 Task: Change the fast scroll sensitivity option to 10 in the integrated.
Action: Mouse moved to (12, 645)
Screenshot: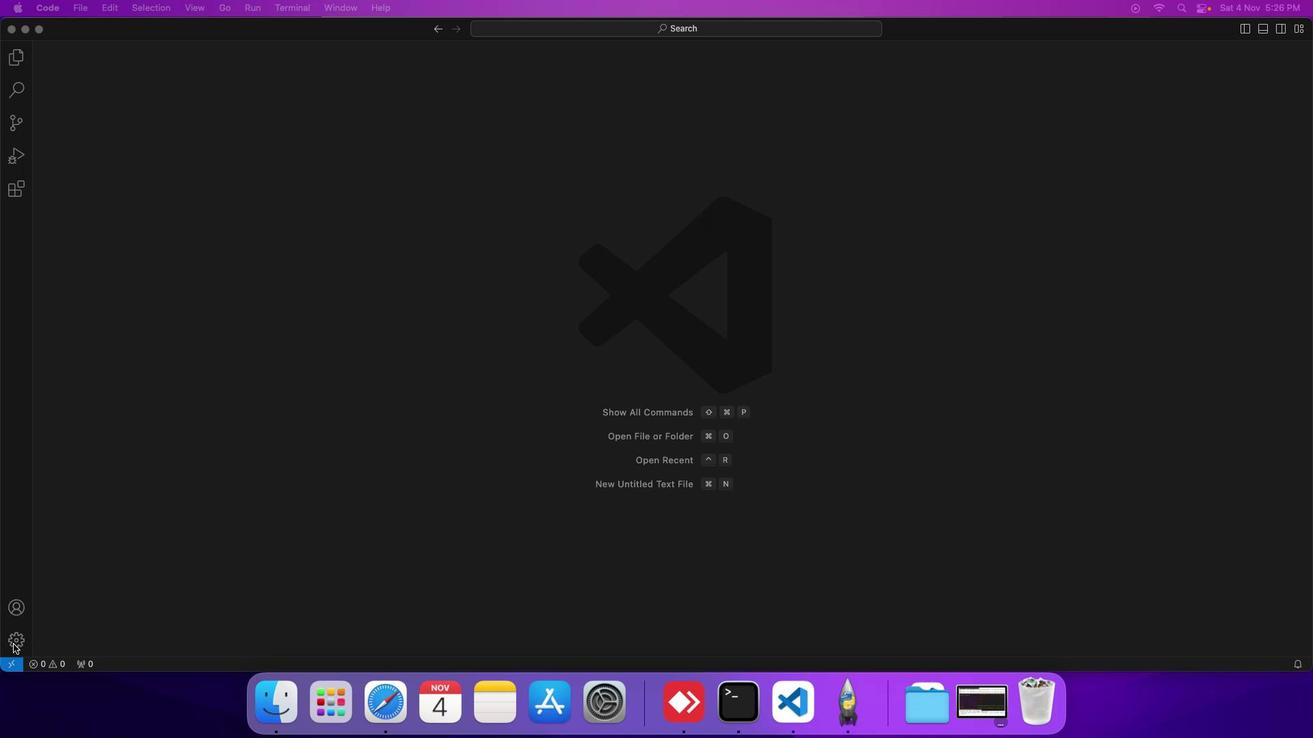 
Action: Mouse pressed left at (12, 645)
Screenshot: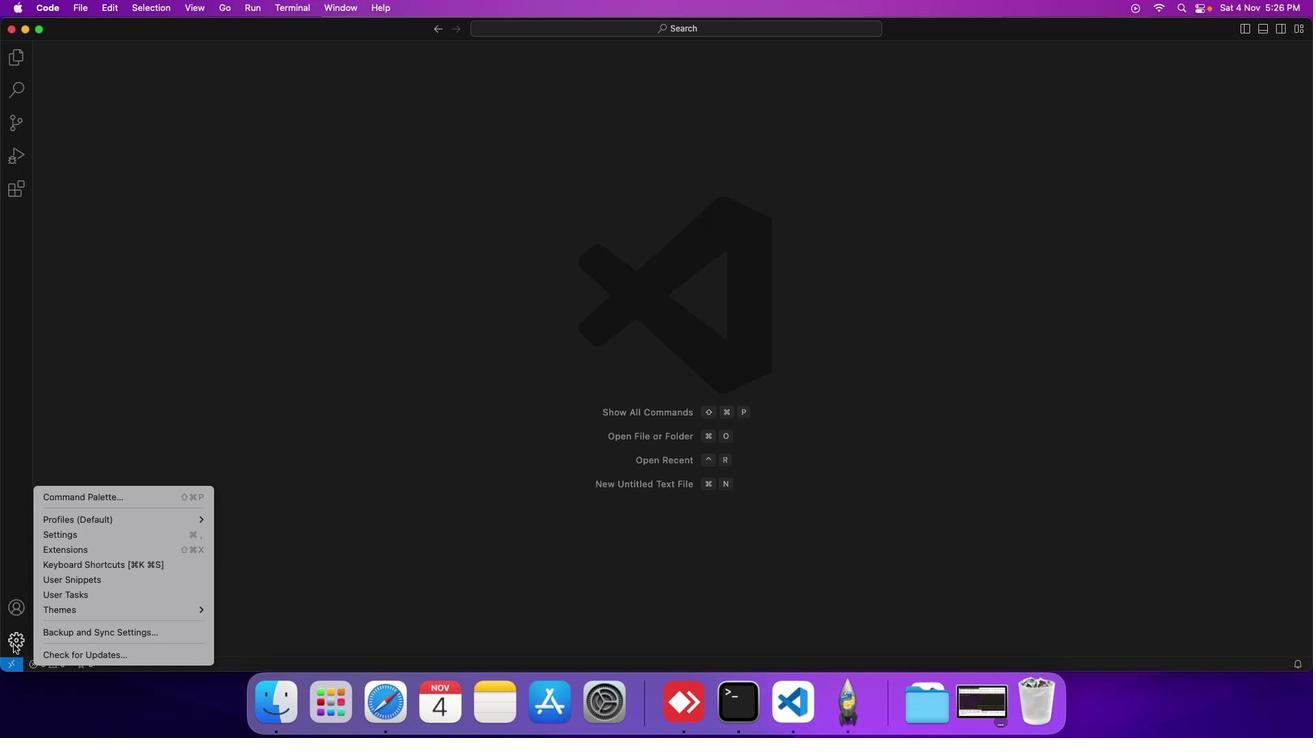 
Action: Mouse moved to (77, 534)
Screenshot: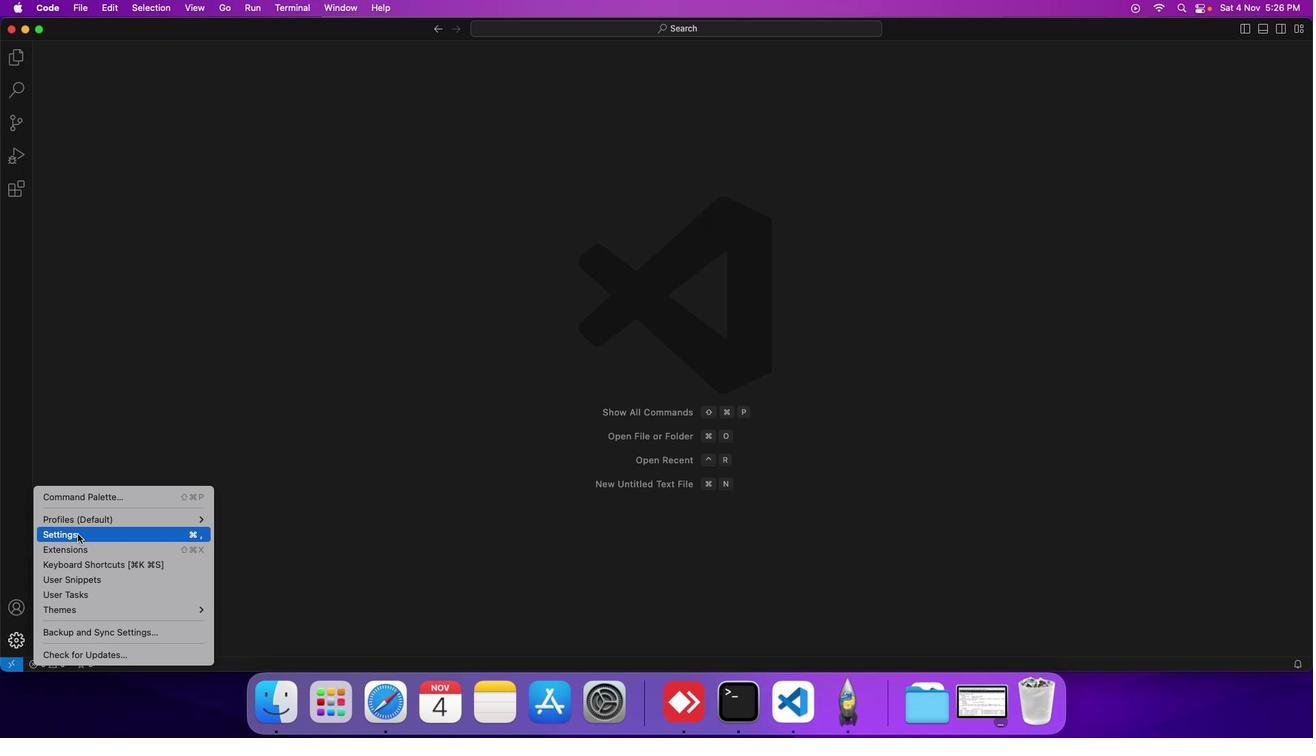 
Action: Mouse pressed left at (77, 534)
Screenshot: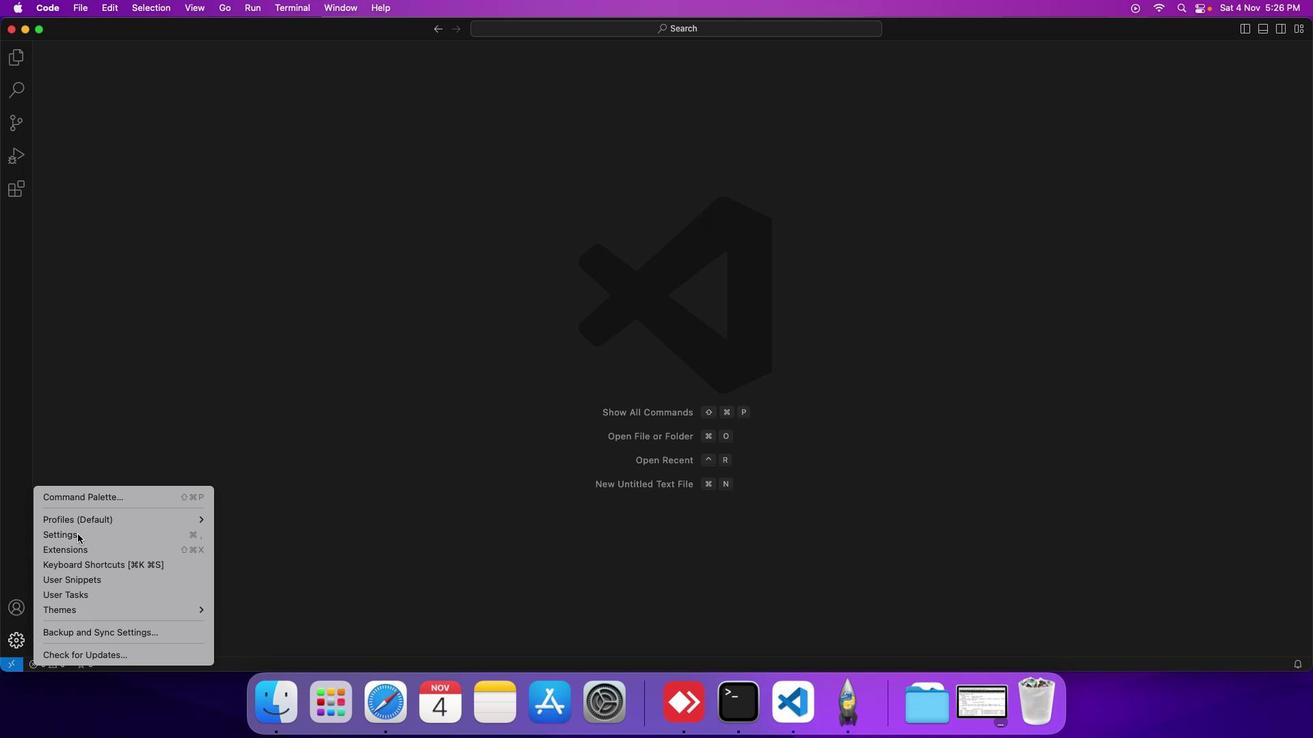 
Action: Mouse moved to (312, 201)
Screenshot: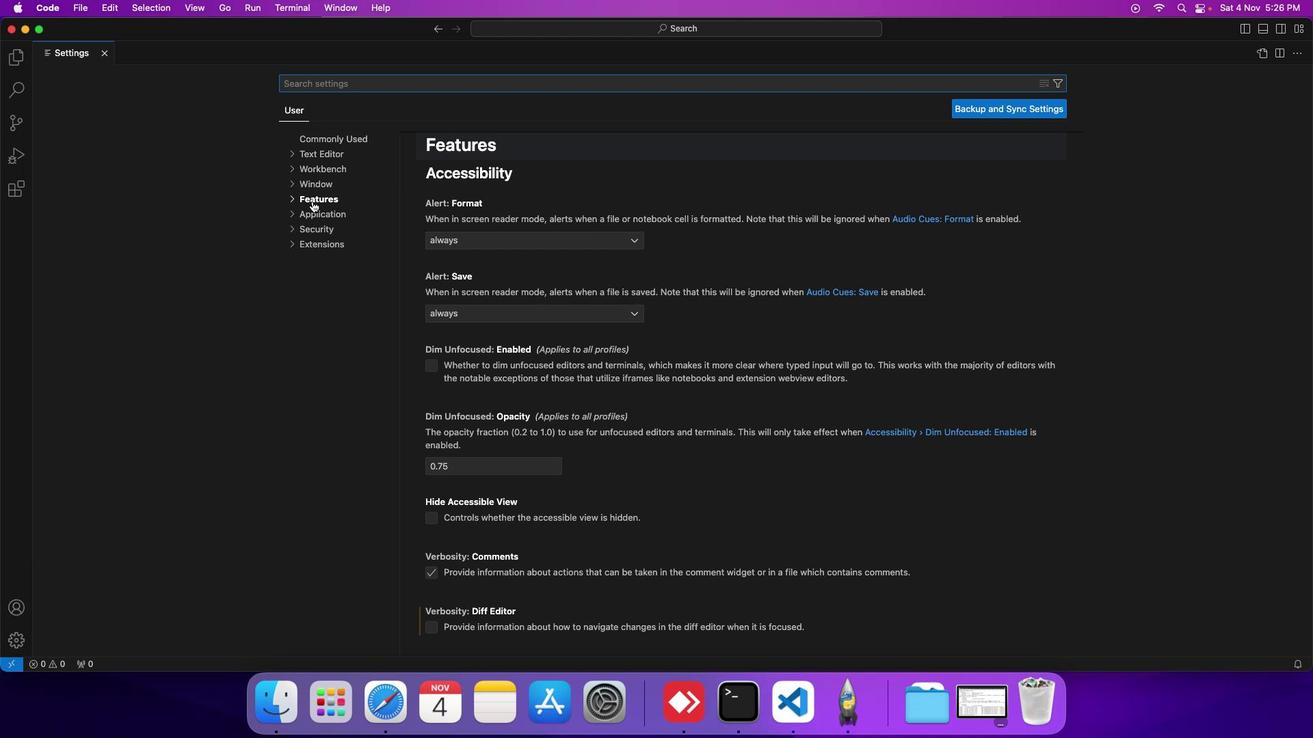 
Action: Mouse pressed left at (312, 201)
Screenshot: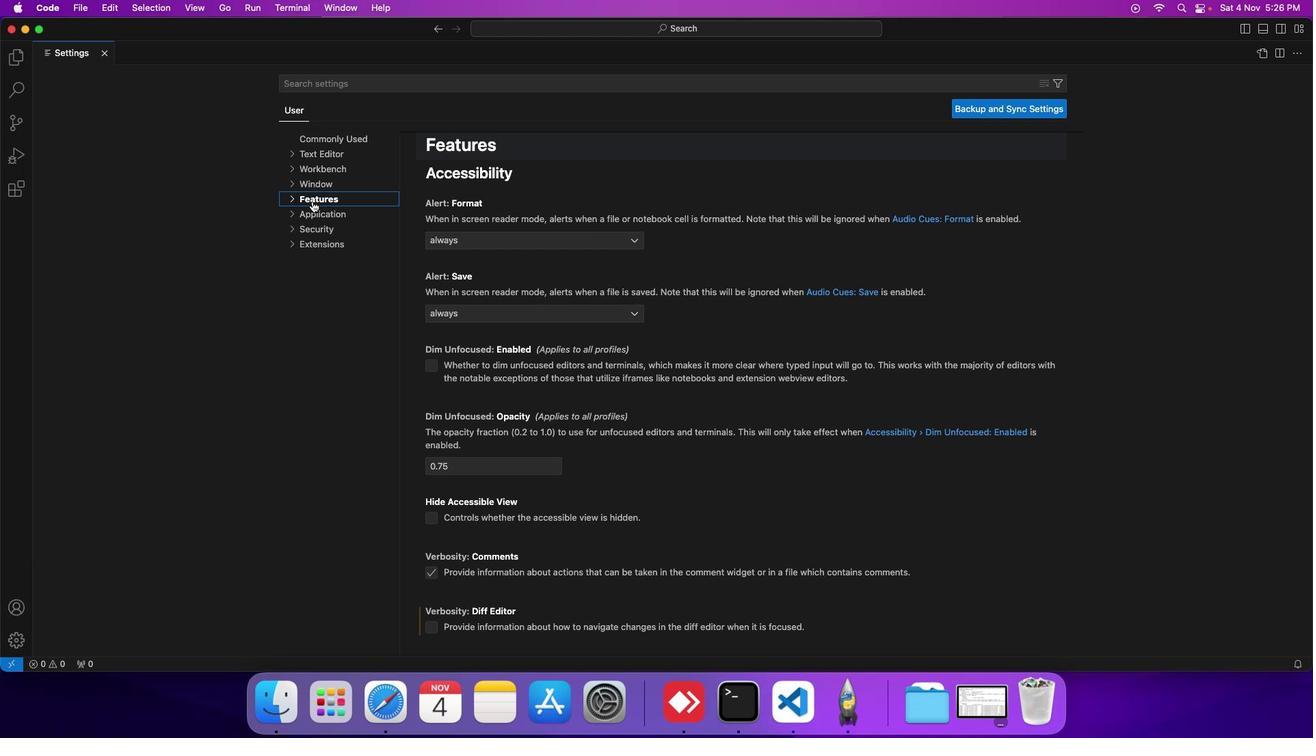 
Action: Mouse moved to (320, 318)
Screenshot: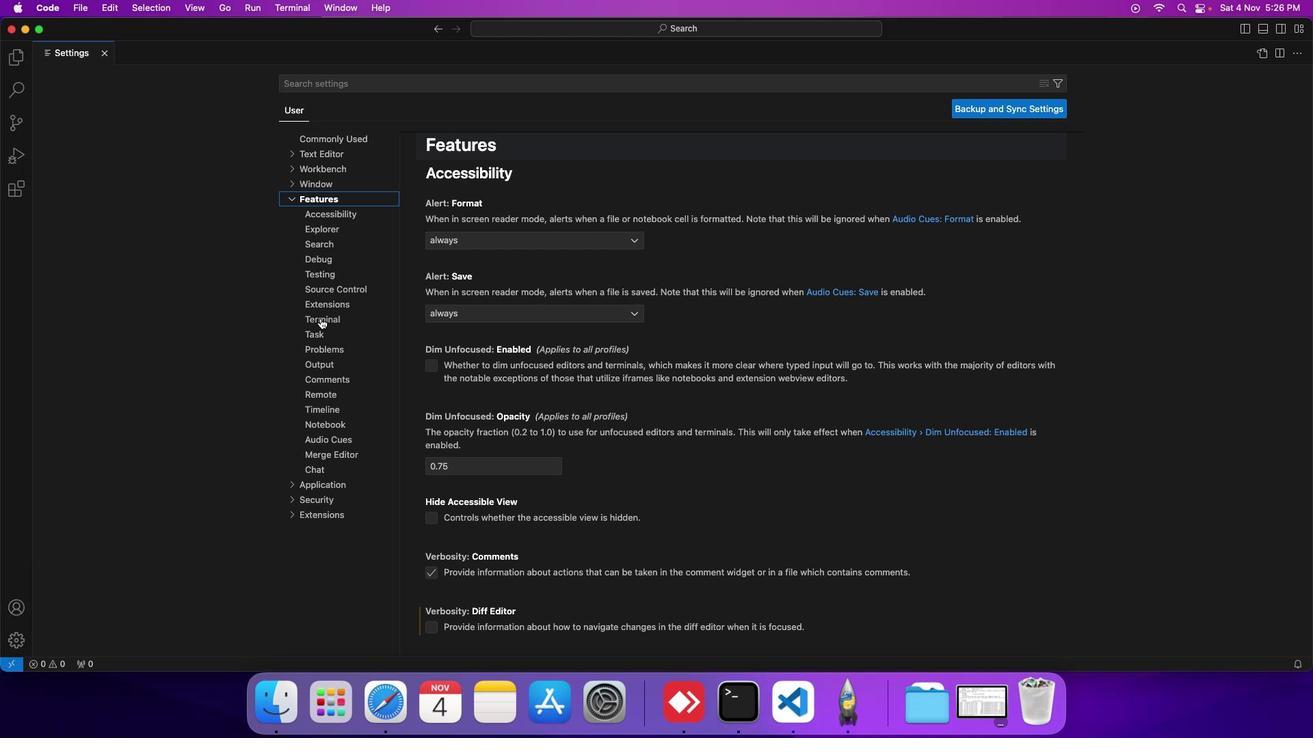 
Action: Mouse pressed left at (320, 318)
Screenshot: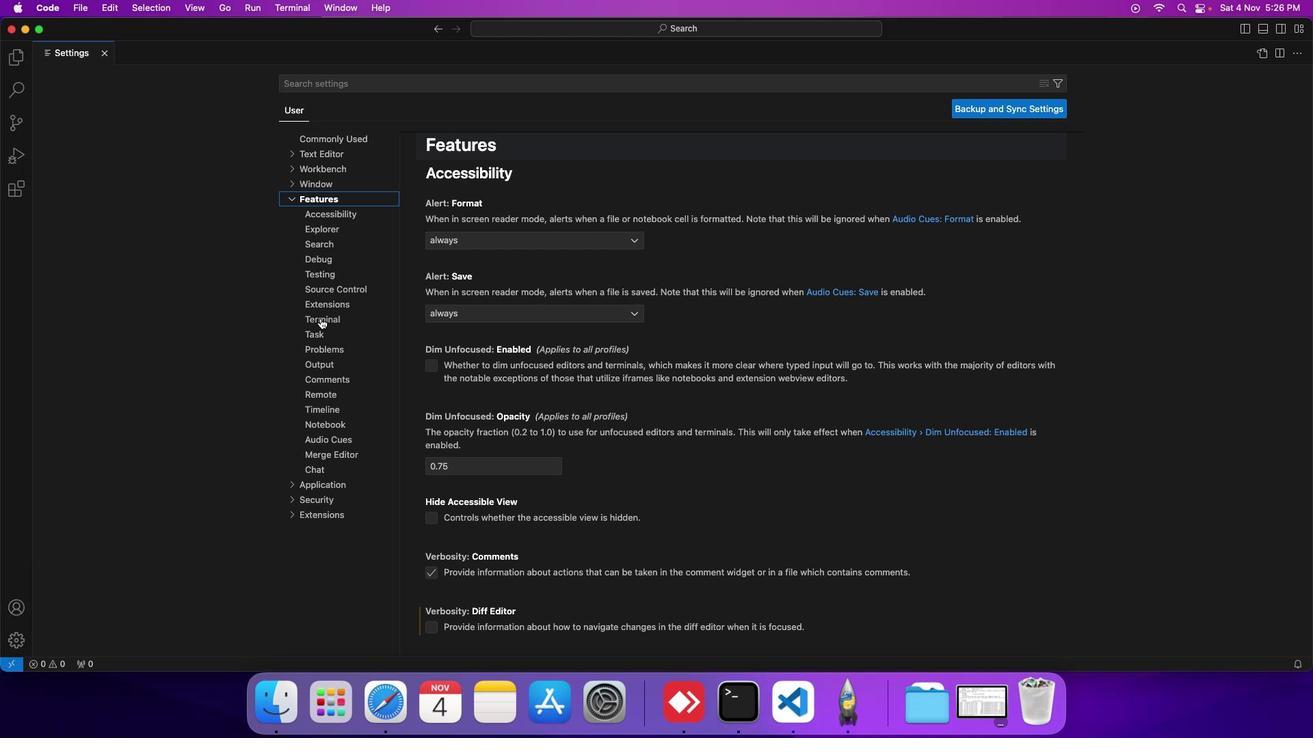 
Action: Mouse moved to (481, 531)
Screenshot: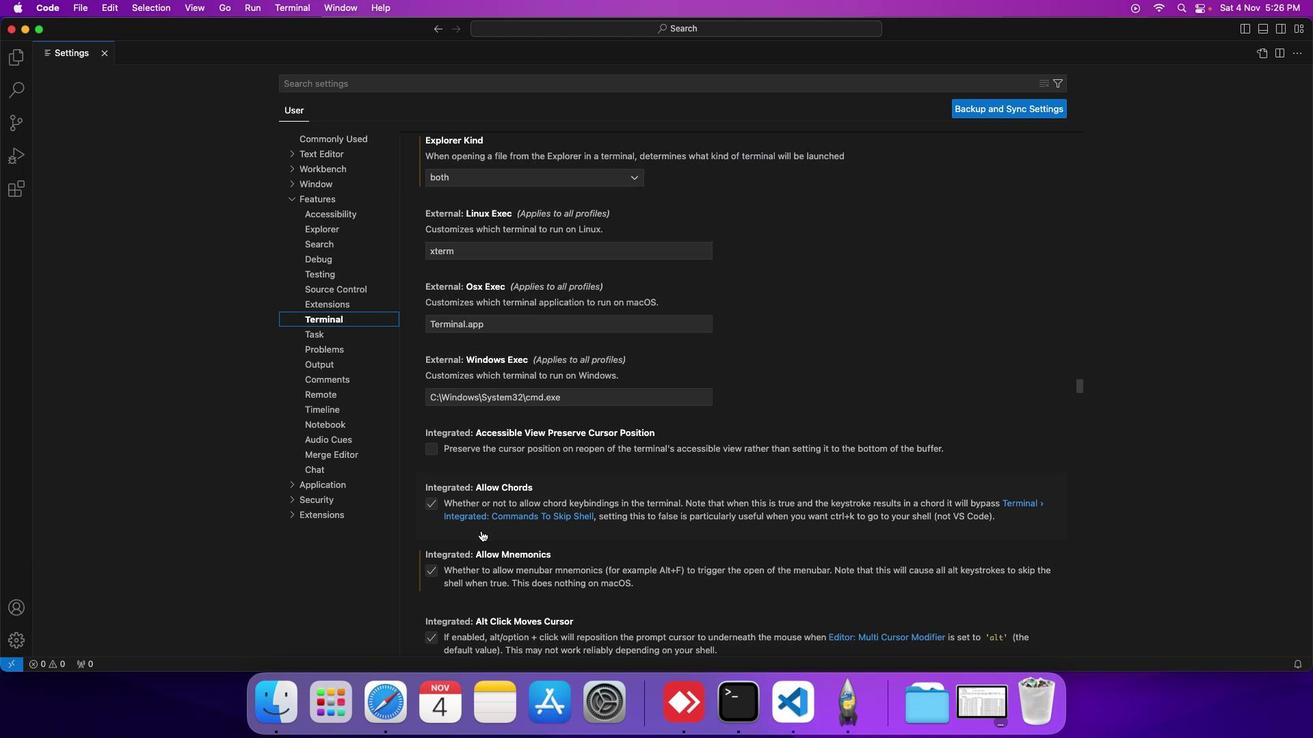 
Action: Mouse scrolled (481, 531) with delta (0, 0)
Screenshot: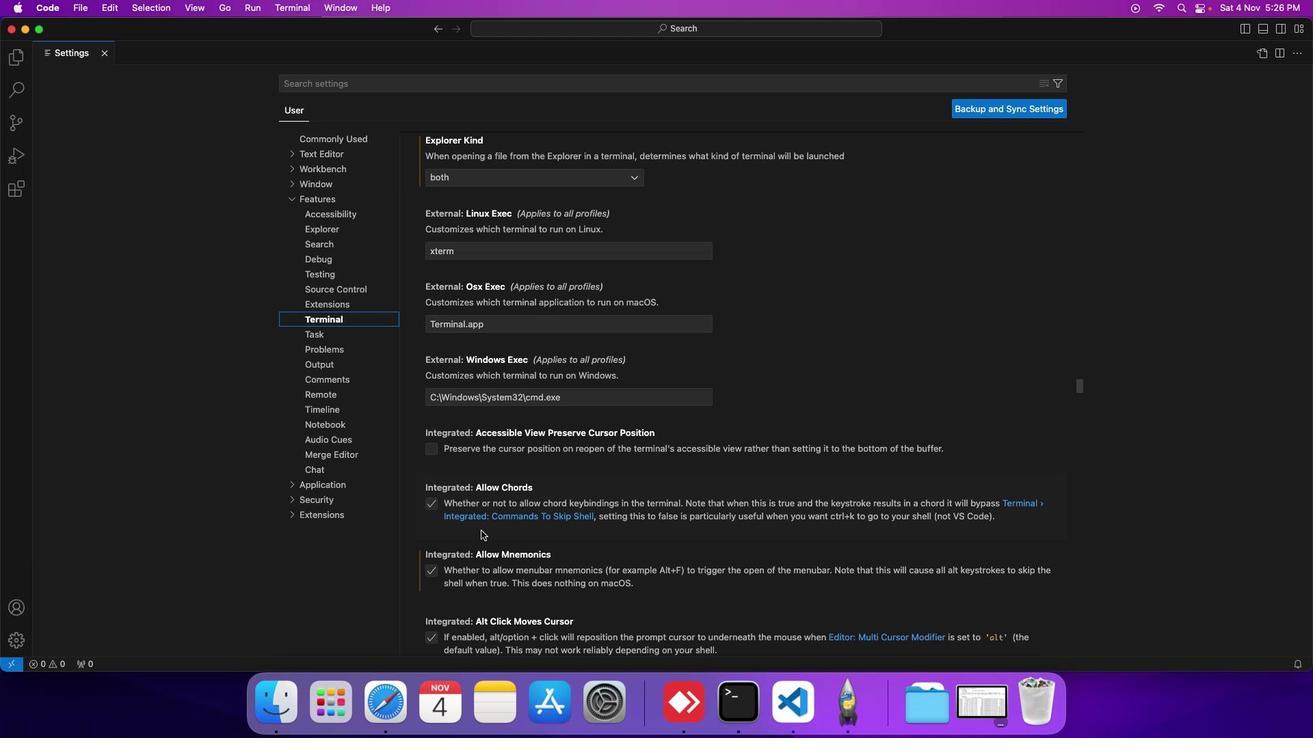 
Action: Mouse moved to (481, 531)
Screenshot: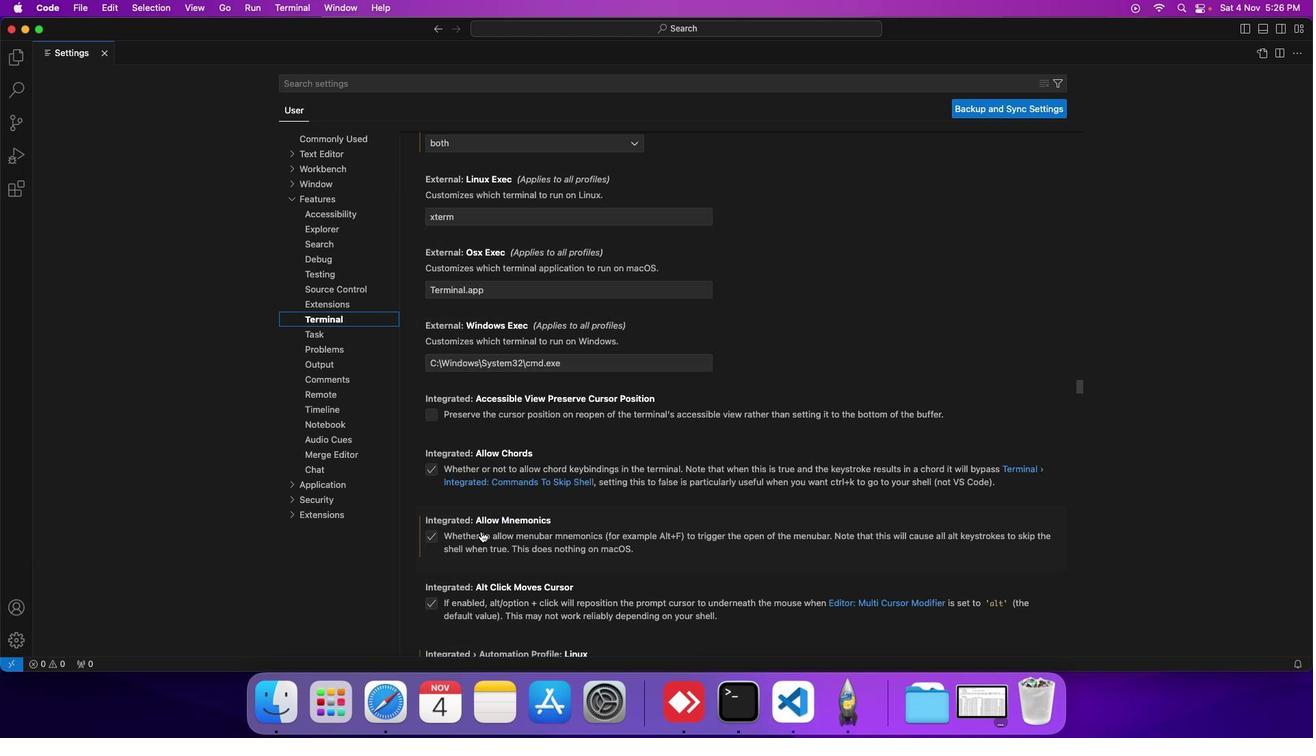 
Action: Mouse scrolled (481, 531) with delta (0, 0)
Screenshot: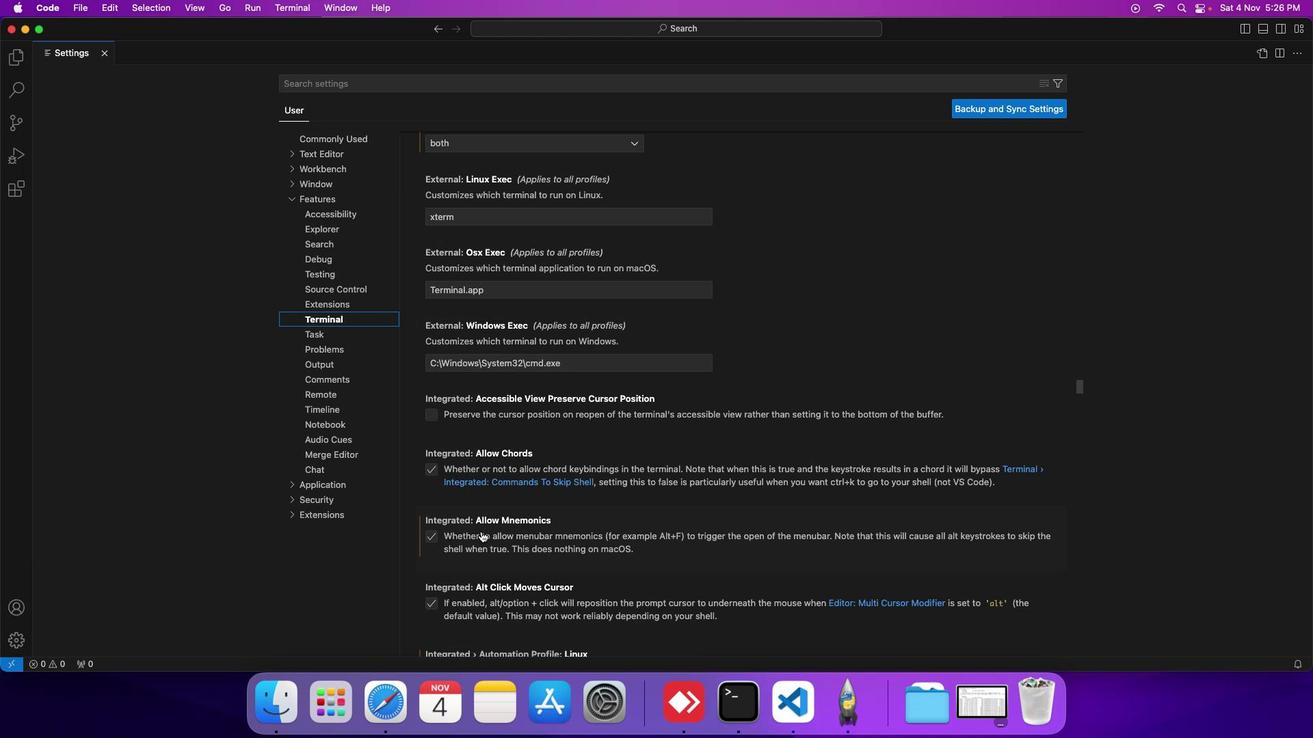 
Action: Mouse moved to (480, 532)
Screenshot: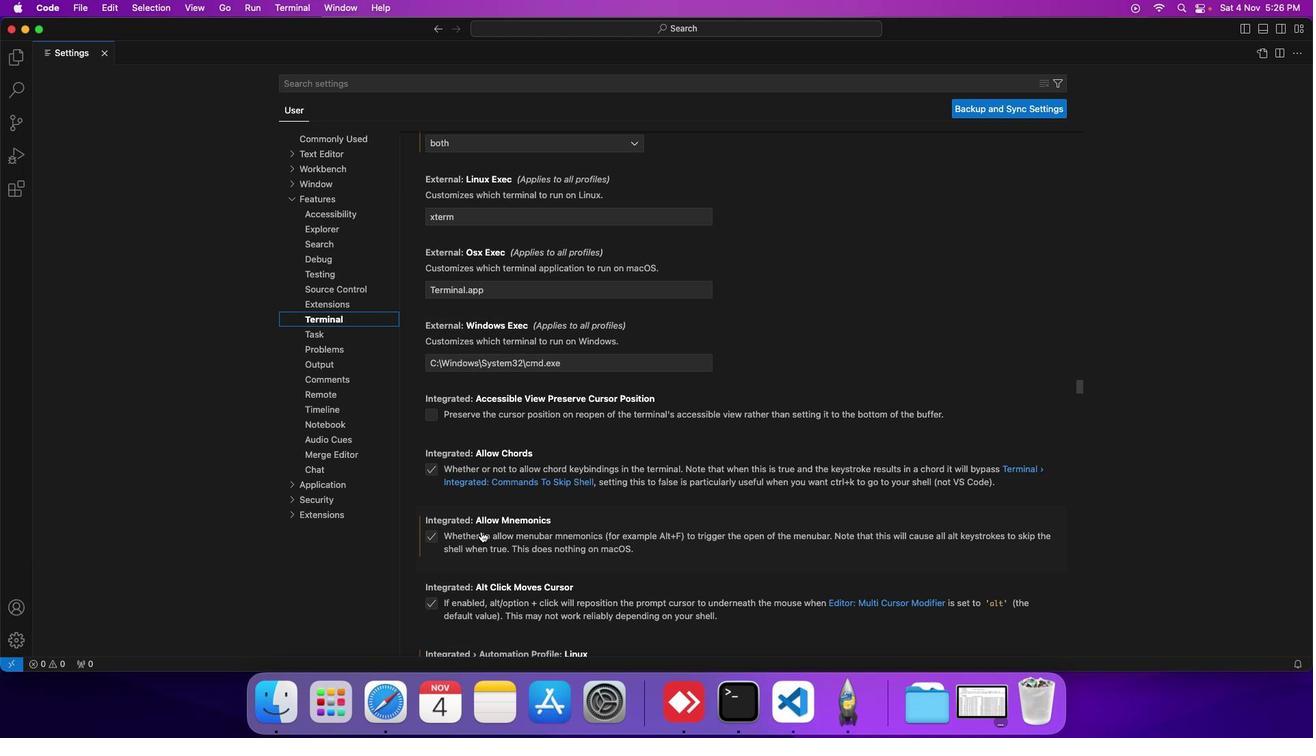
Action: Mouse scrolled (480, 532) with delta (0, 0)
Screenshot: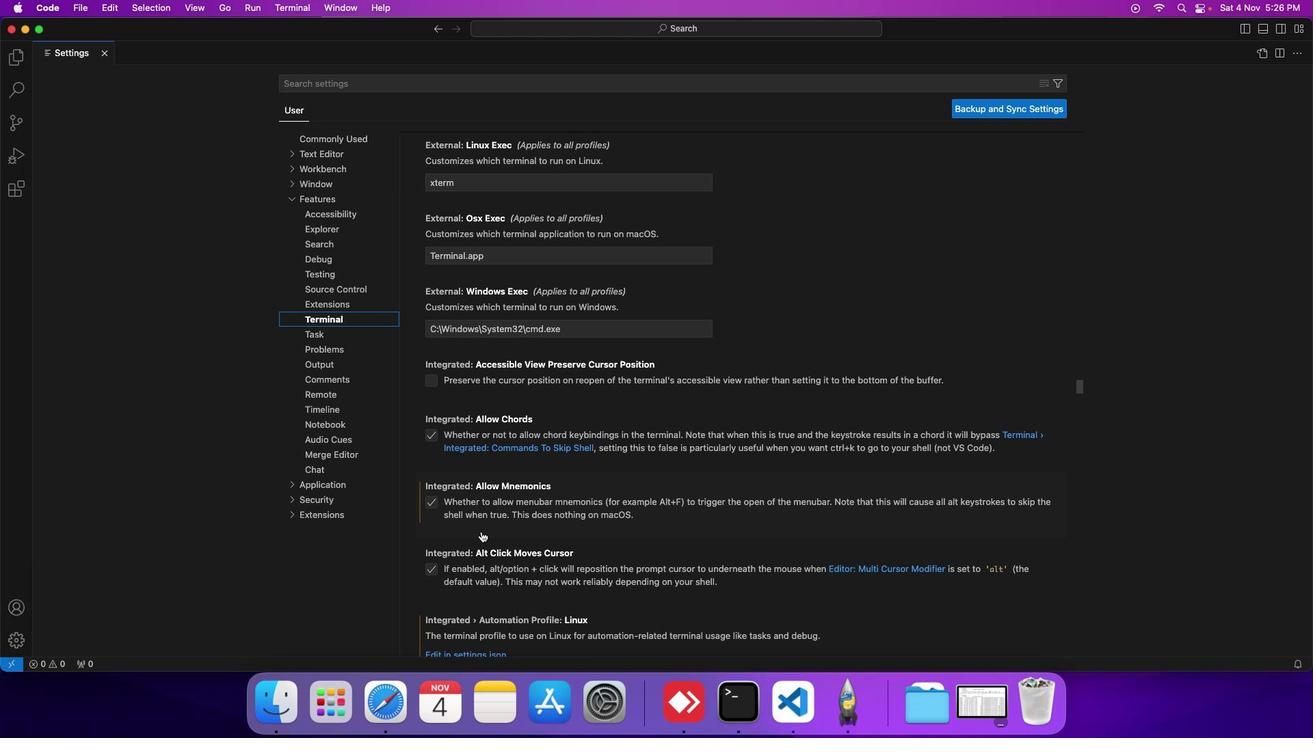 
Action: Mouse scrolled (480, 532) with delta (0, 0)
Screenshot: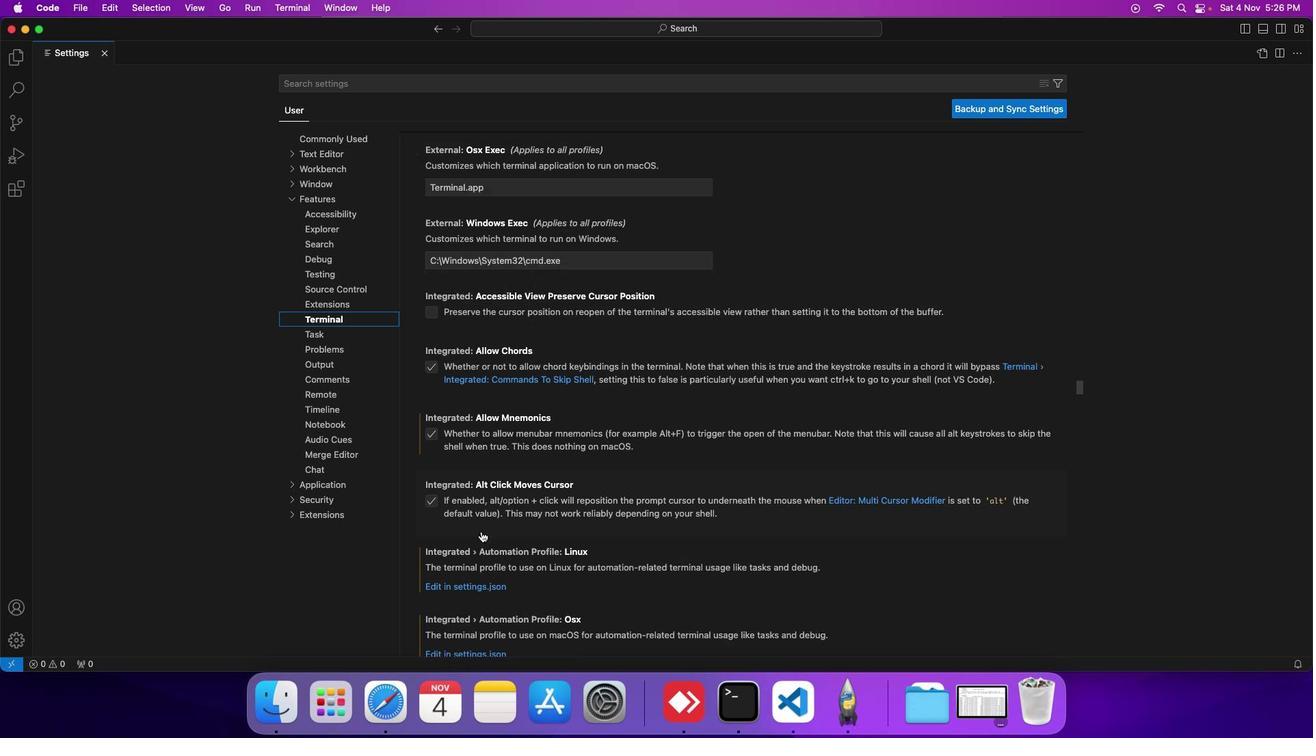 
Action: Mouse scrolled (480, 532) with delta (0, 0)
Screenshot: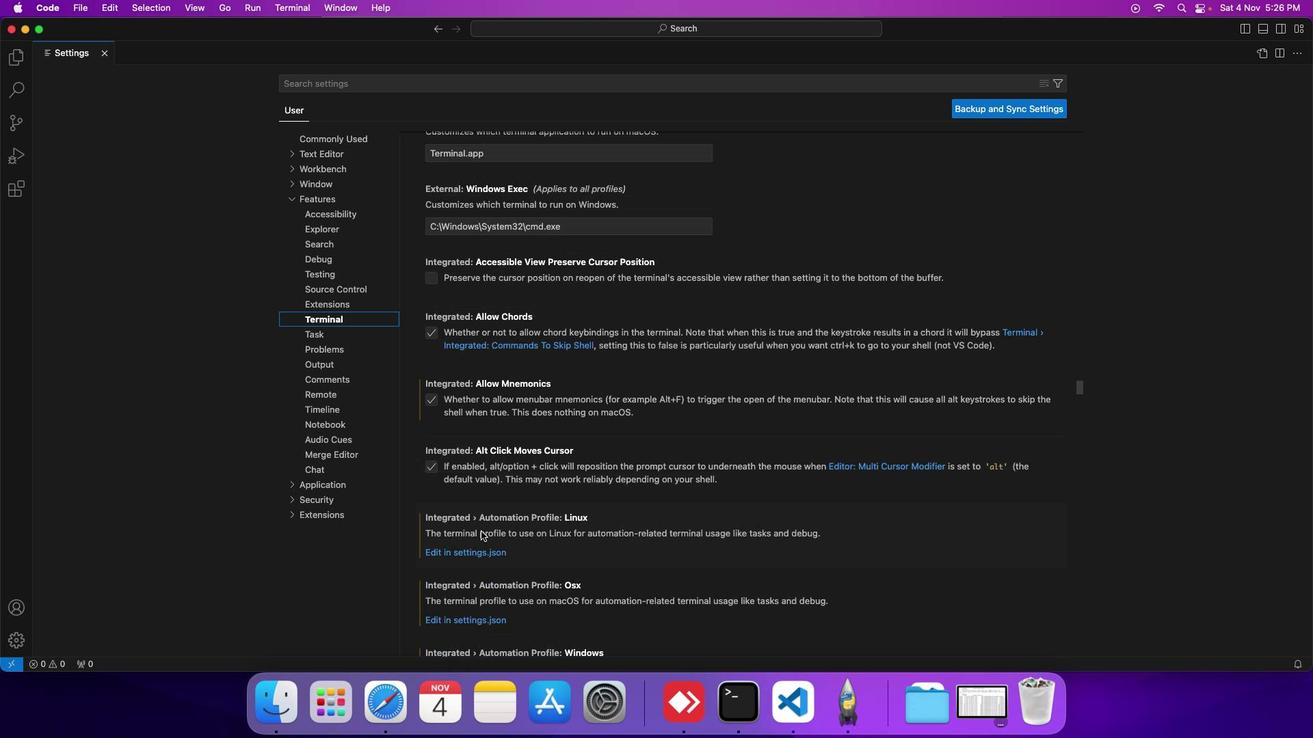 
Action: Mouse scrolled (480, 532) with delta (0, 0)
Screenshot: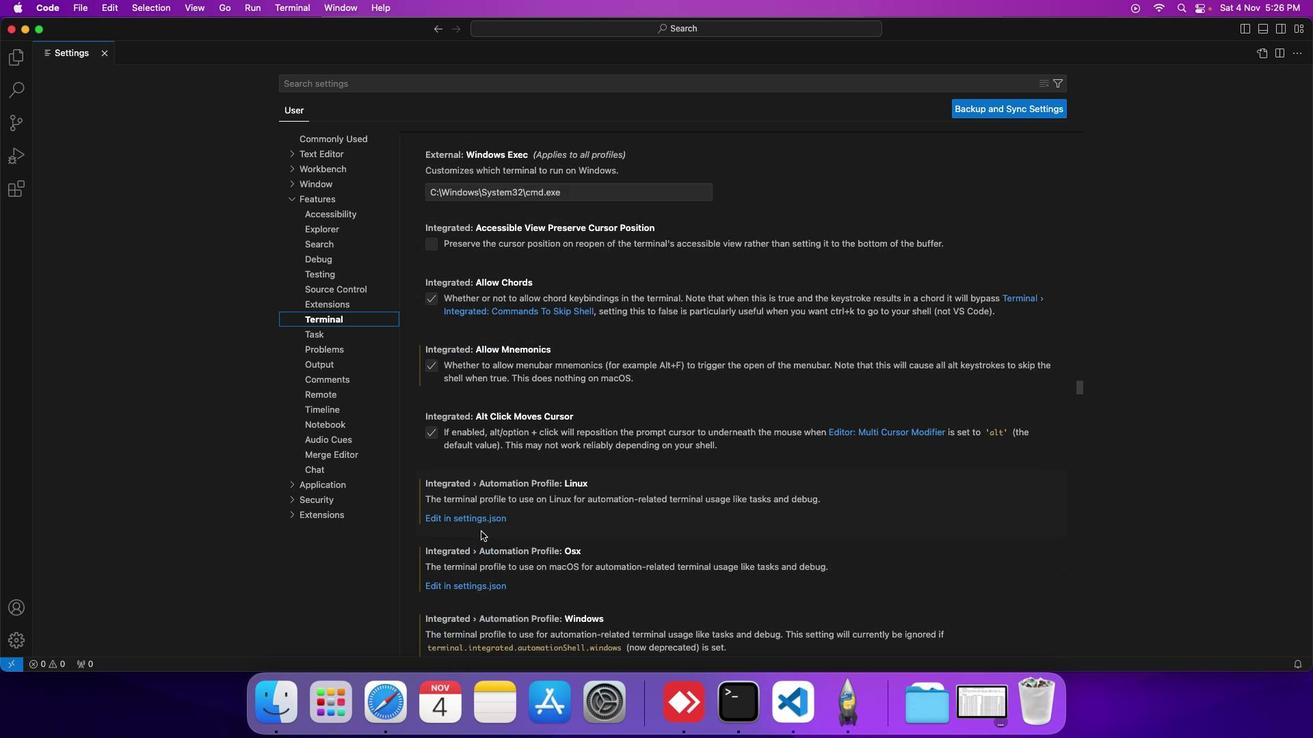 
Action: Mouse scrolled (480, 532) with delta (0, 0)
Screenshot: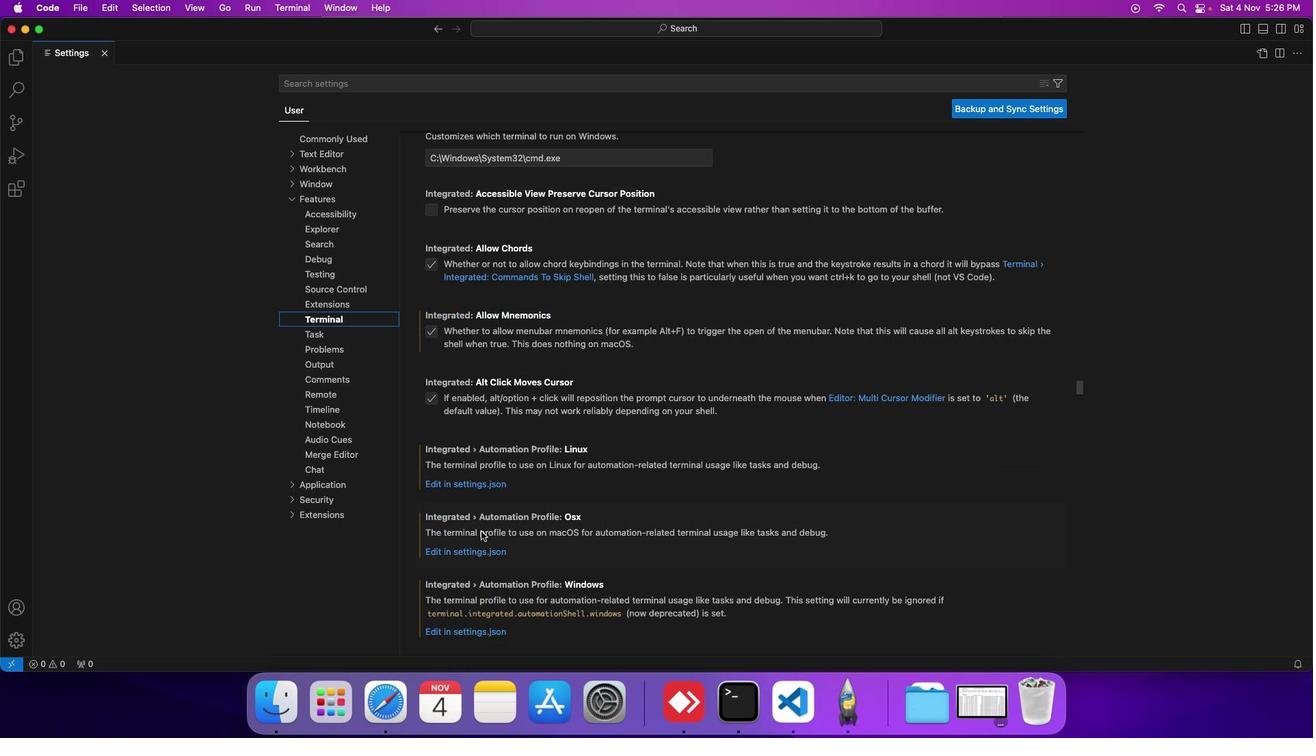 
Action: Mouse scrolled (480, 532) with delta (0, 0)
Screenshot: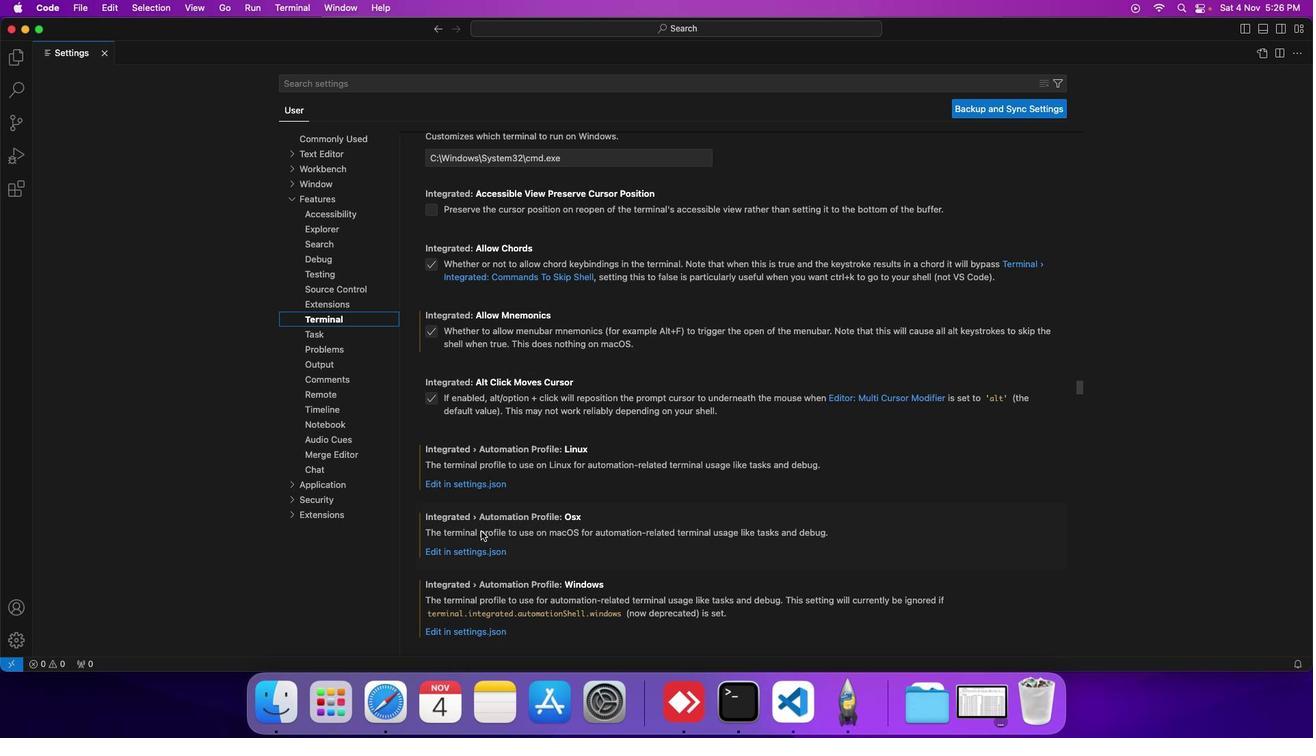 
Action: Mouse scrolled (480, 532) with delta (0, 0)
Screenshot: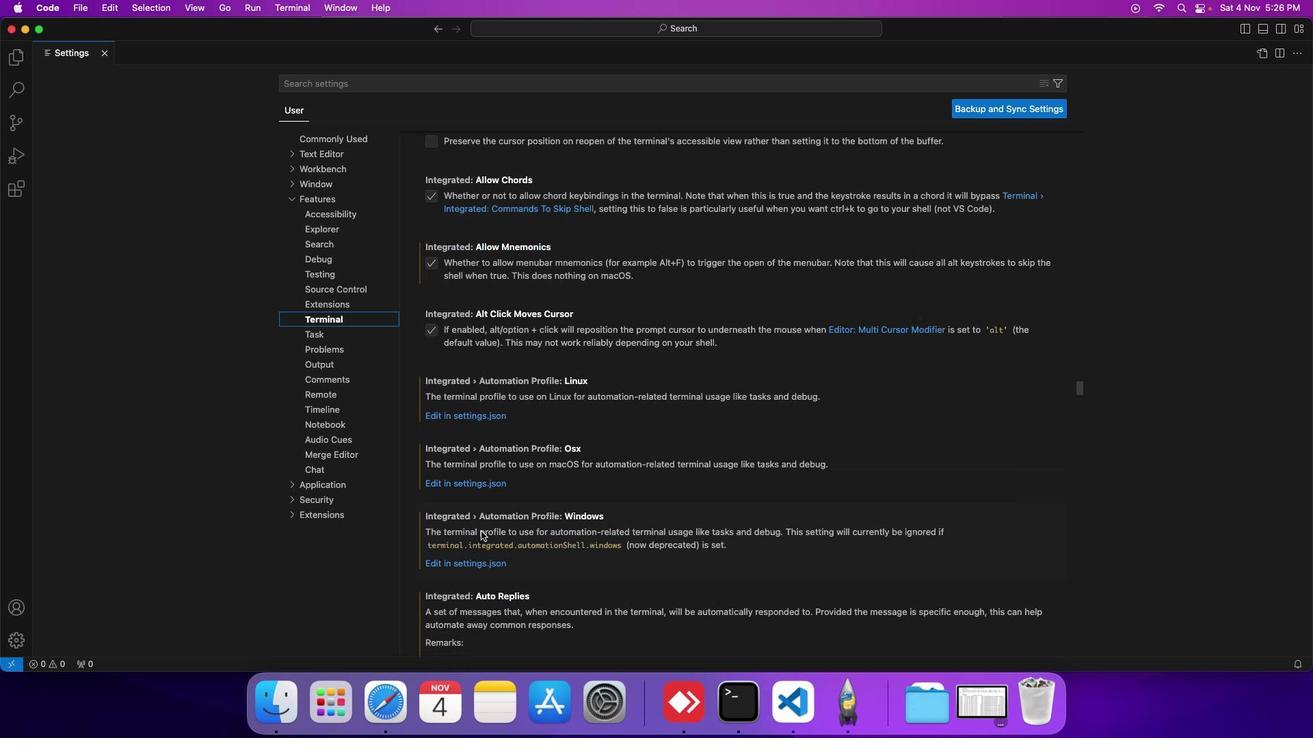 
Action: Mouse scrolled (480, 532) with delta (0, 0)
Screenshot: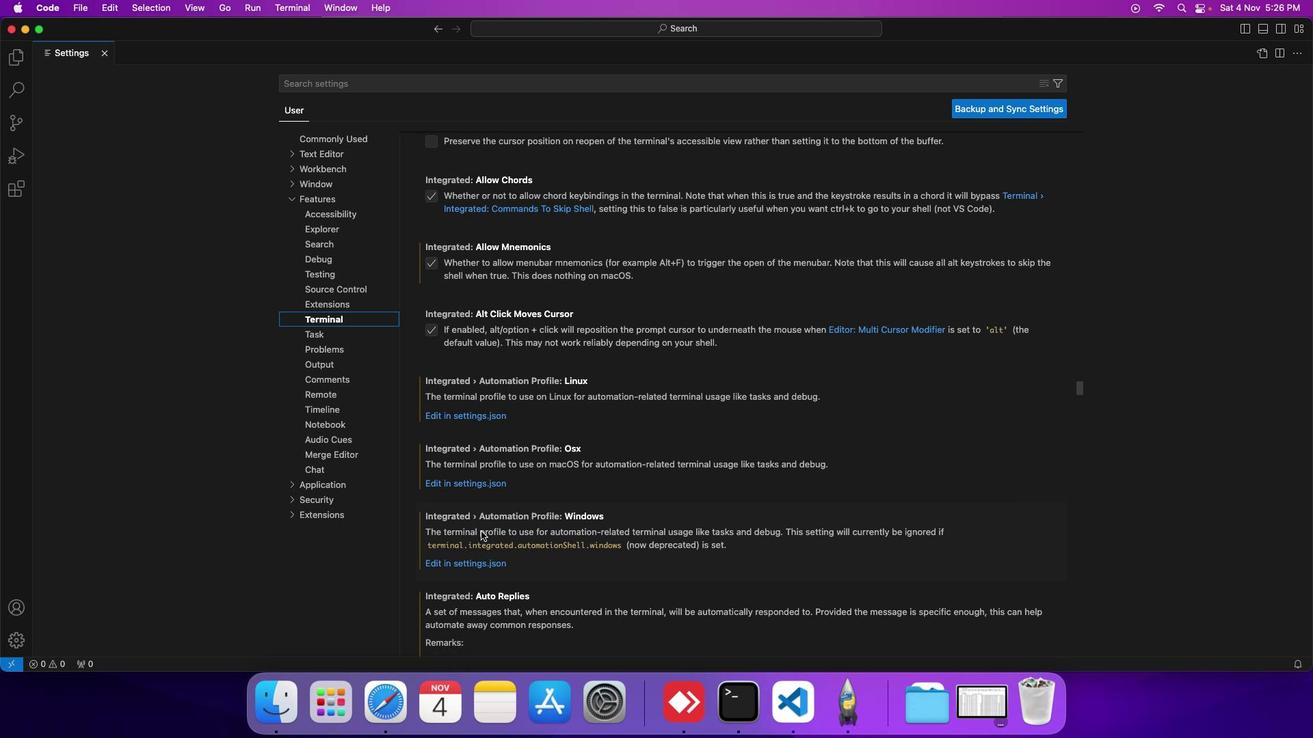 
Action: Mouse scrolled (480, 532) with delta (0, 0)
Screenshot: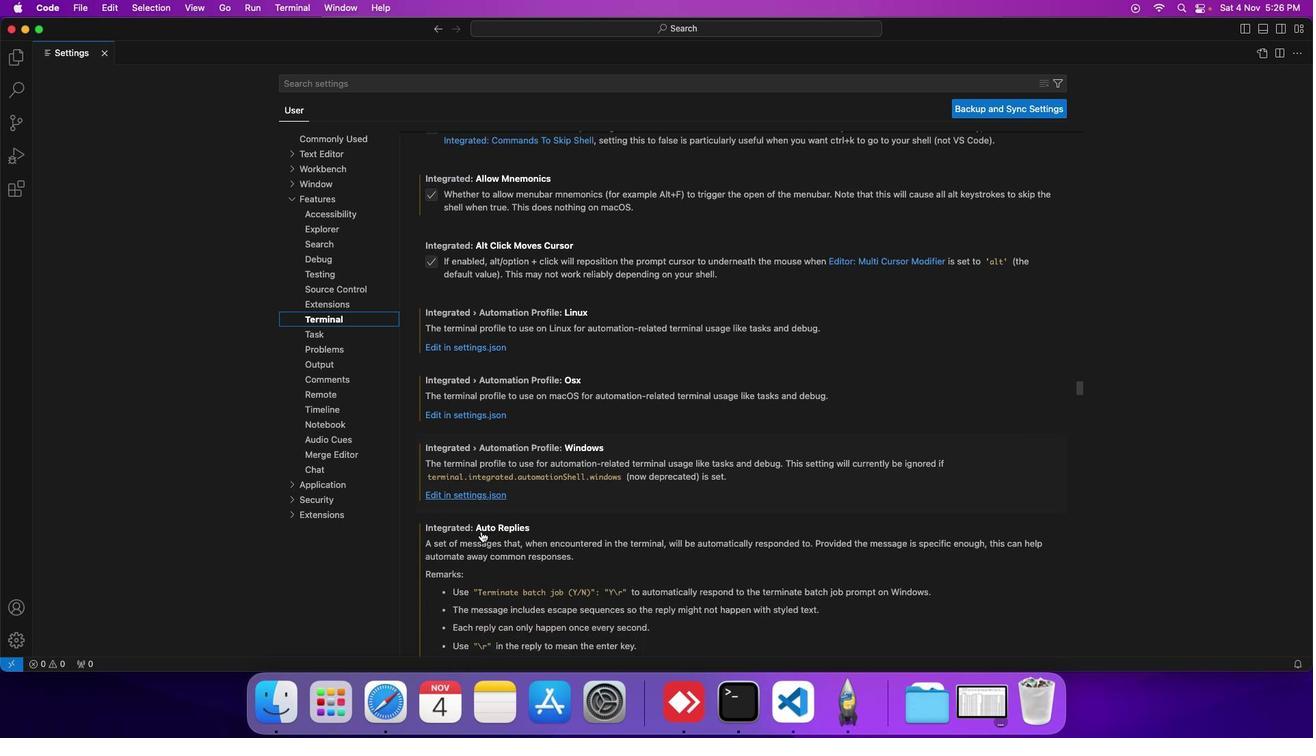 
Action: Mouse scrolled (480, 532) with delta (0, 0)
Screenshot: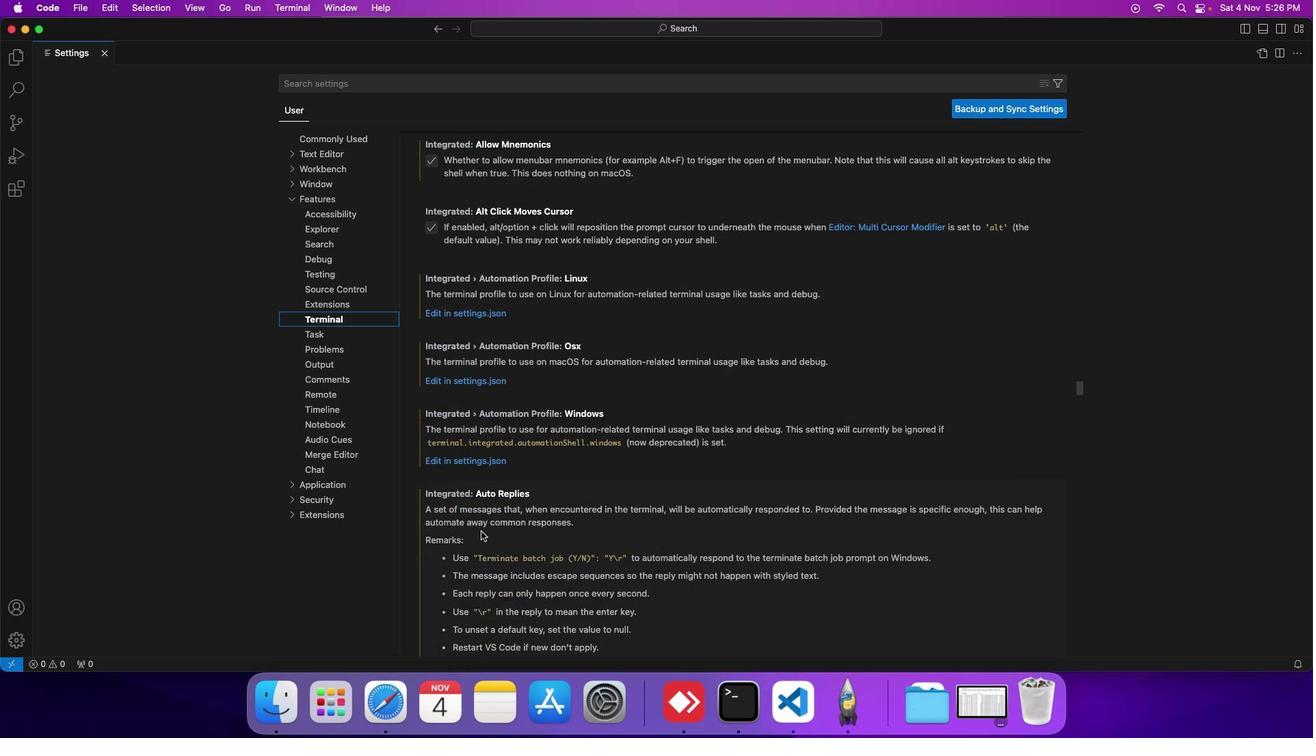 
Action: Mouse scrolled (480, 532) with delta (0, 0)
Screenshot: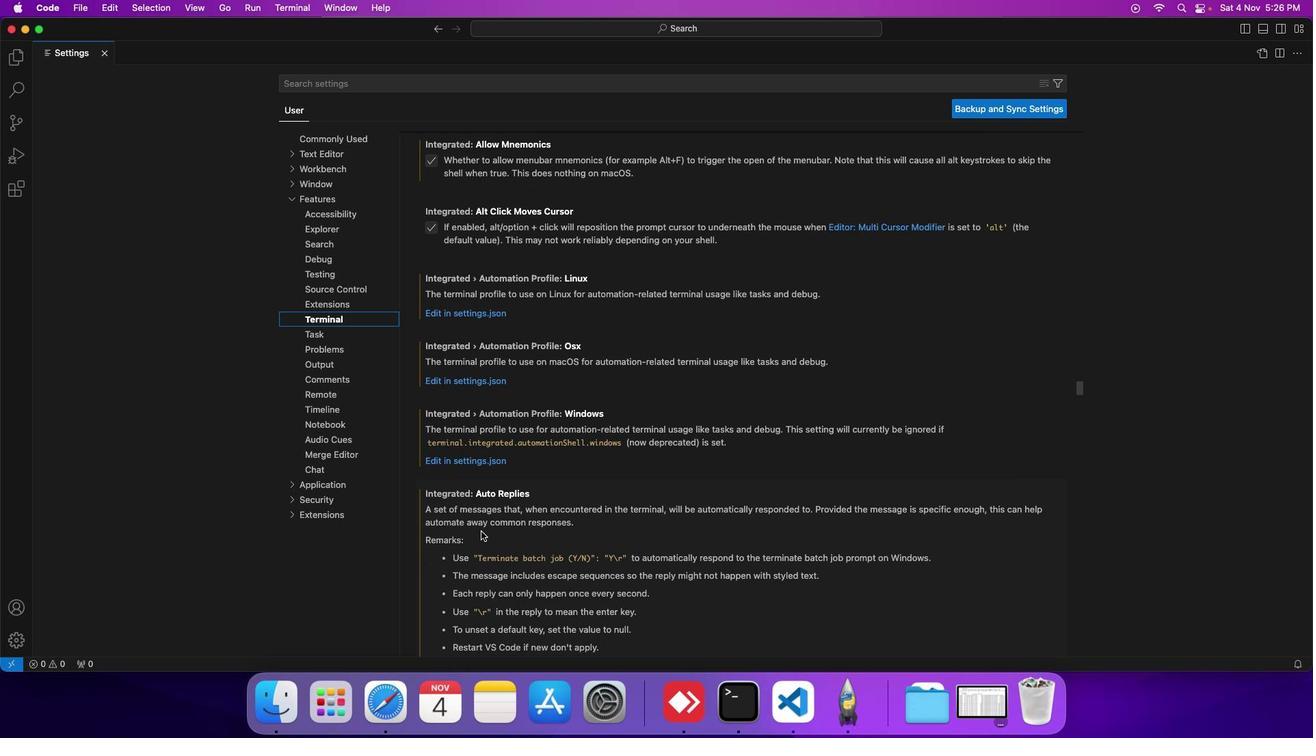 
Action: Mouse scrolled (480, 532) with delta (0, 0)
Screenshot: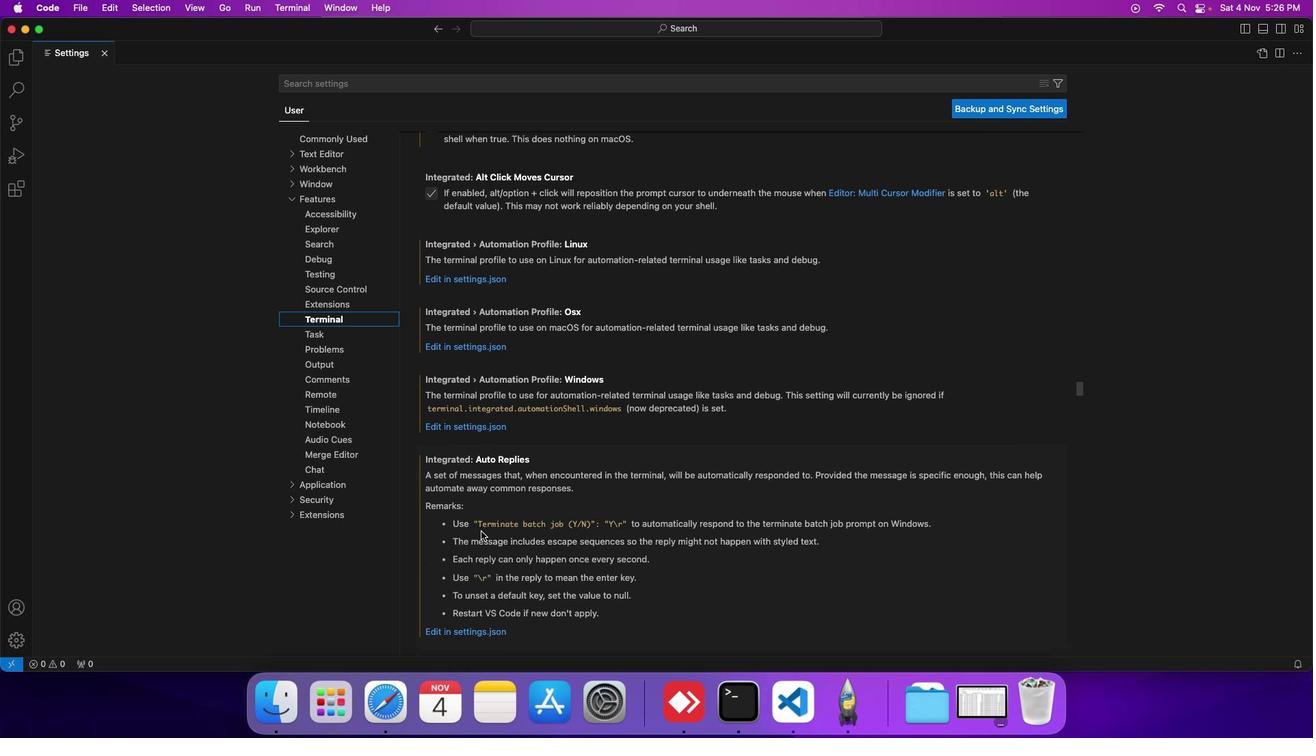 
Action: Mouse scrolled (480, 532) with delta (0, 0)
Screenshot: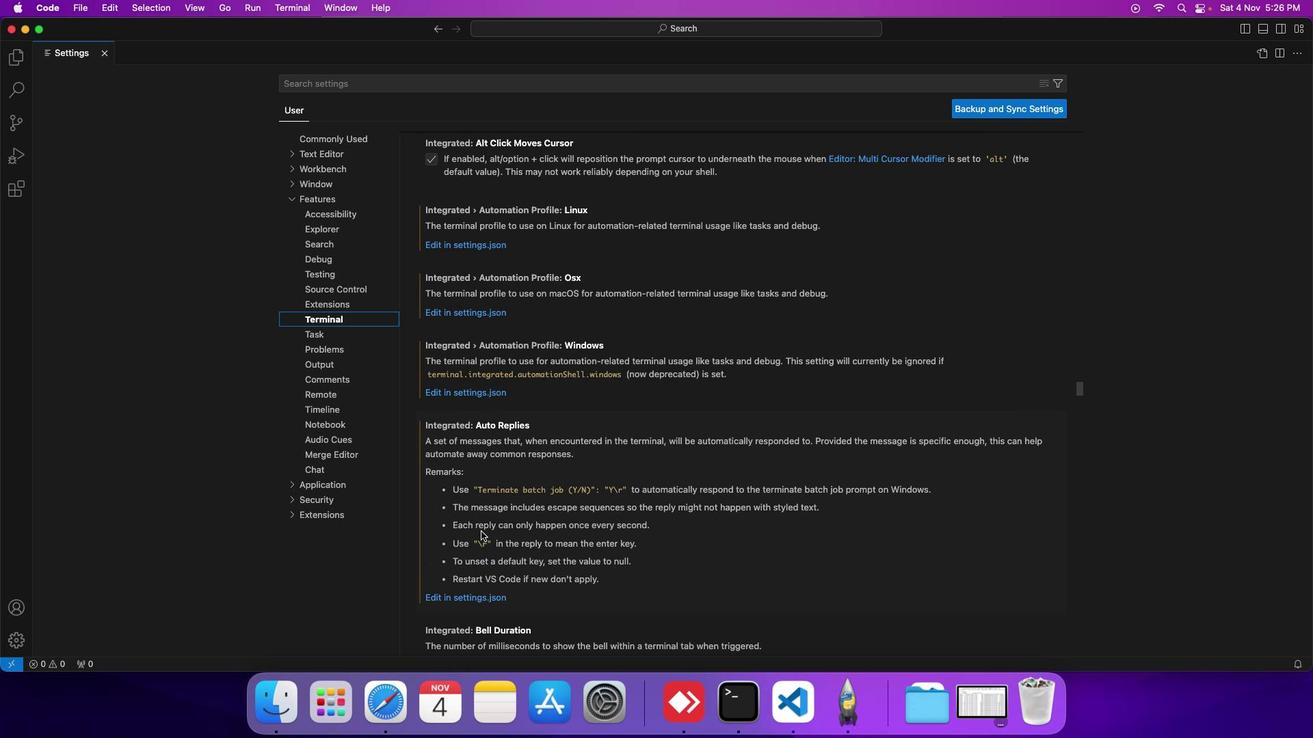 
Action: Mouse moved to (400, 475)
Screenshot: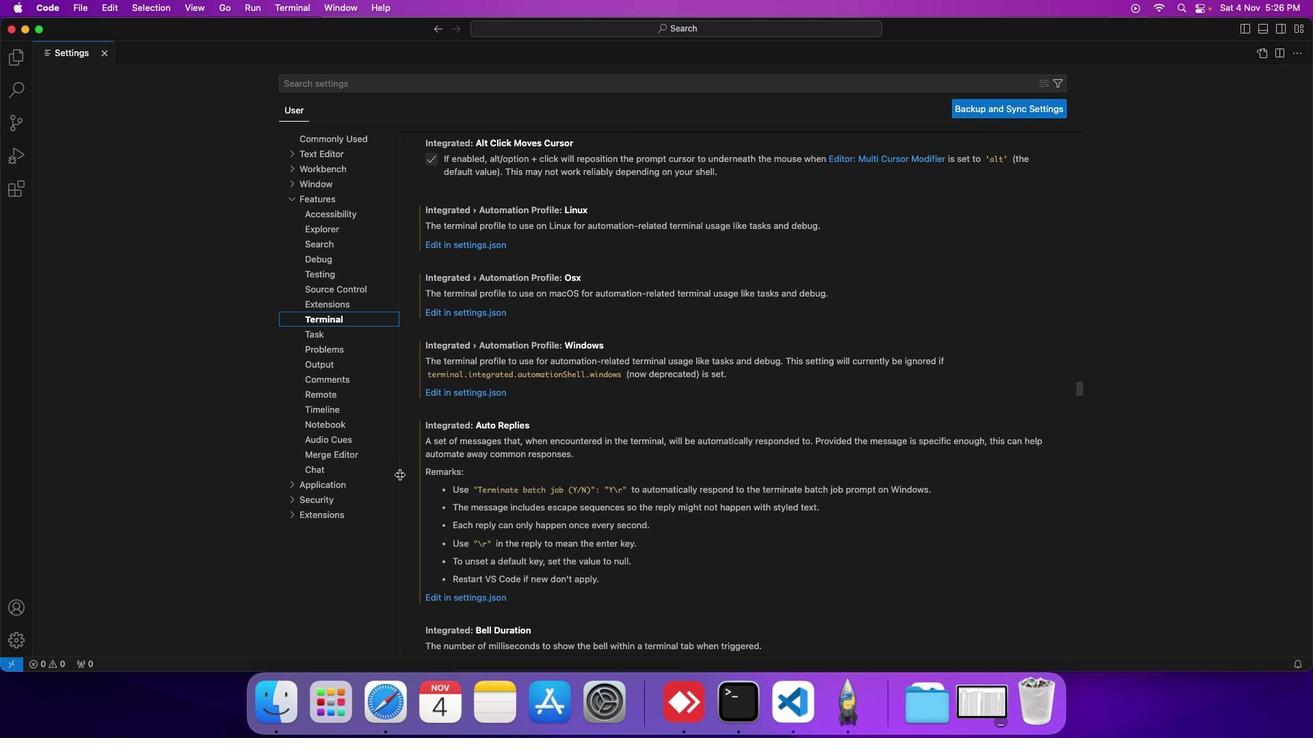 
Action: Mouse scrolled (400, 475) with delta (0, 0)
Screenshot: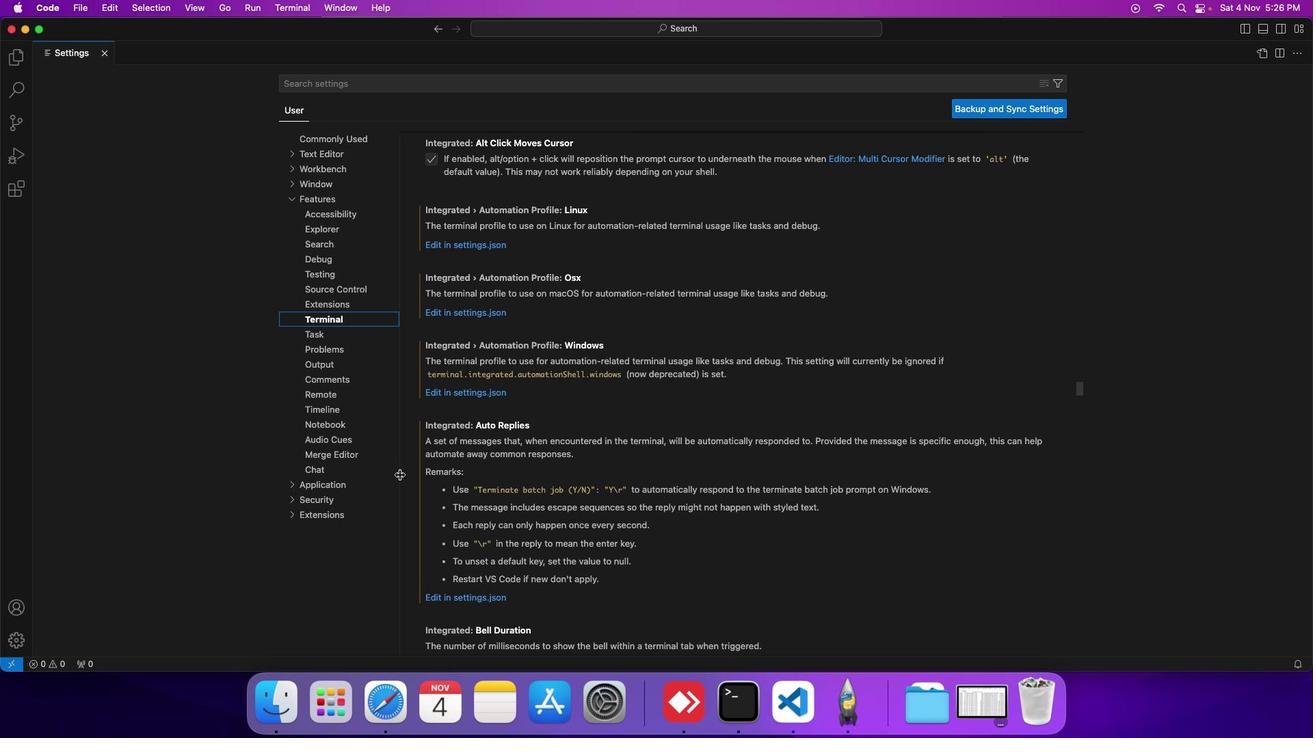 
Action: Mouse scrolled (400, 475) with delta (0, 0)
Screenshot: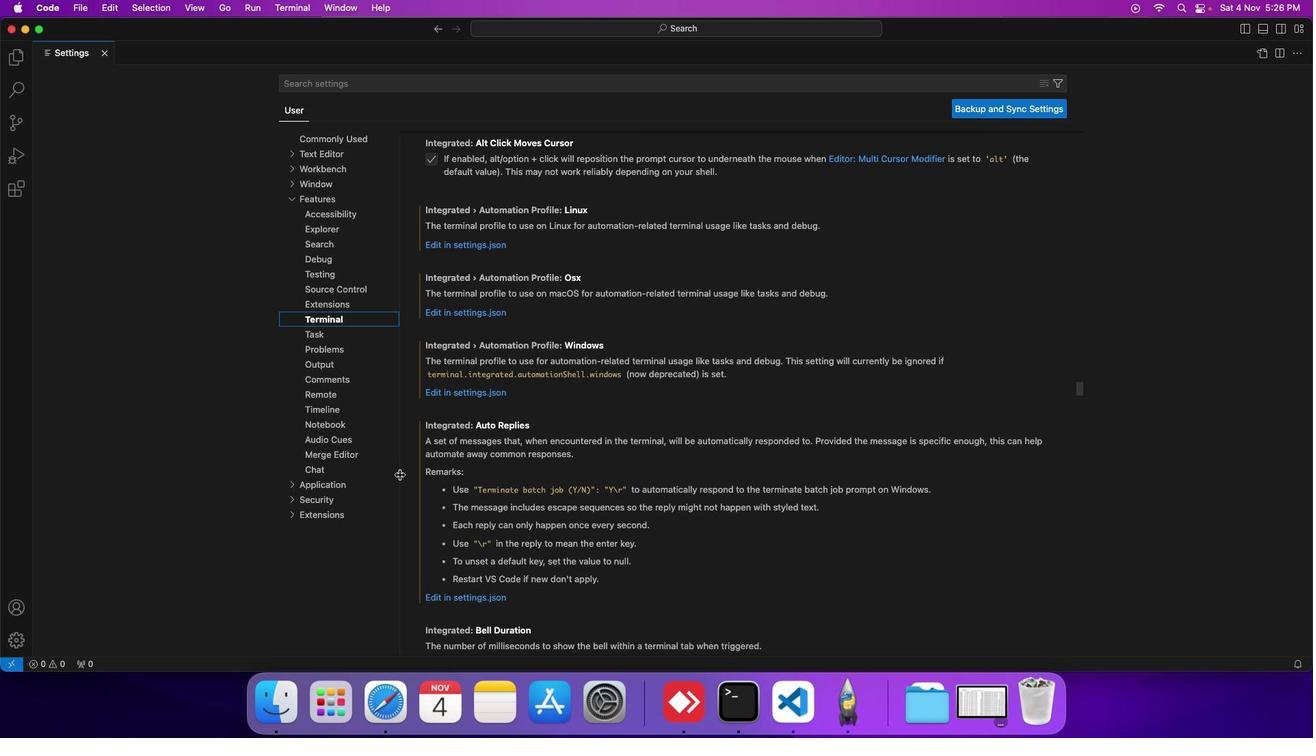 
Action: Mouse scrolled (400, 475) with delta (0, 0)
Screenshot: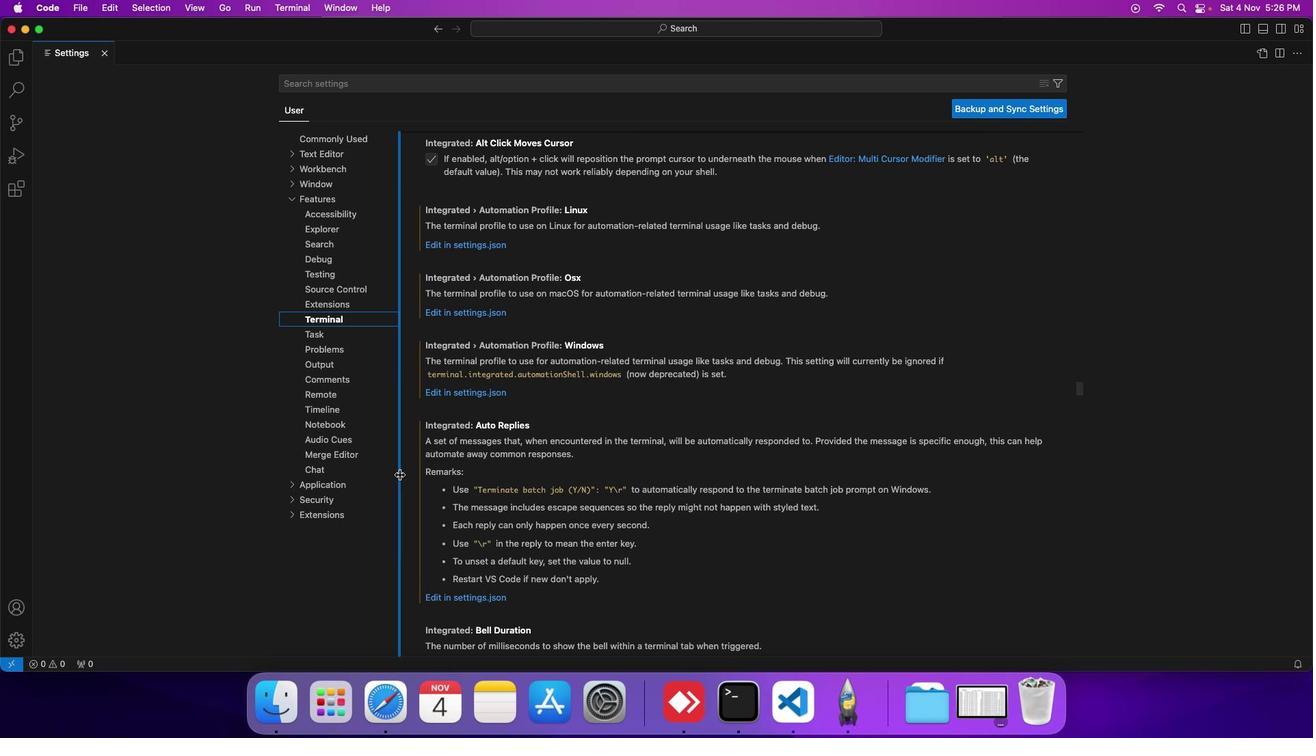 
Action: Mouse scrolled (400, 475) with delta (0, 0)
Screenshot: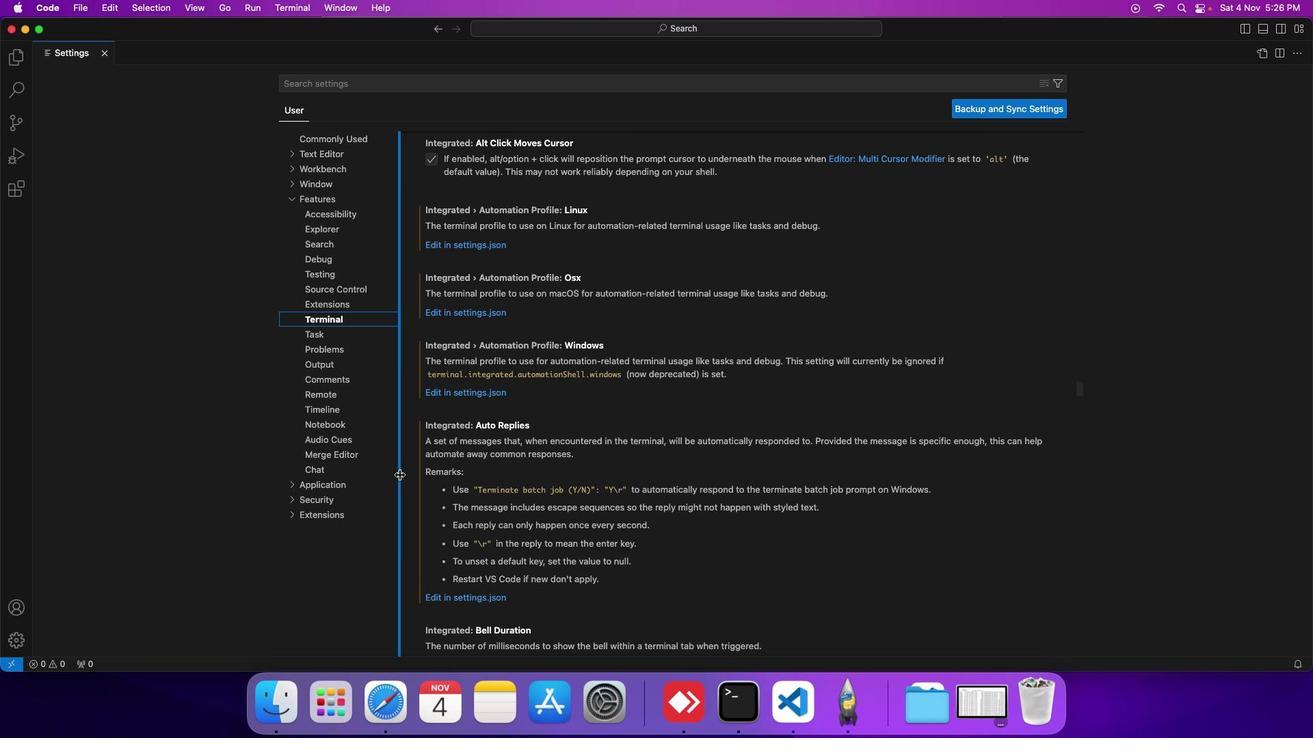 
Action: Mouse moved to (456, 477)
Screenshot: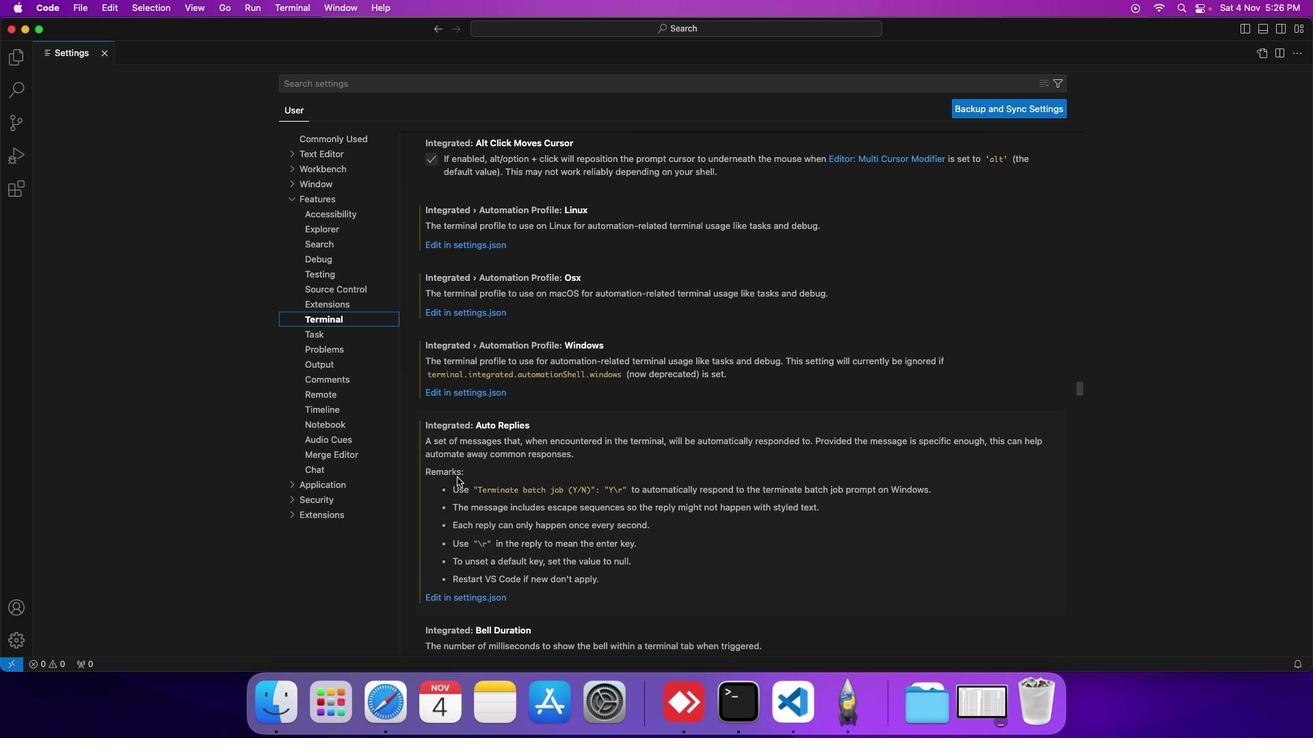
Action: Mouse scrolled (456, 477) with delta (0, 0)
Screenshot: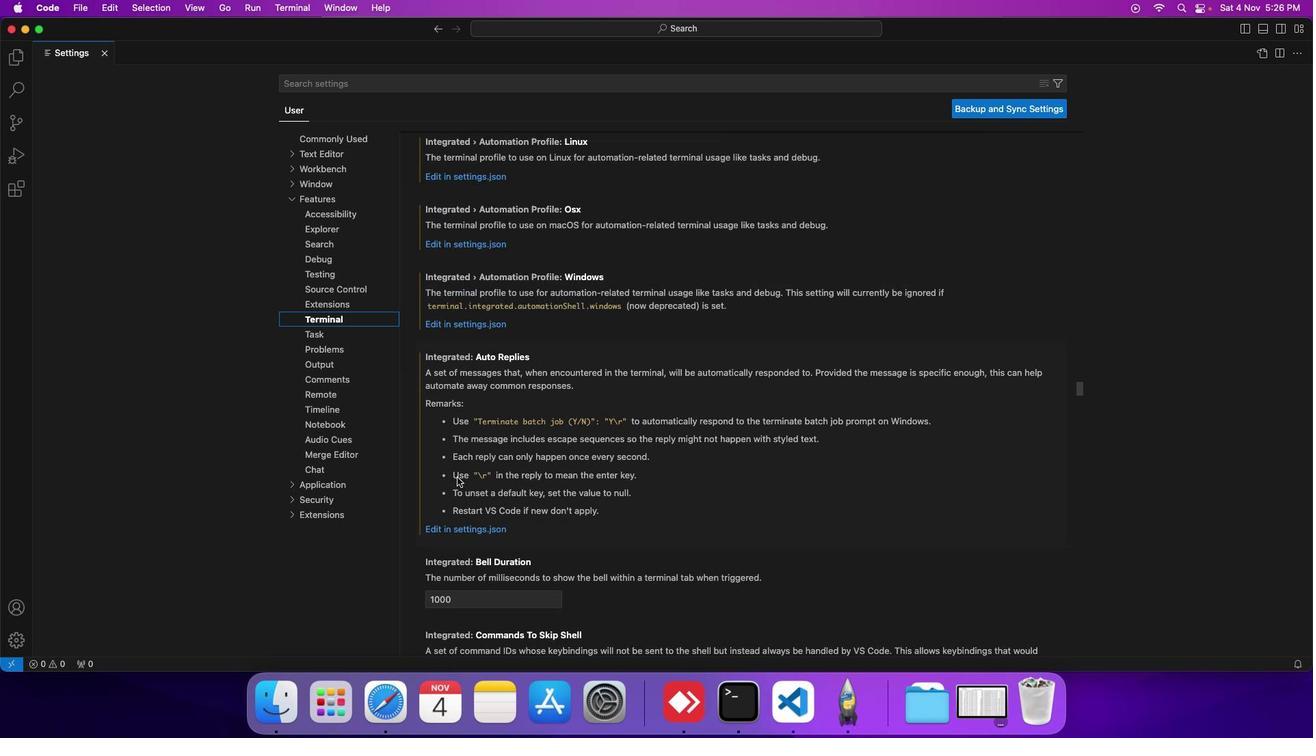 
Action: Mouse scrolled (456, 477) with delta (0, 0)
Screenshot: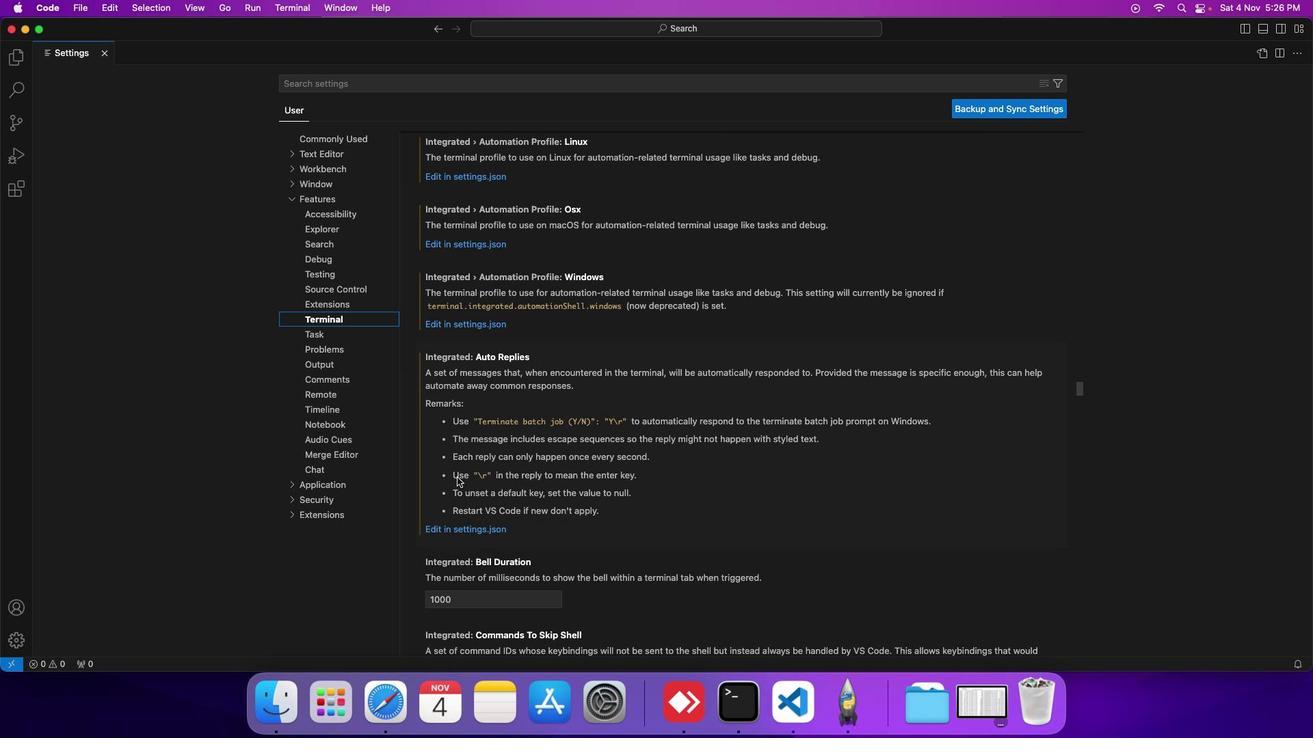 
Action: Mouse scrolled (456, 477) with delta (0, 0)
Screenshot: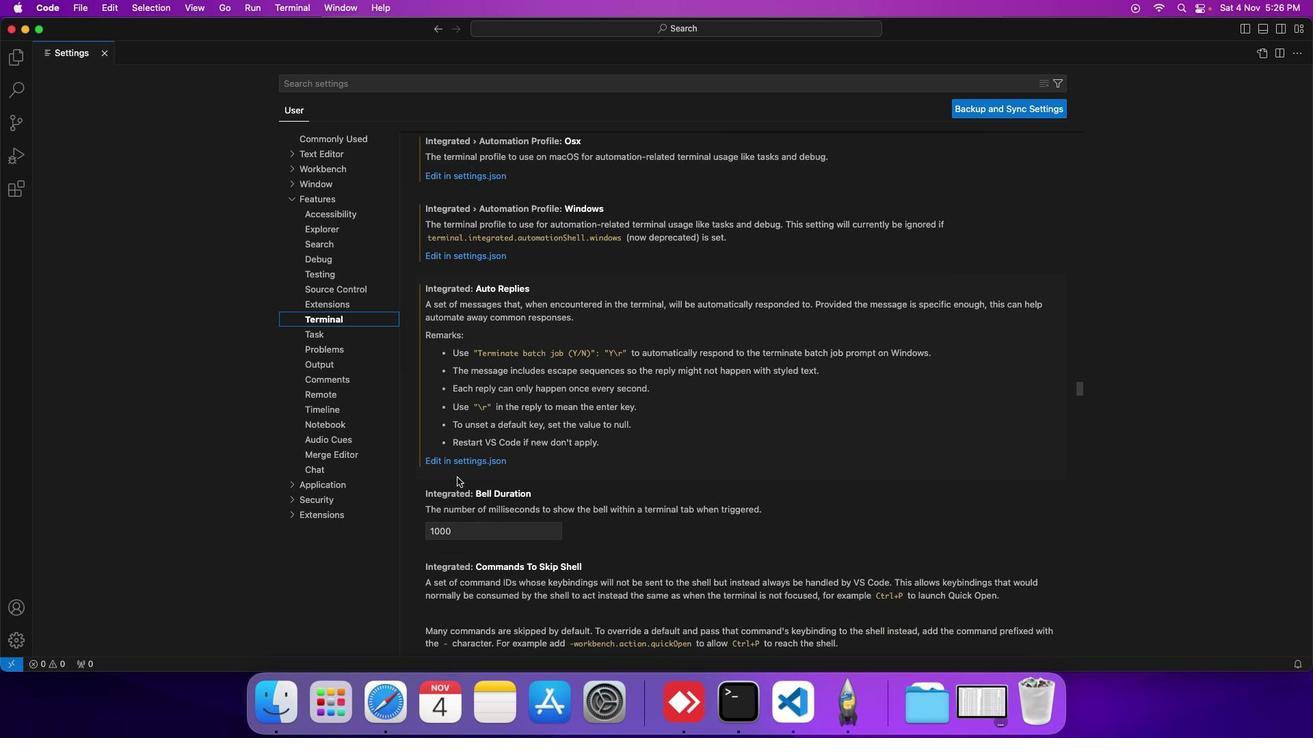
Action: Mouse scrolled (456, 477) with delta (0, 0)
Screenshot: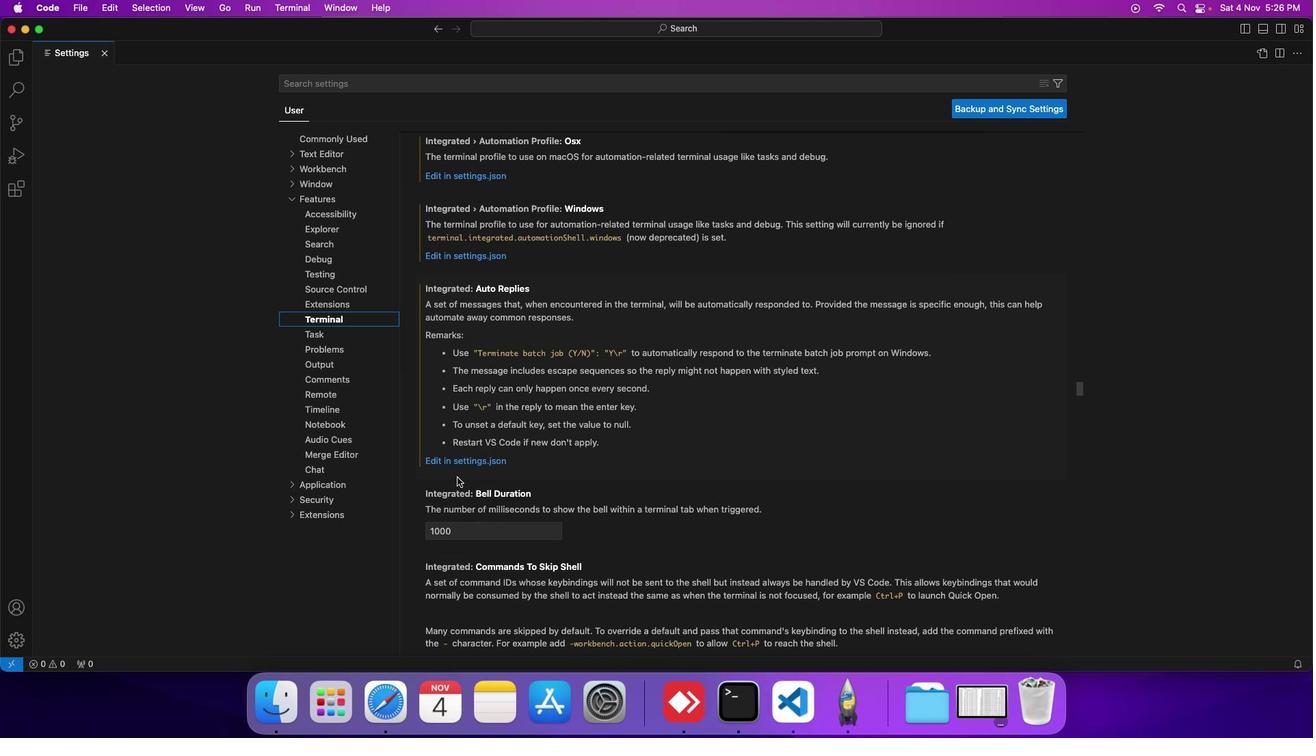 
Action: Mouse moved to (456, 477)
Screenshot: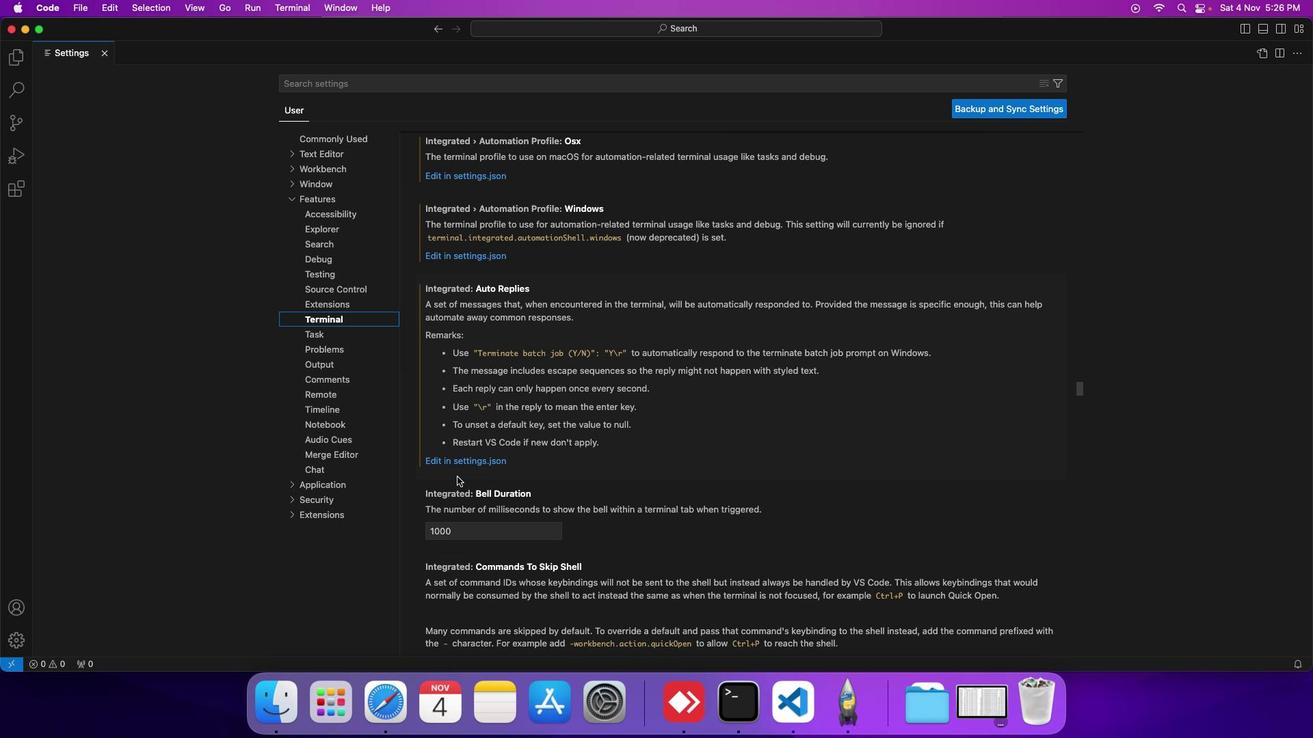 
Action: Mouse scrolled (456, 477) with delta (0, 0)
Screenshot: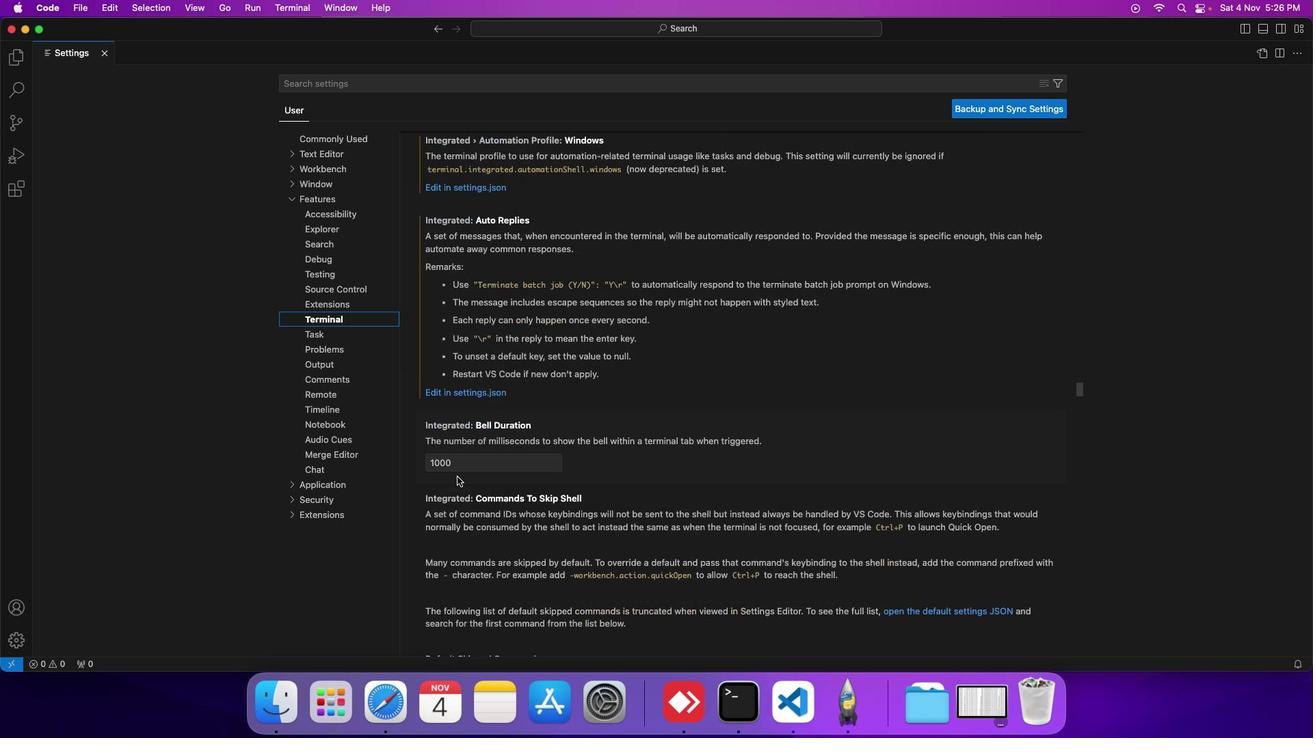 
Action: Mouse scrolled (456, 477) with delta (0, 0)
Screenshot: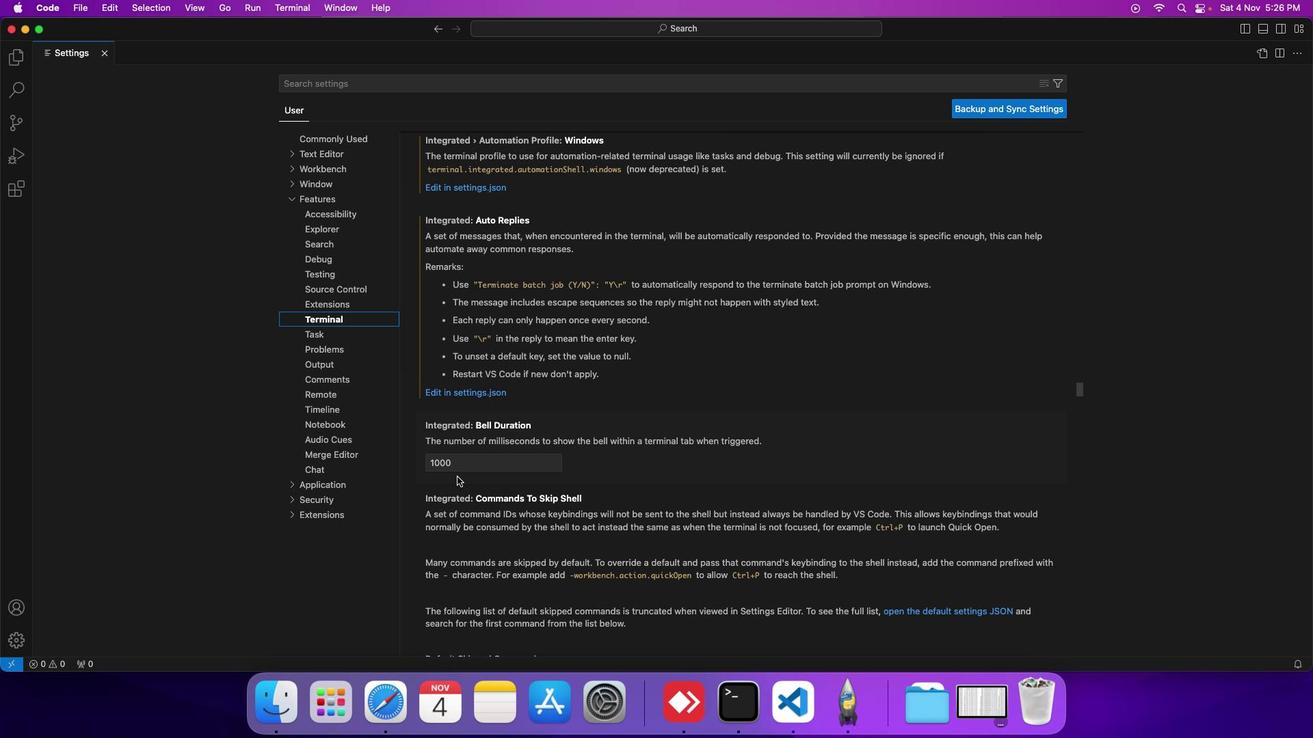
Action: Mouse scrolled (456, 477) with delta (0, 0)
Screenshot: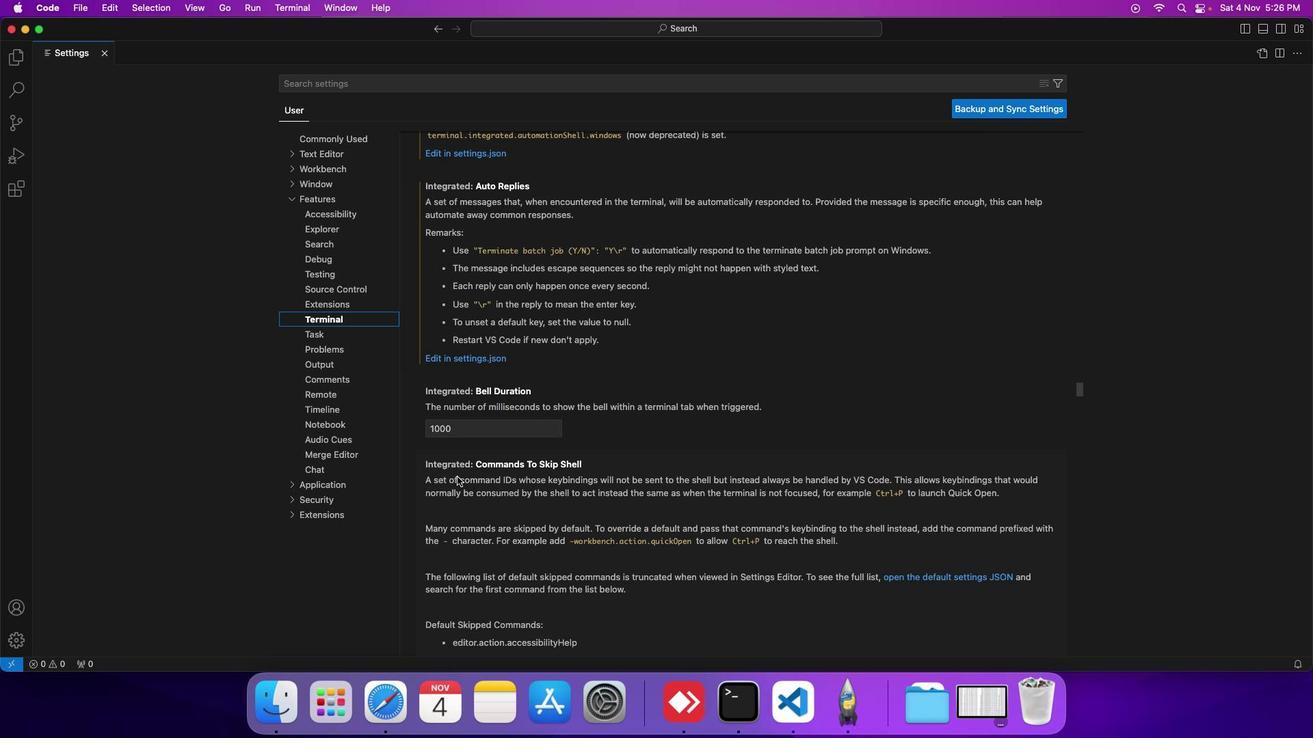 
Action: Mouse scrolled (456, 477) with delta (0, 0)
Screenshot: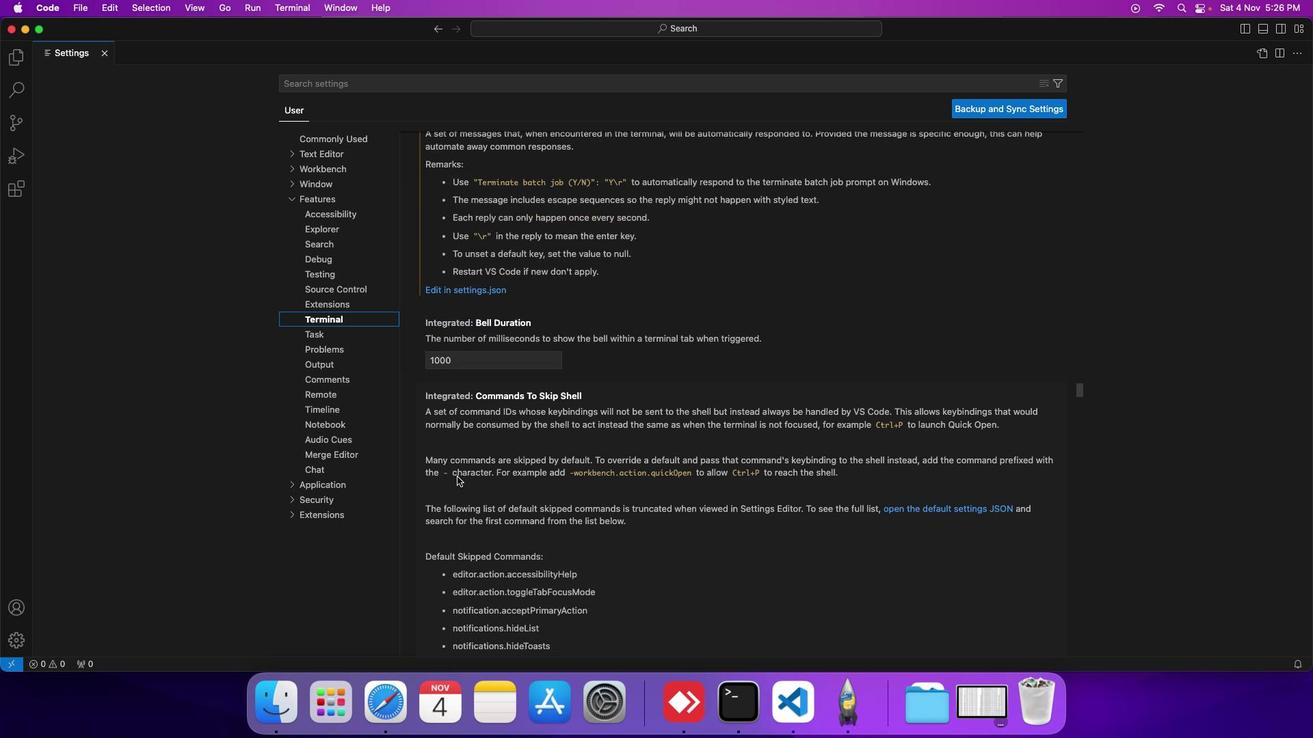 
Action: Mouse scrolled (456, 477) with delta (0, 0)
Screenshot: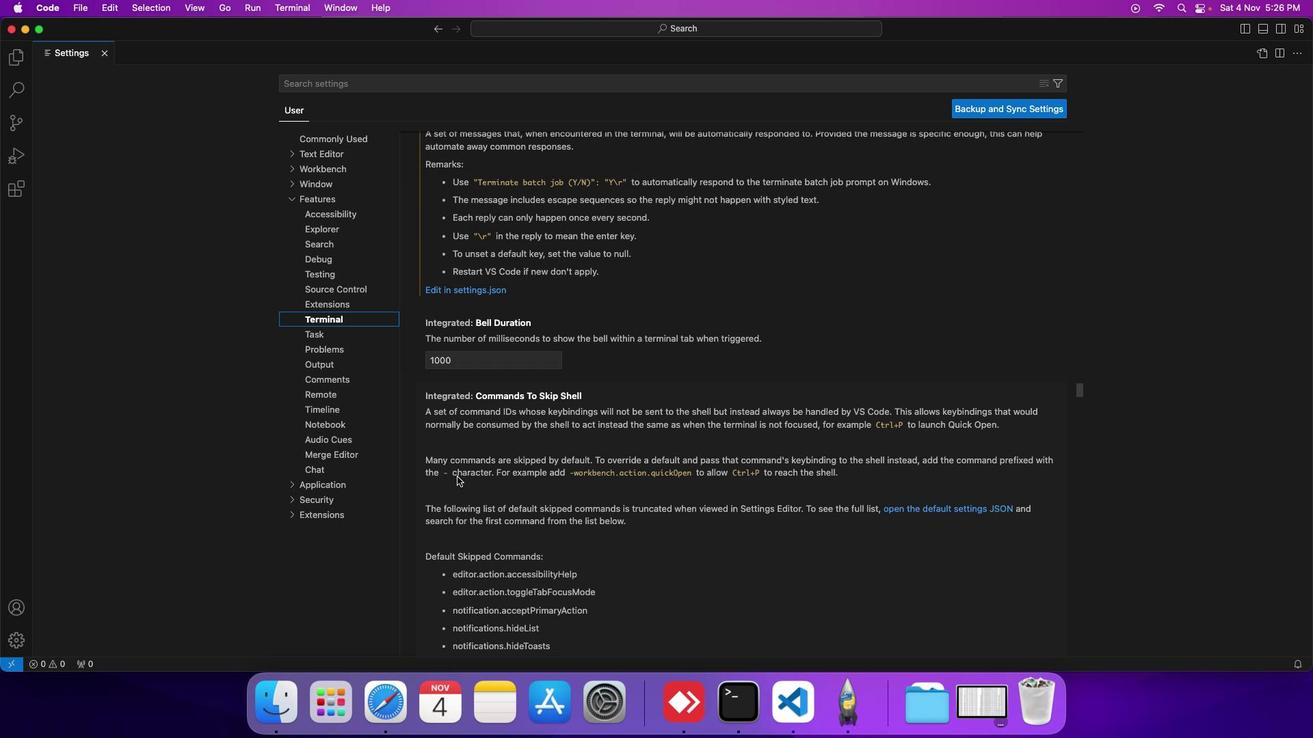 
Action: Mouse scrolled (456, 477) with delta (0, 0)
Screenshot: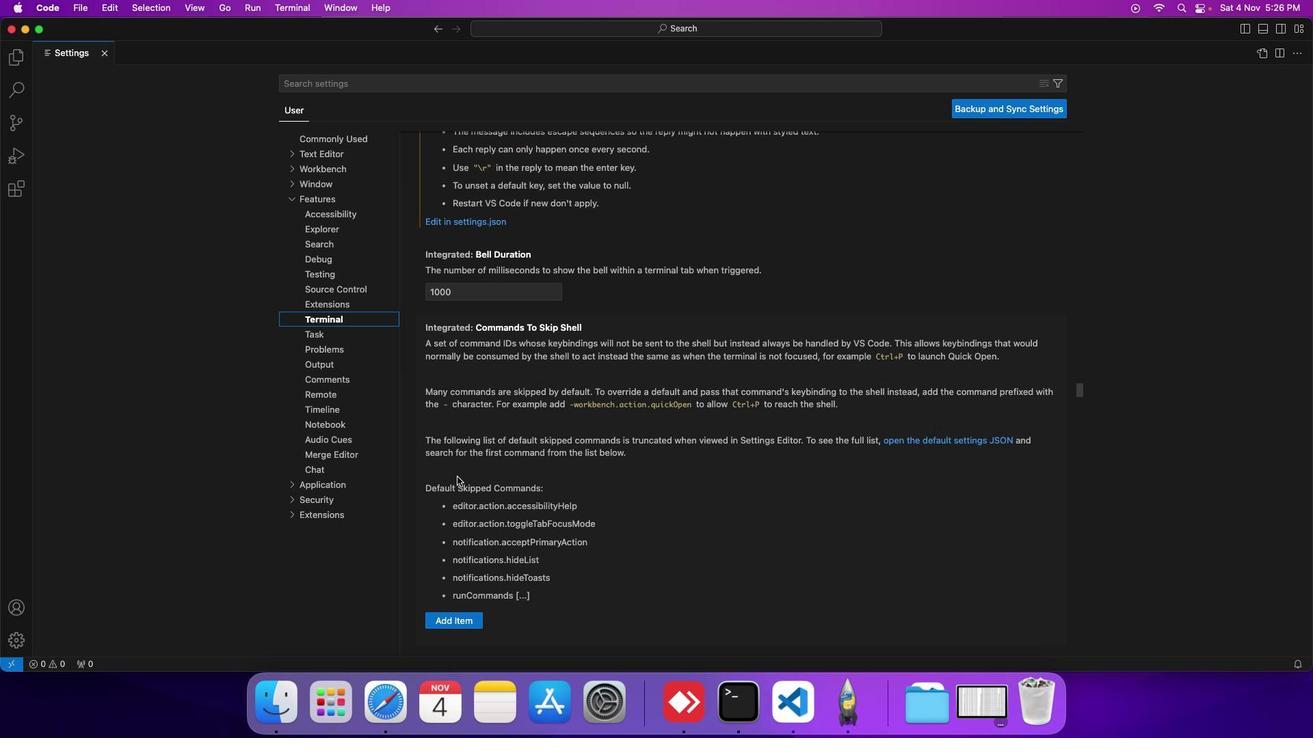 
Action: Mouse scrolled (456, 477) with delta (0, 0)
Screenshot: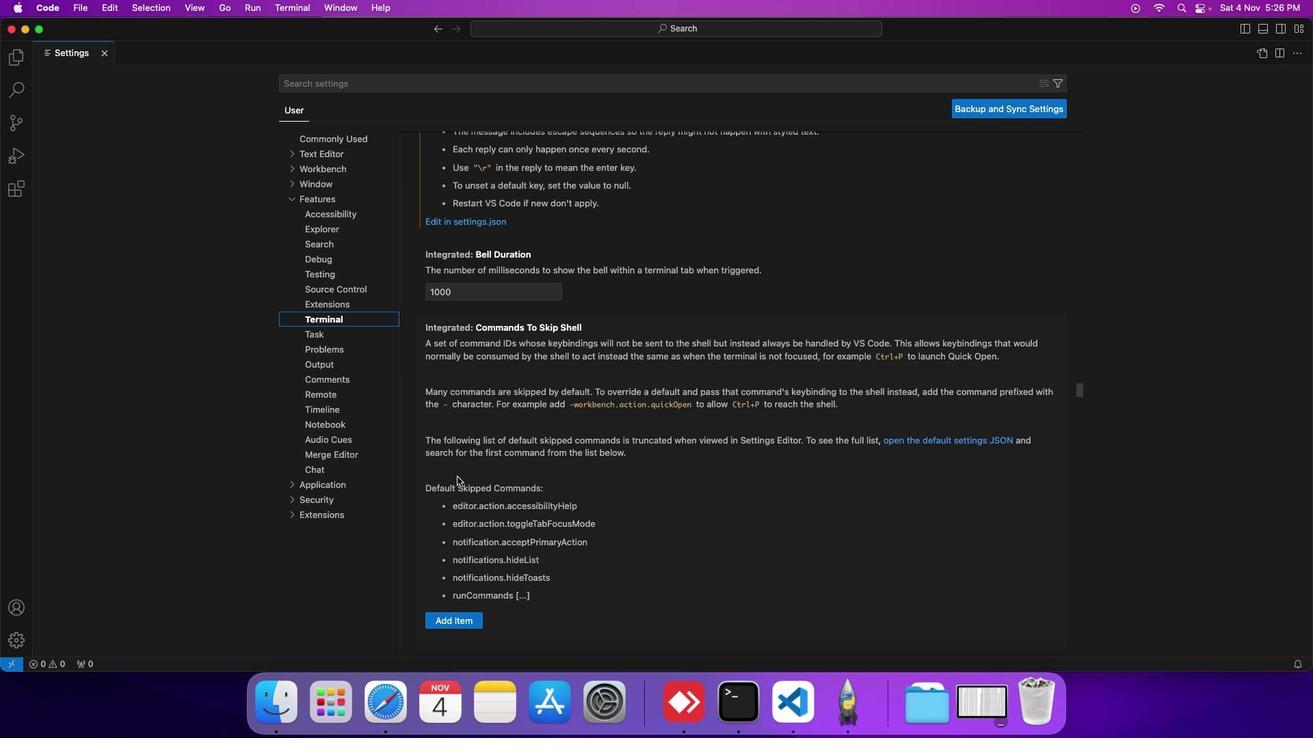 
Action: Mouse scrolled (456, 477) with delta (0, 0)
Screenshot: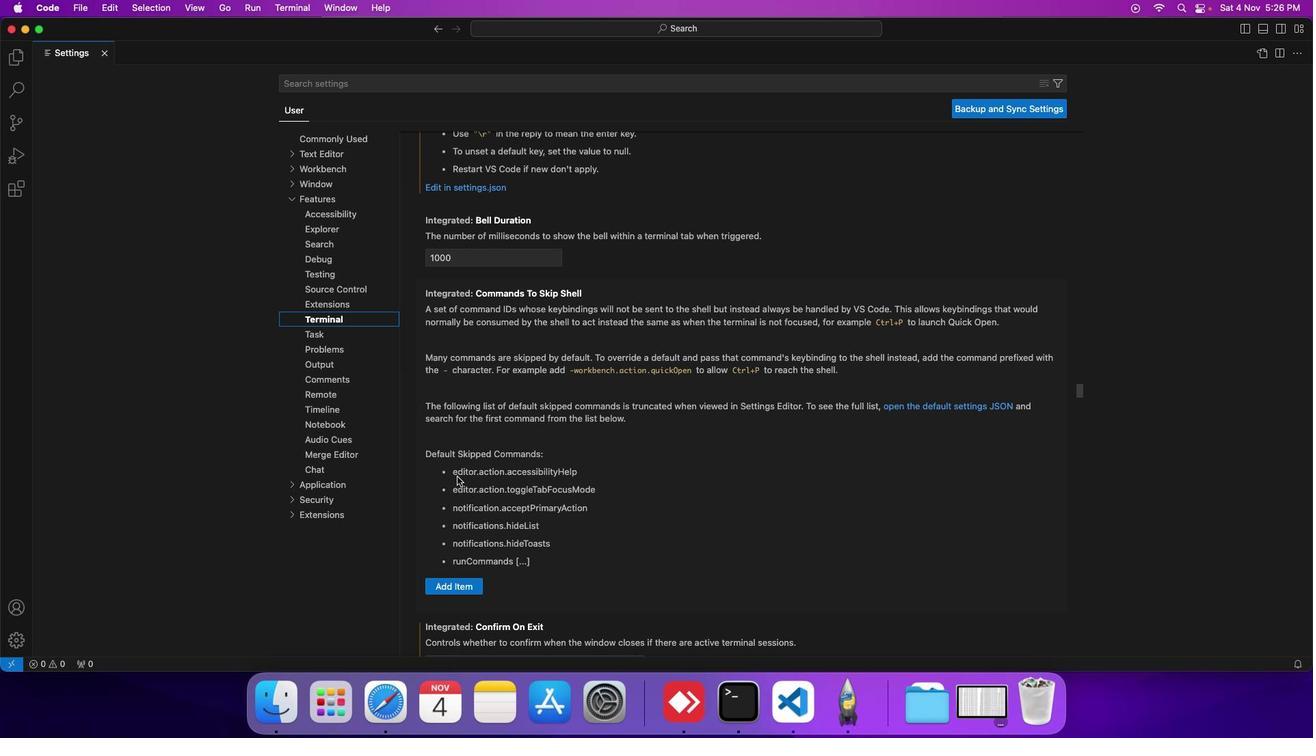 
Action: Mouse scrolled (456, 477) with delta (0, 0)
Screenshot: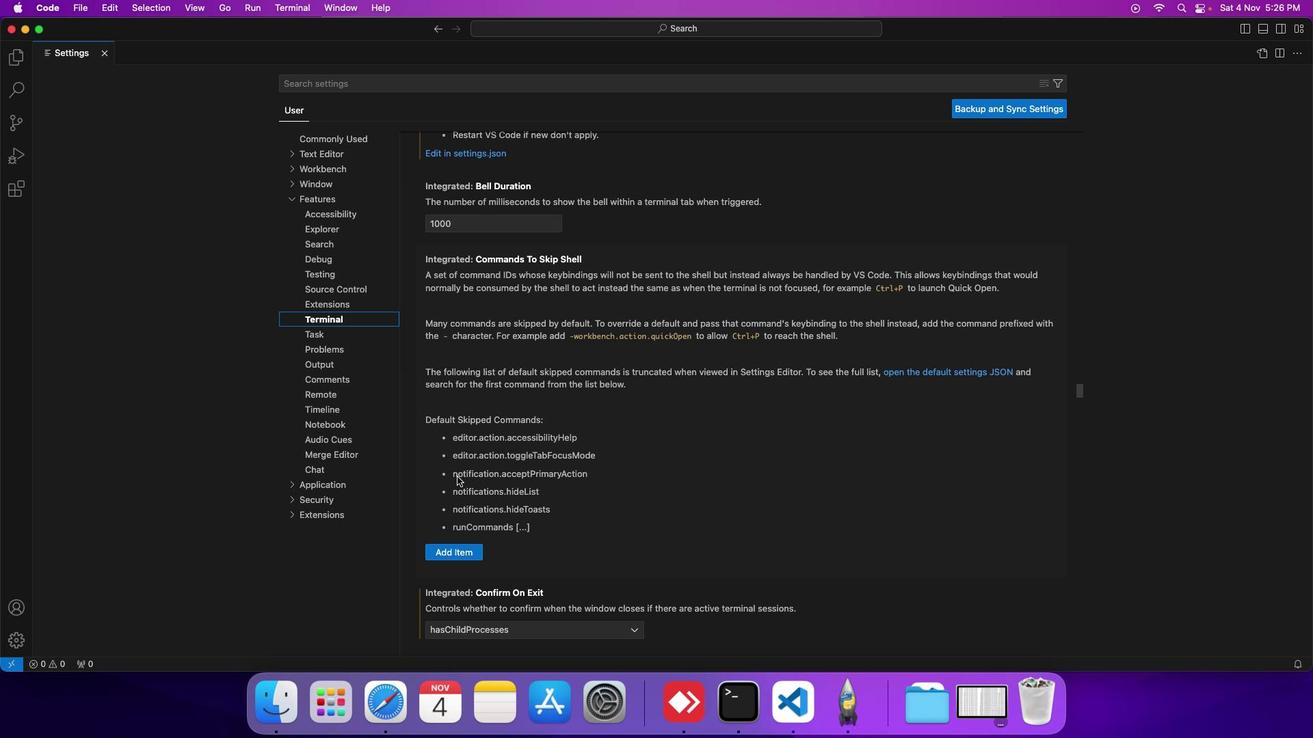
Action: Mouse scrolled (456, 477) with delta (0, 0)
Screenshot: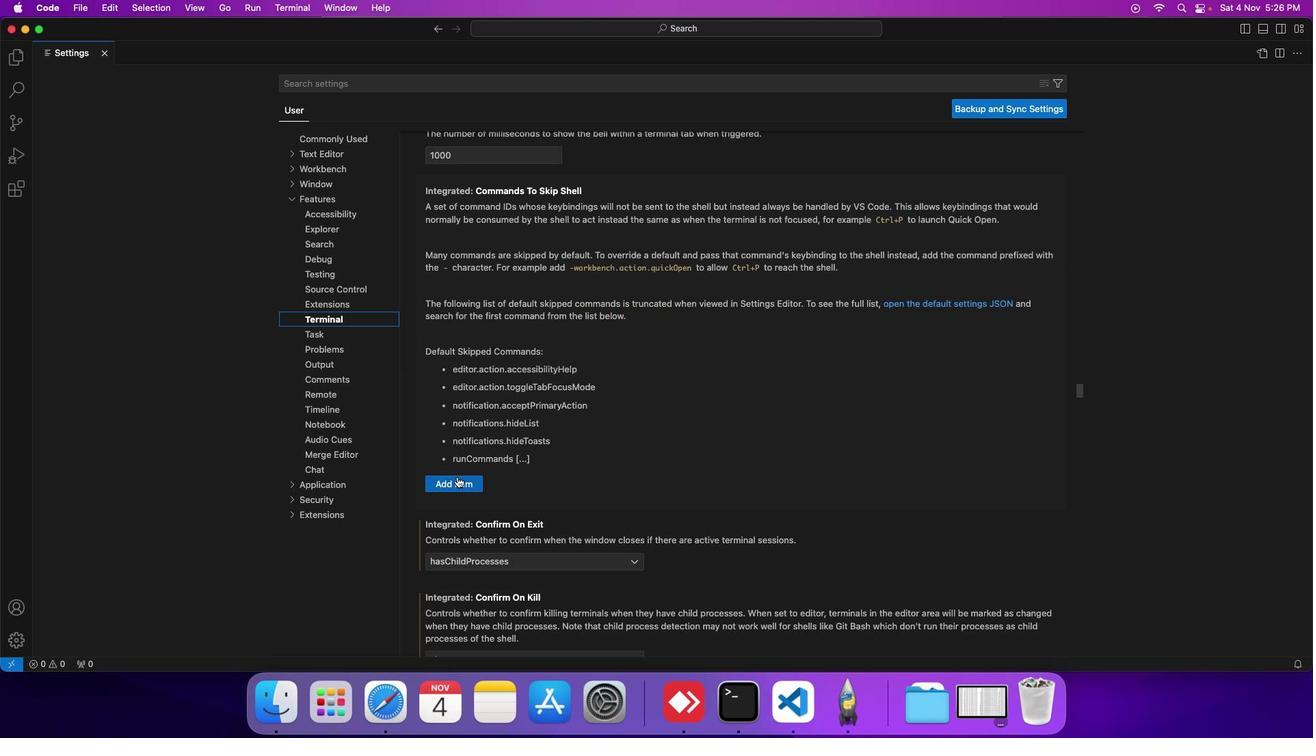 
Action: Mouse scrolled (456, 477) with delta (0, 0)
Screenshot: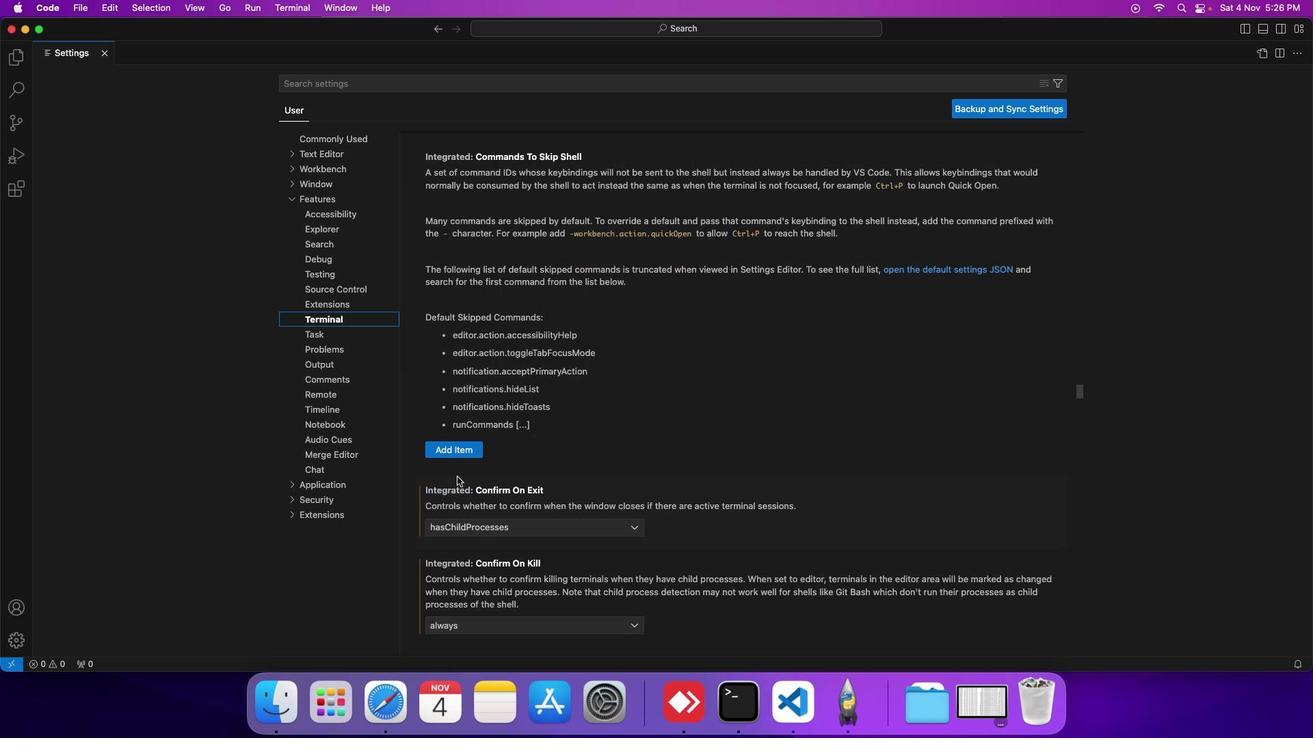 
Action: Mouse scrolled (456, 477) with delta (0, 0)
Screenshot: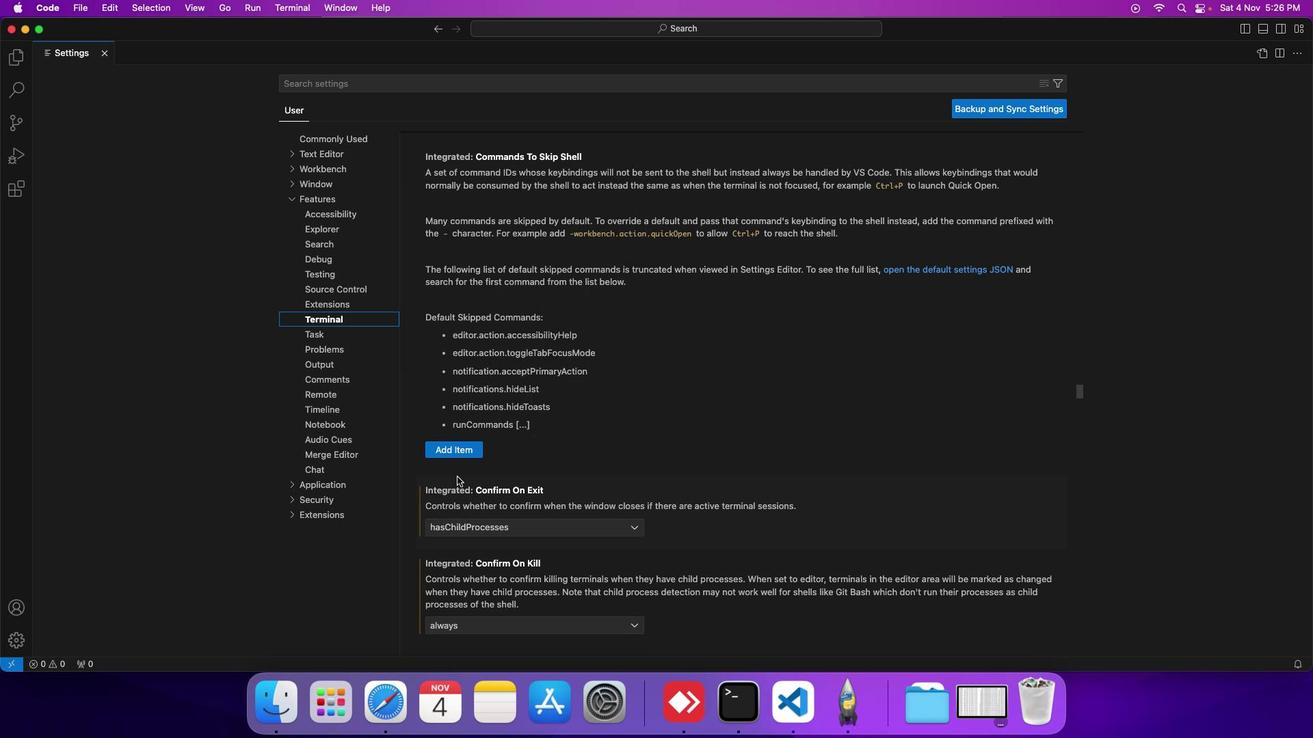 
Action: Mouse scrolled (456, 477) with delta (0, 0)
Screenshot: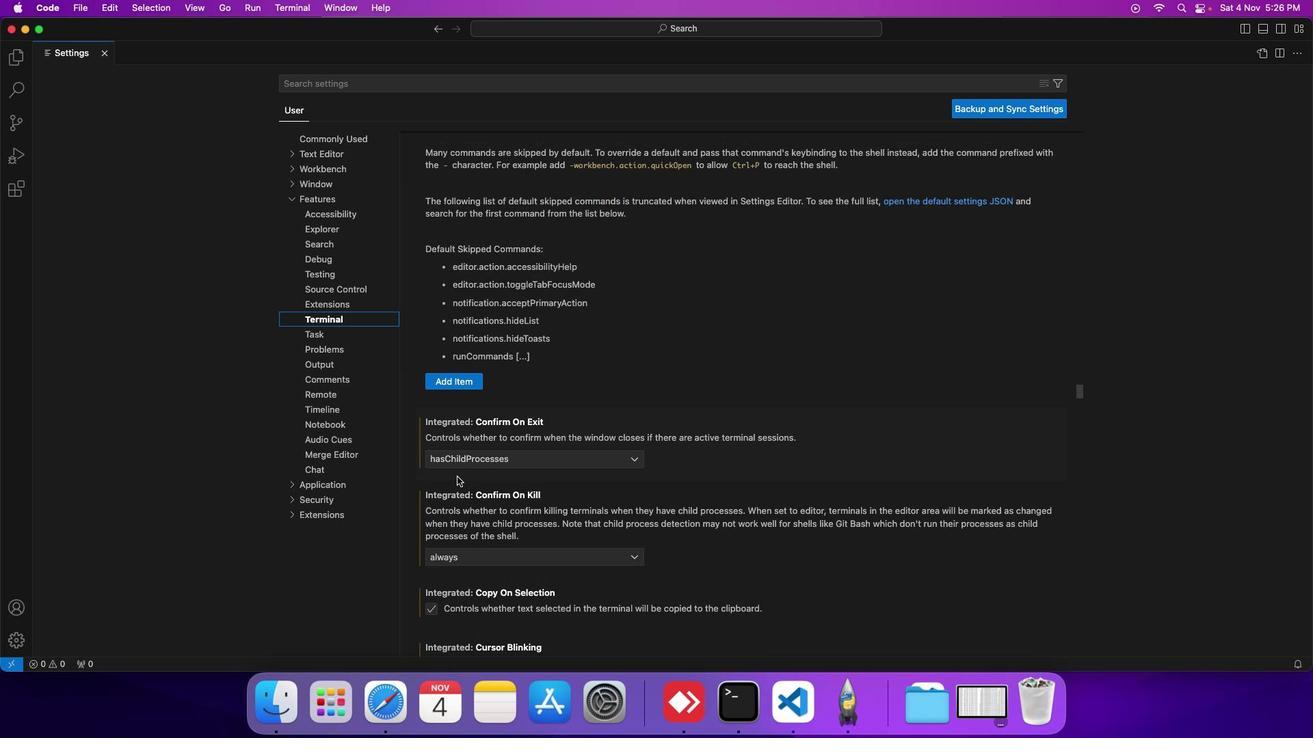 
Action: Mouse scrolled (456, 477) with delta (0, 0)
Screenshot: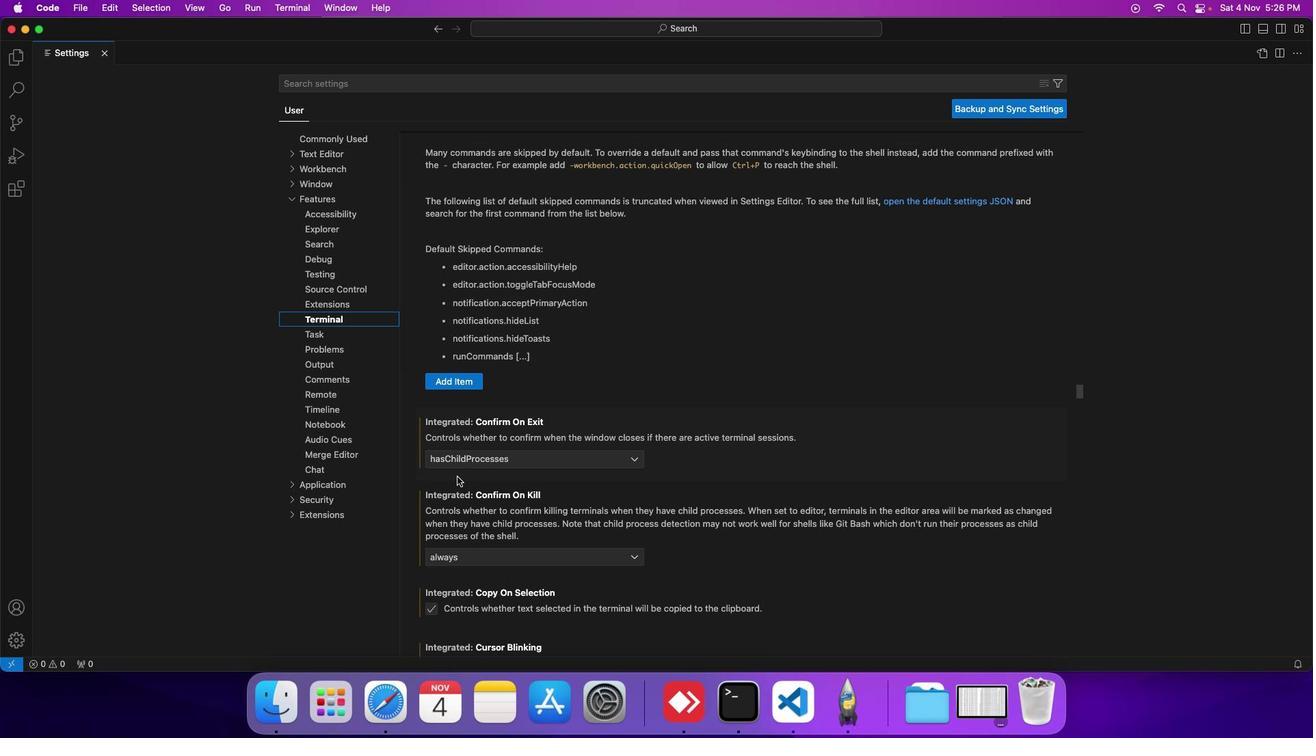 
Action: Mouse scrolled (456, 477) with delta (0, 0)
Screenshot: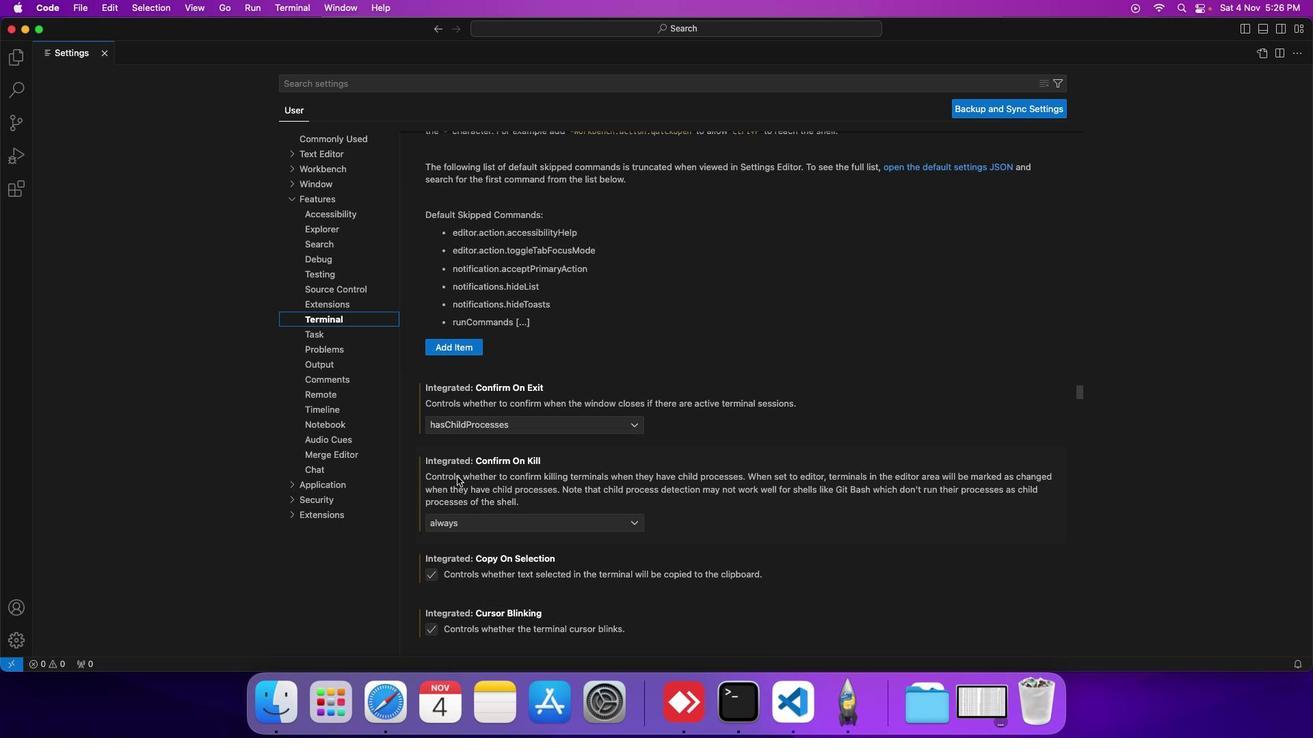 
Action: Mouse moved to (456, 477)
Screenshot: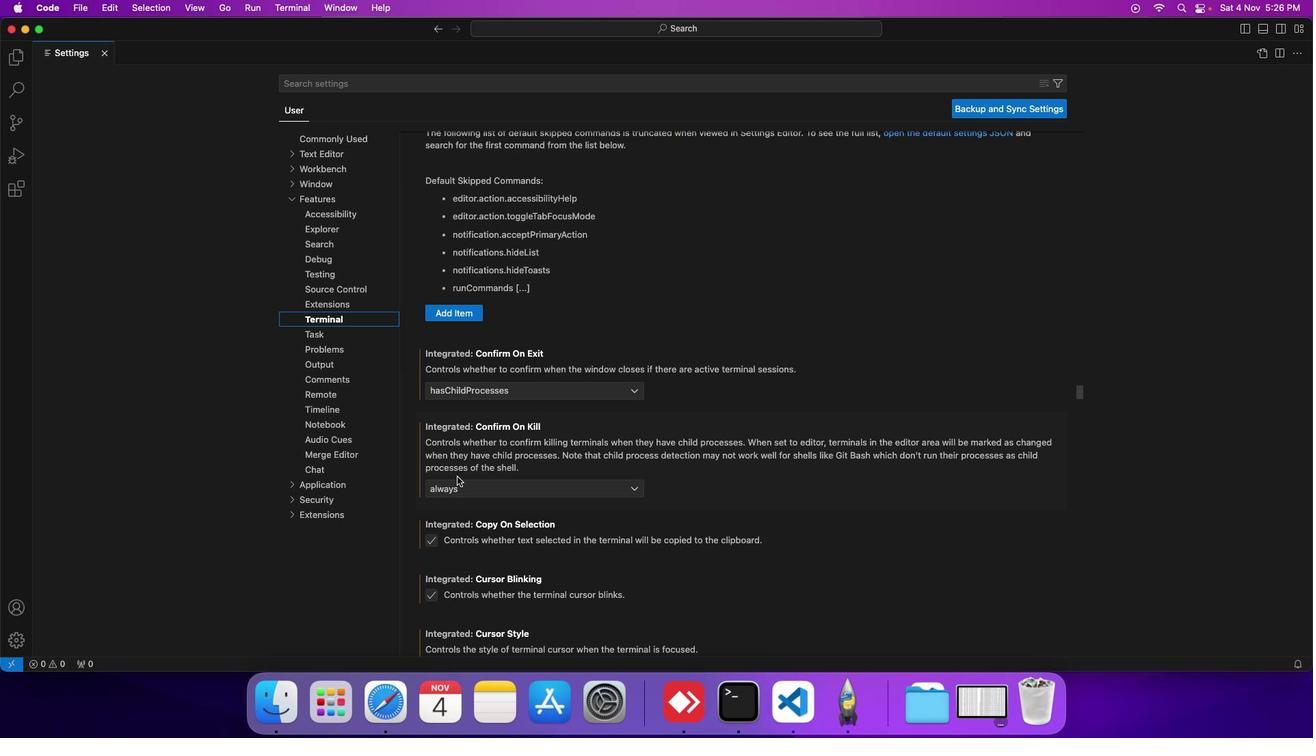 
Action: Mouse scrolled (456, 477) with delta (0, 0)
Screenshot: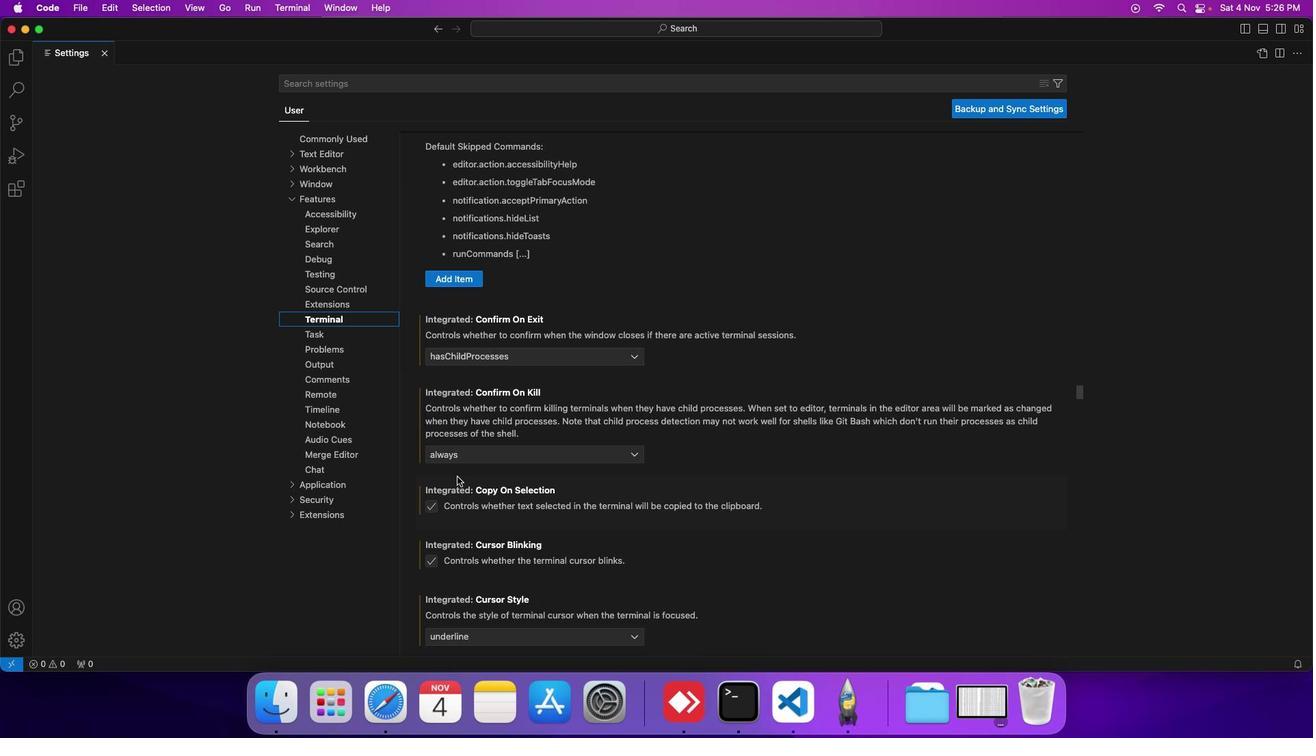 
Action: Mouse scrolled (456, 477) with delta (0, 0)
Screenshot: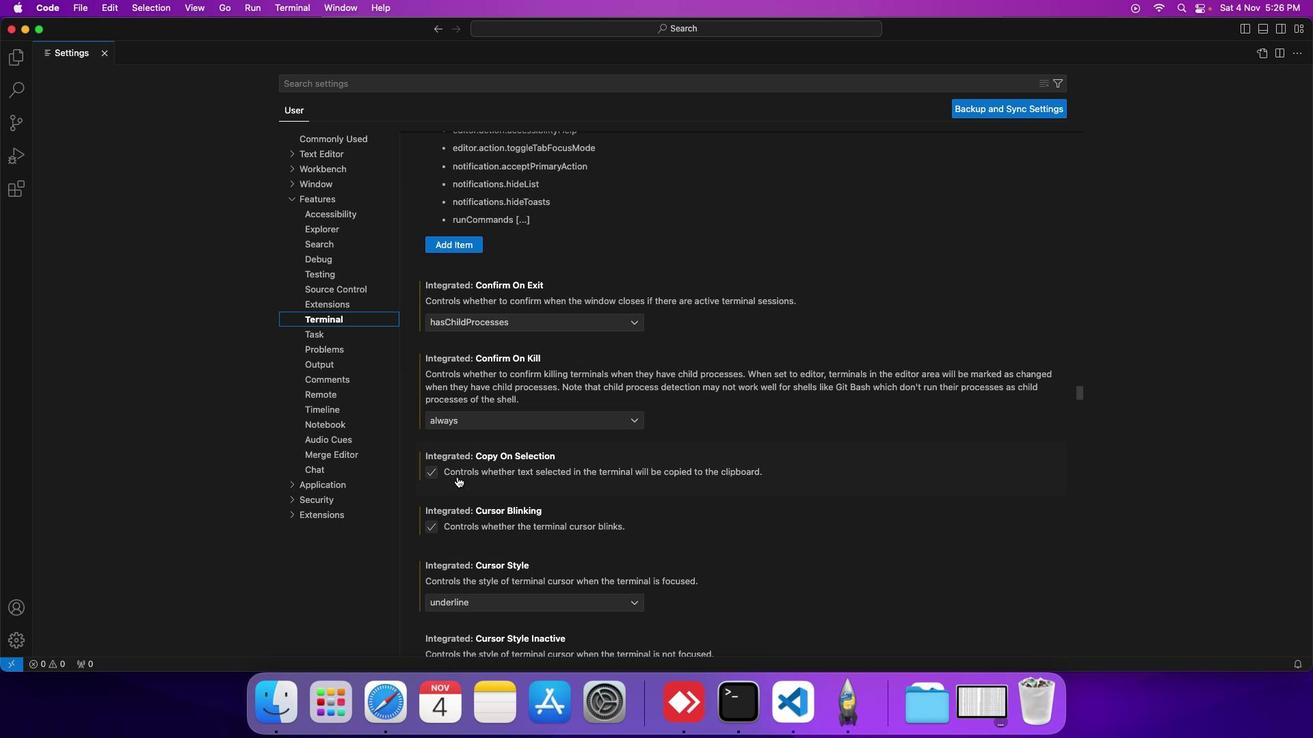 
Action: Mouse scrolled (456, 477) with delta (0, 0)
Screenshot: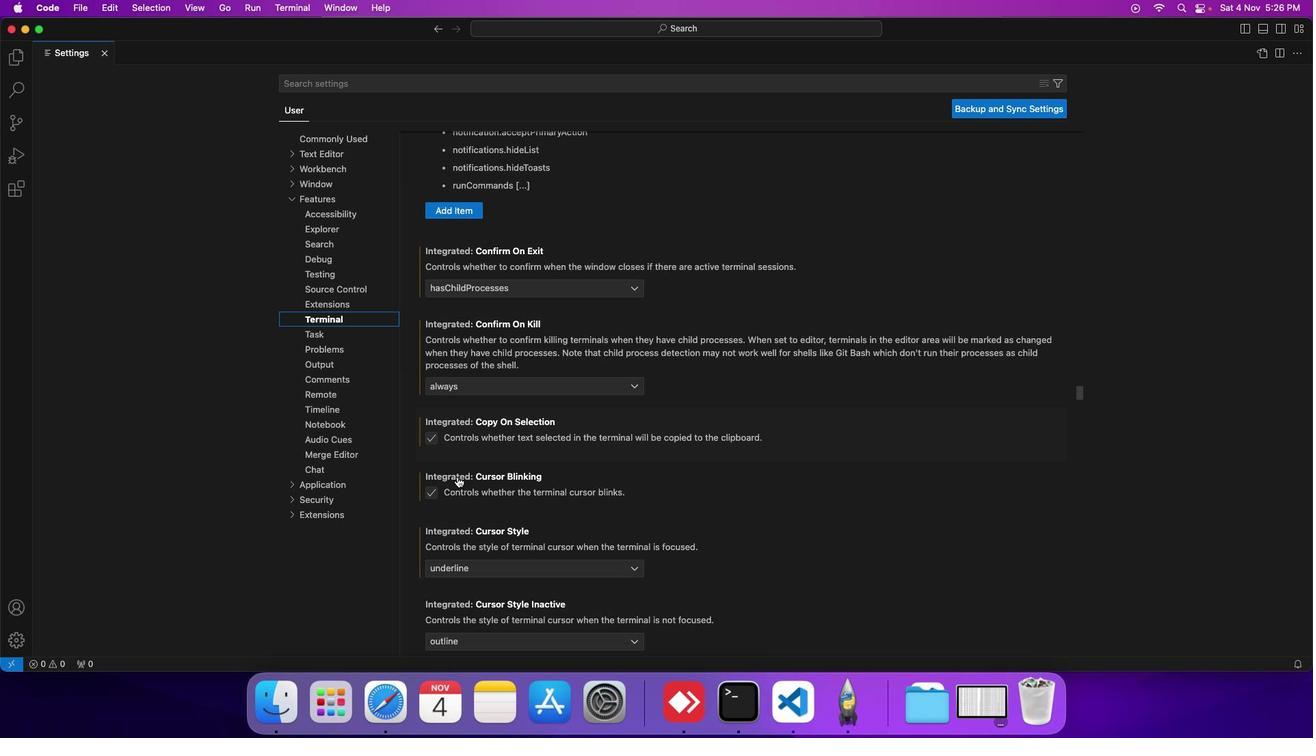 
Action: Mouse scrolled (456, 477) with delta (0, 0)
Screenshot: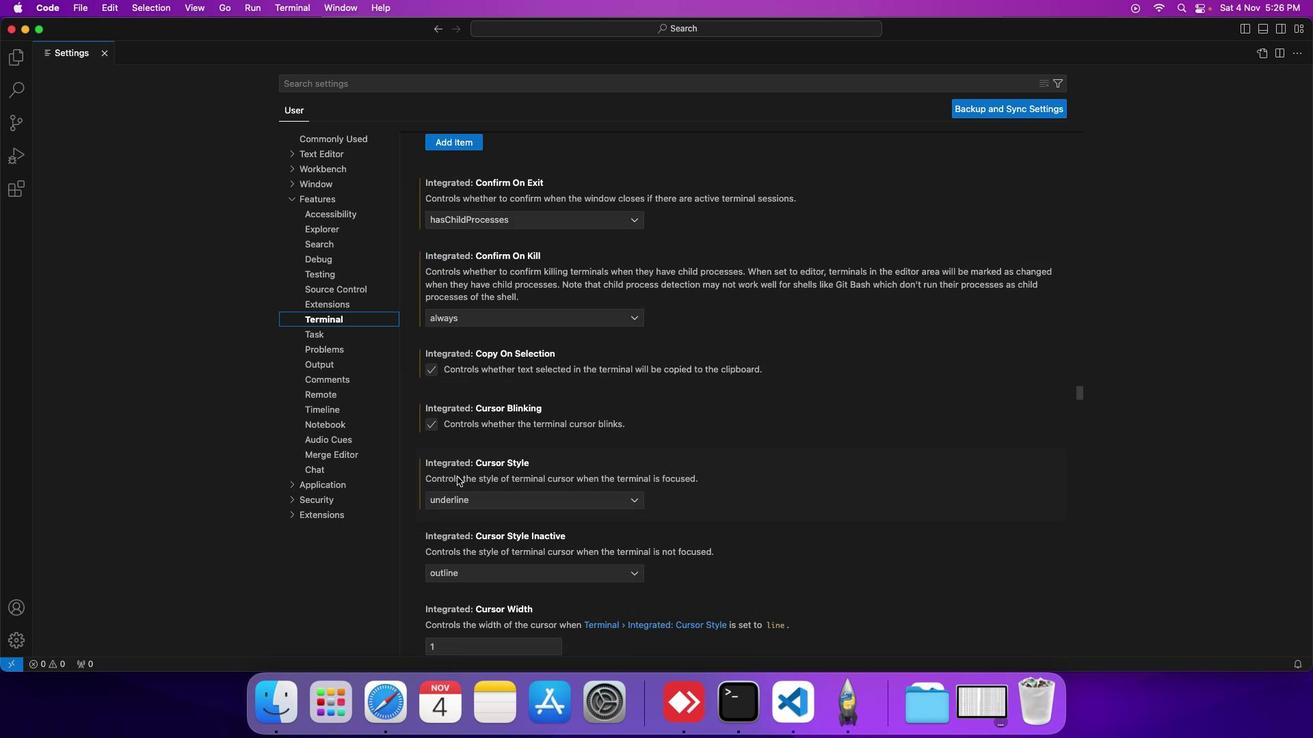 
Action: Mouse scrolled (456, 477) with delta (0, -1)
Screenshot: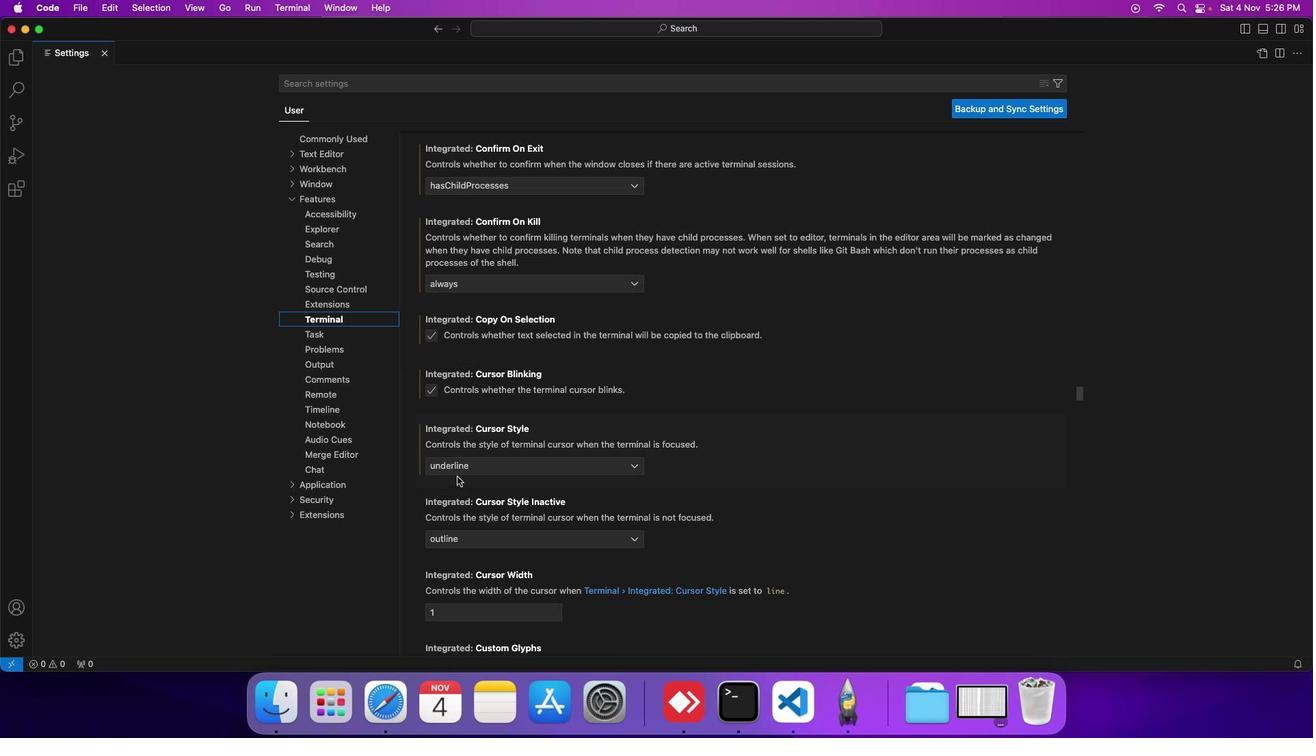 
Action: Mouse scrolled (456, 477) with delta (0, 0)
Screenshot: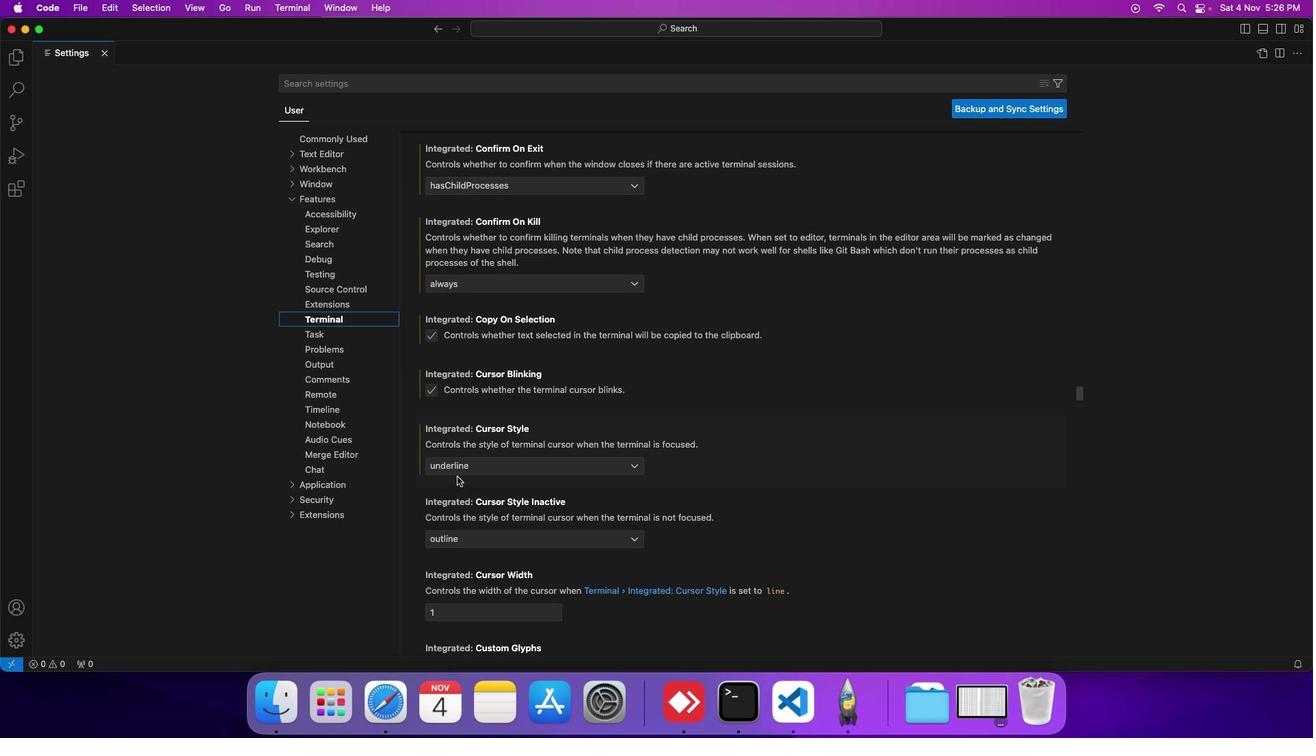 
Action: Mouse scrolled (456, 477) with delta (0, 0)
Screenshot: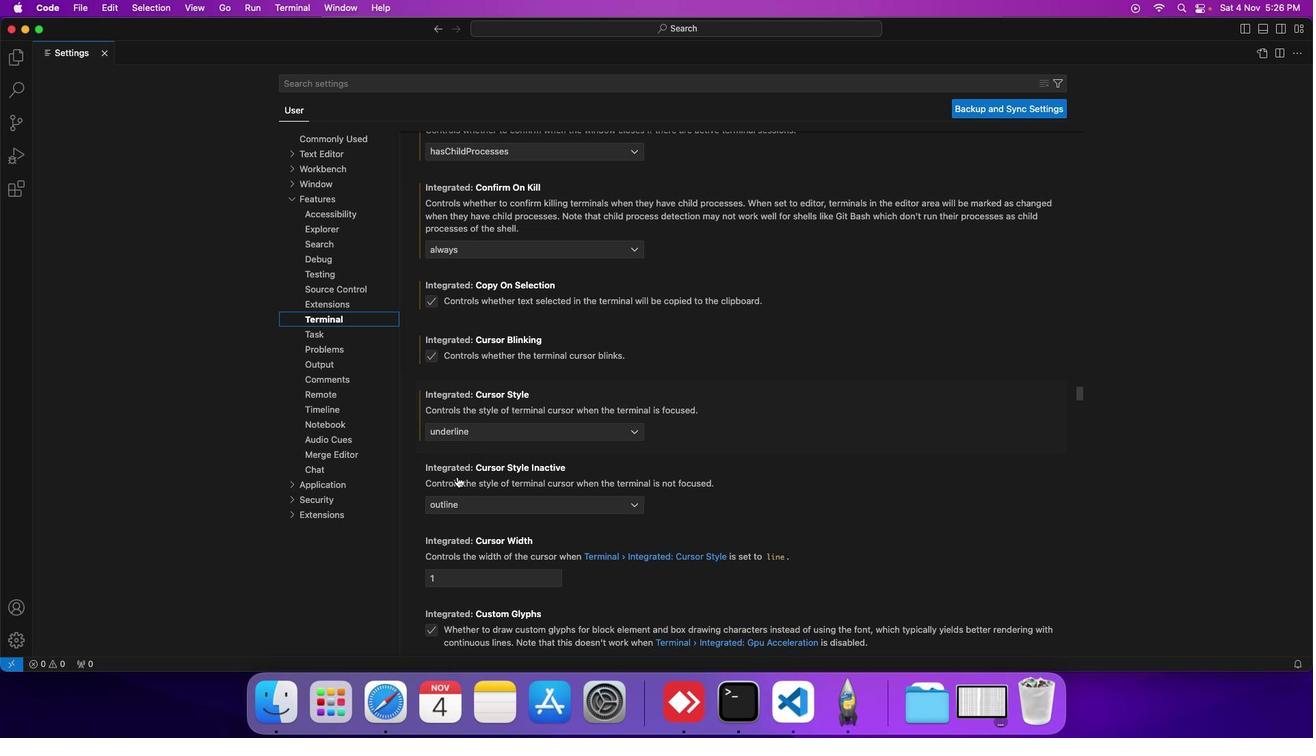 
Action: Mouse scrolled (456, 477) with delta (0, 0)
Screenshot: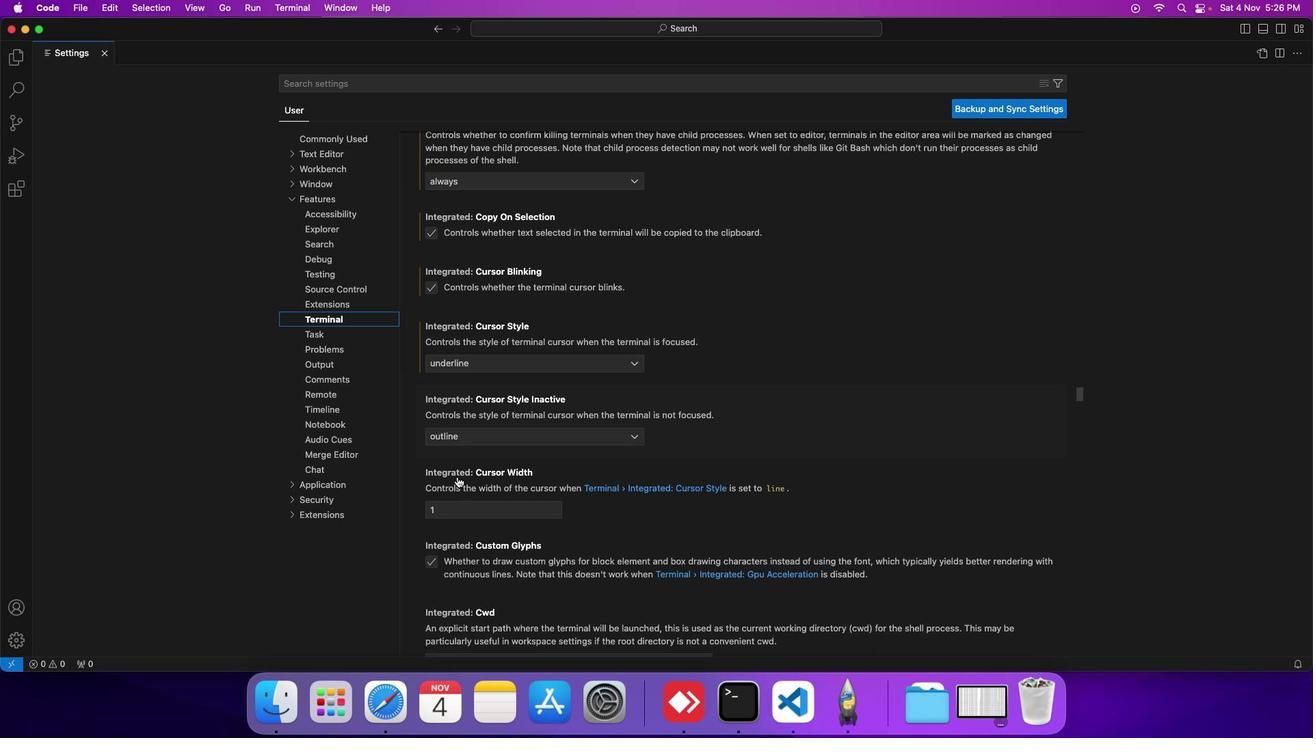 
Action: Mouse scrolled (456, 477) with delta (0, 0)
Screenshot: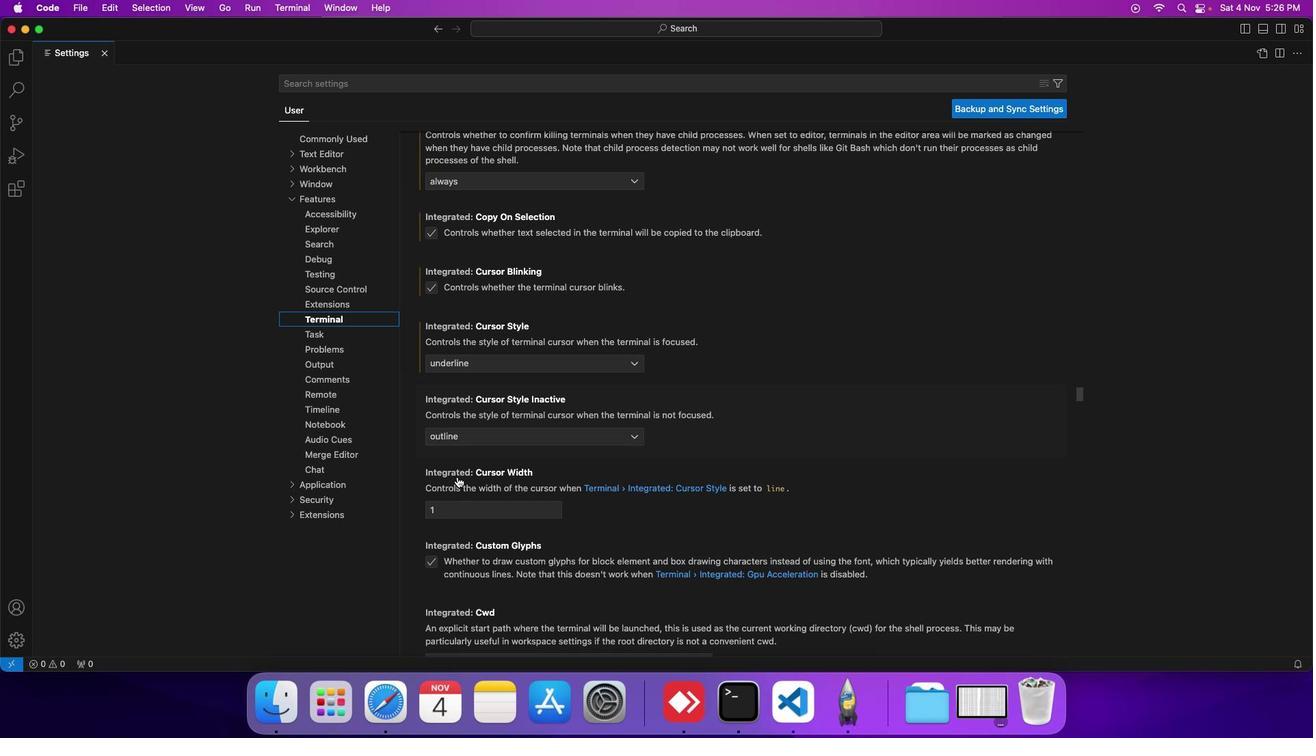 
Action: Mouse scrolled (456, 477) with delta (0, 0)
Screenshot: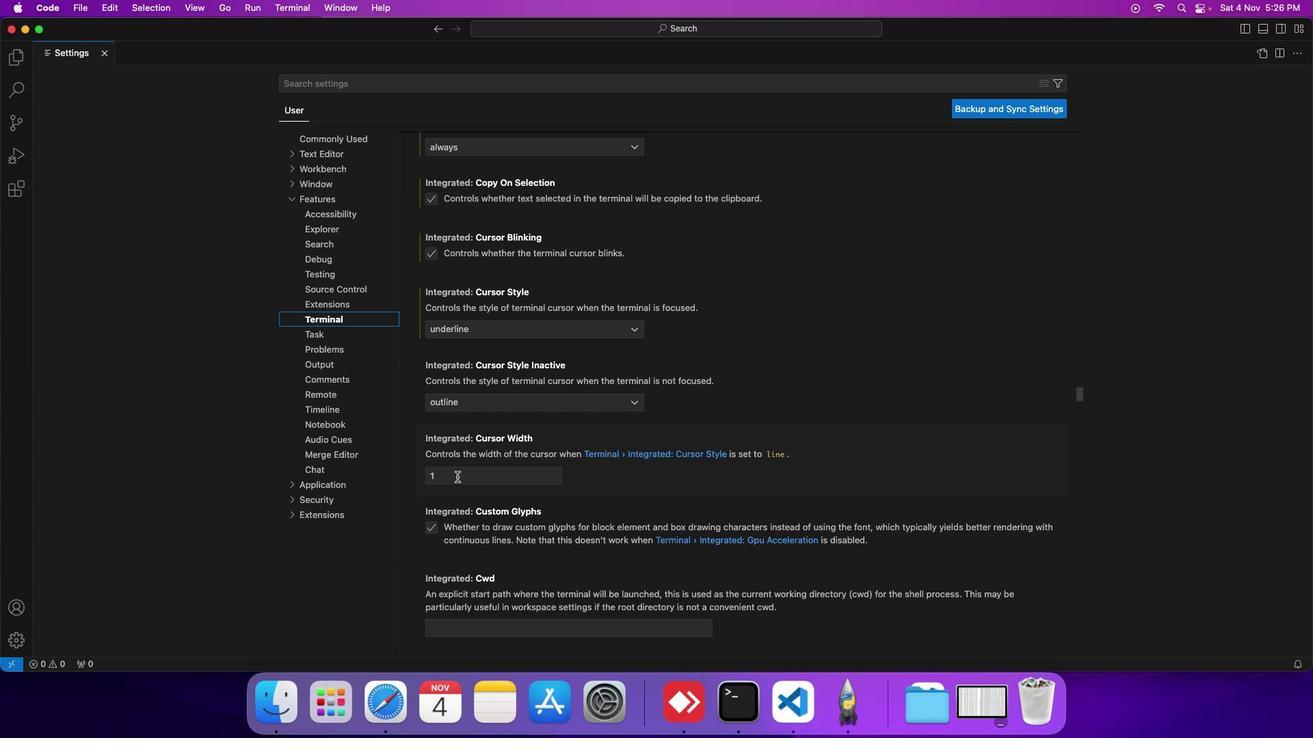 
Action: Mouse scrolled (456, 477) with delta (0, 0)
Screenshot: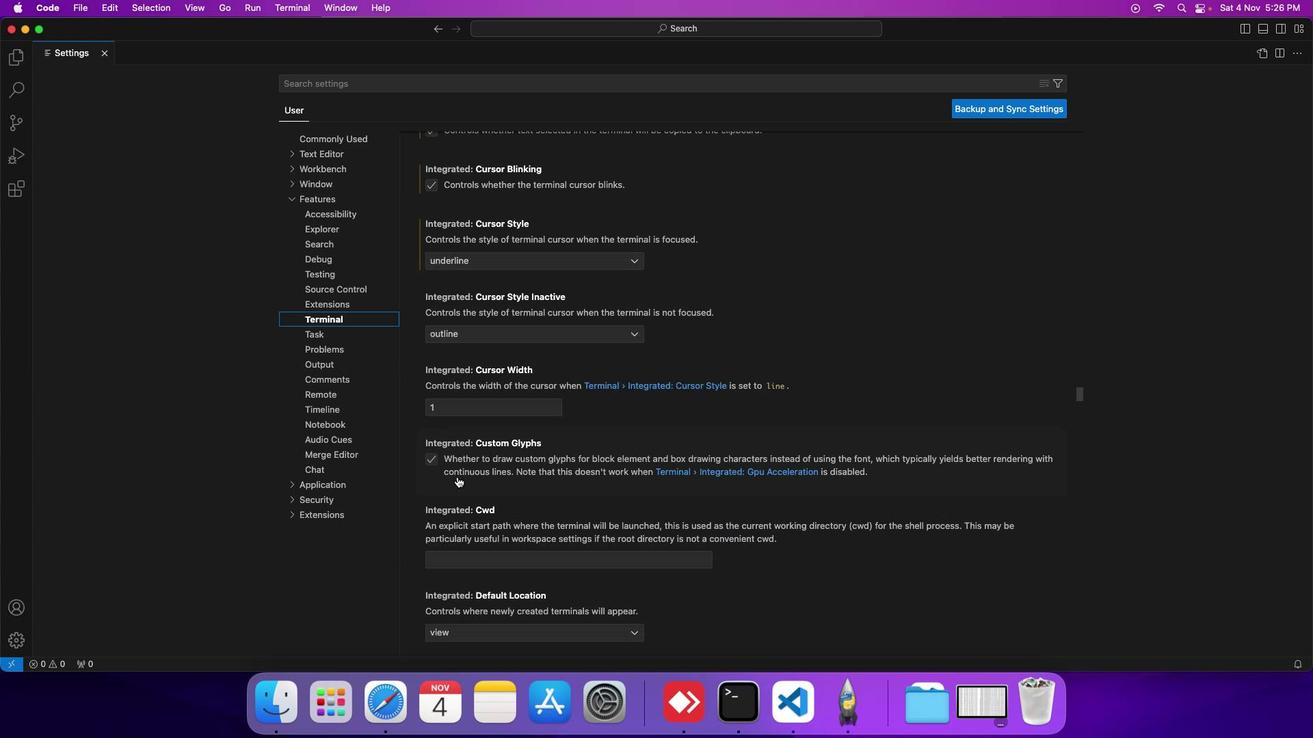 
Action: Mouse scrolled (456, 477) with delta (0, 0)
Screenshot: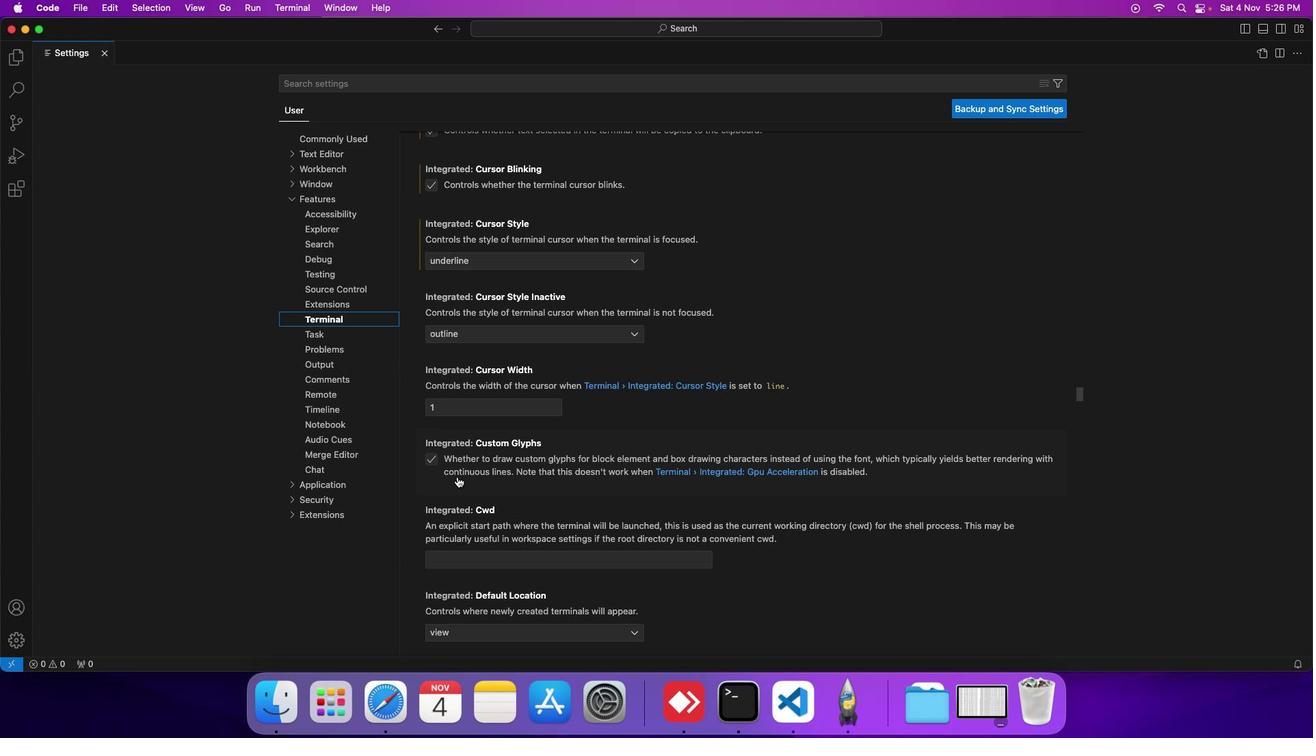 
Action: Mouse scrolled (456, 477) with delta (0, 0)
Screenshot: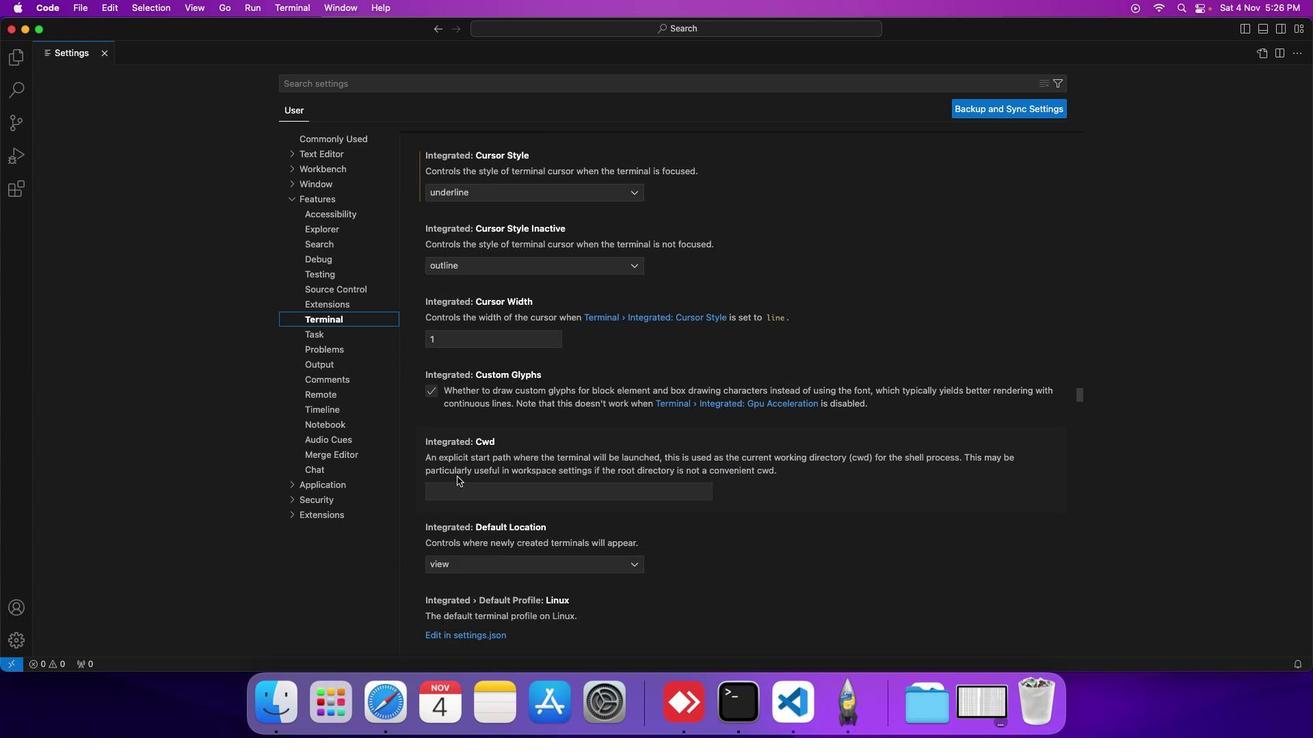 
Action: Mouse scrolled (456, 477) with delta (0, 0)
Screenshot: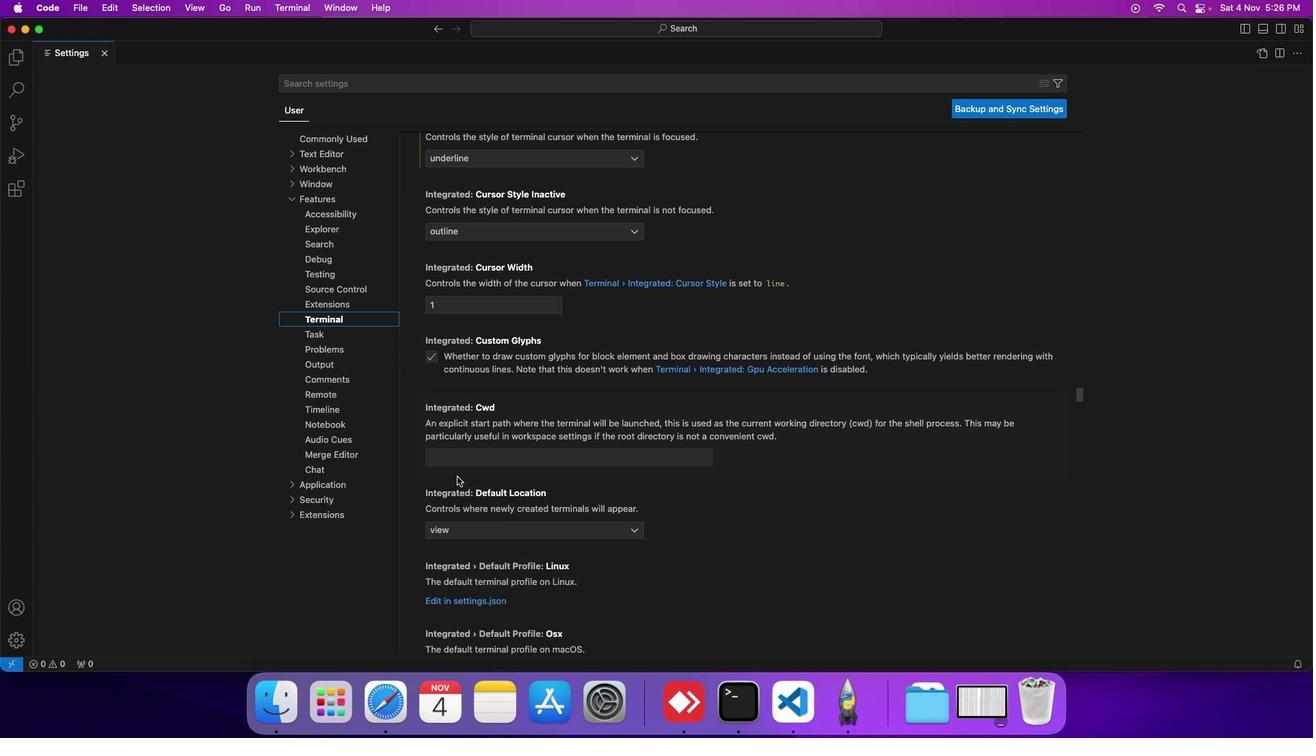 
Action: Mouse scrolled (456, 477) with delta (0, 0)
Screenshot: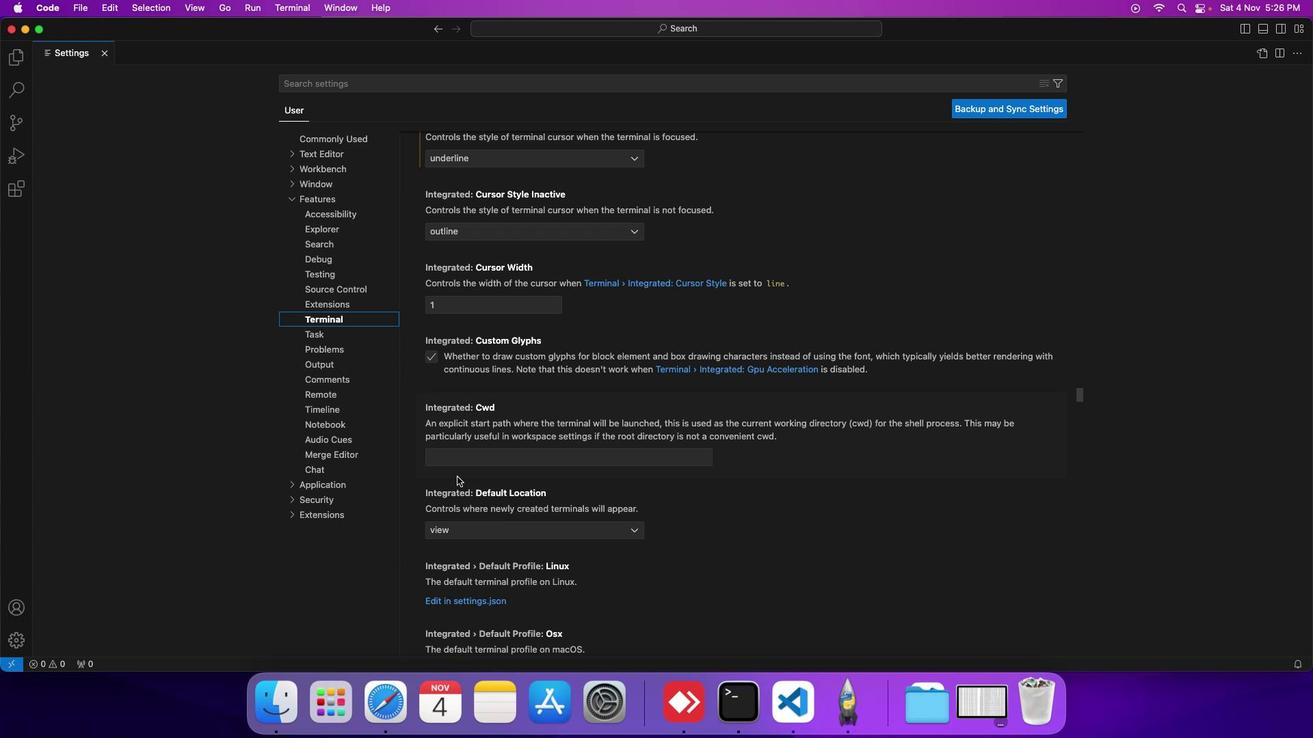 
Action: Mouse scrolled (456, 477) with delta (0, 0)
Screenshot: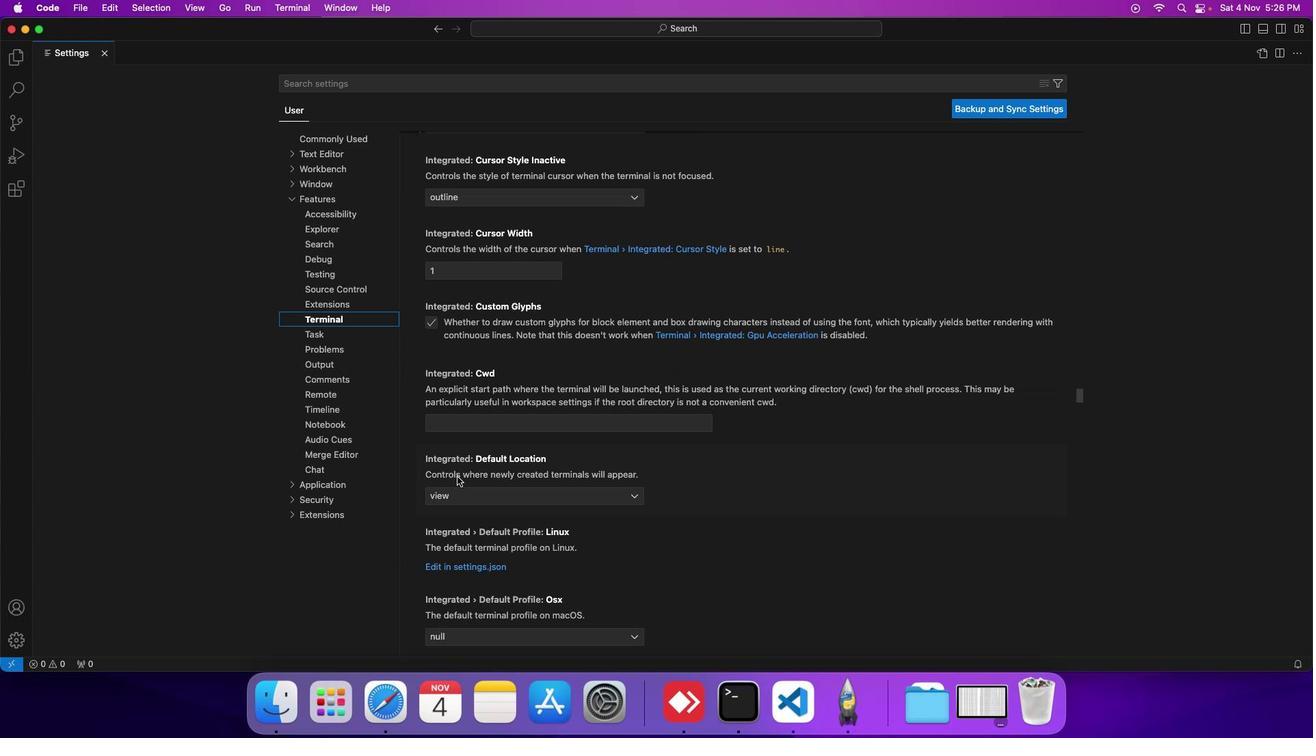 
Action: Mouse scrolled (456, 477) with delta (0, 0)
Screenshot: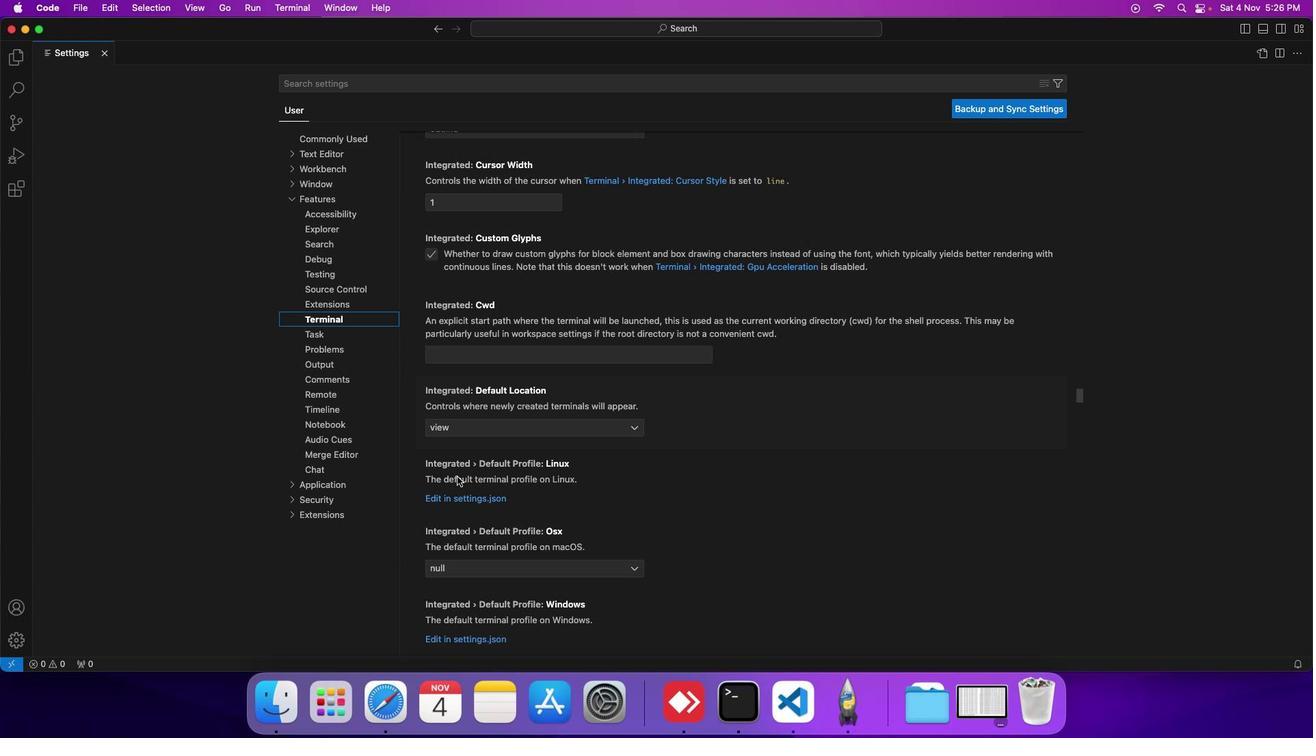
Action: Mouse scrolled (456, 477) with delta (0, 0)
Screenshot: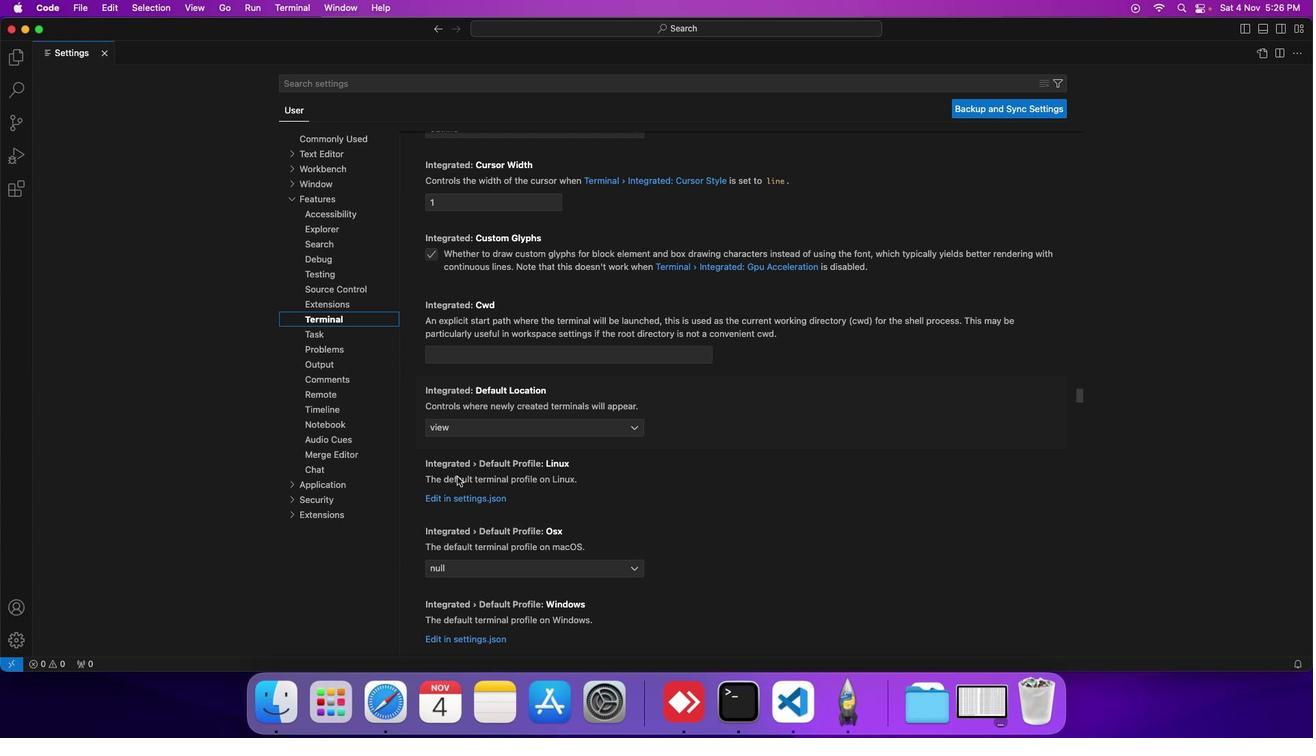 
Action: Mouse scrolled (456, 477) with delta (0, 0)
Screenshot: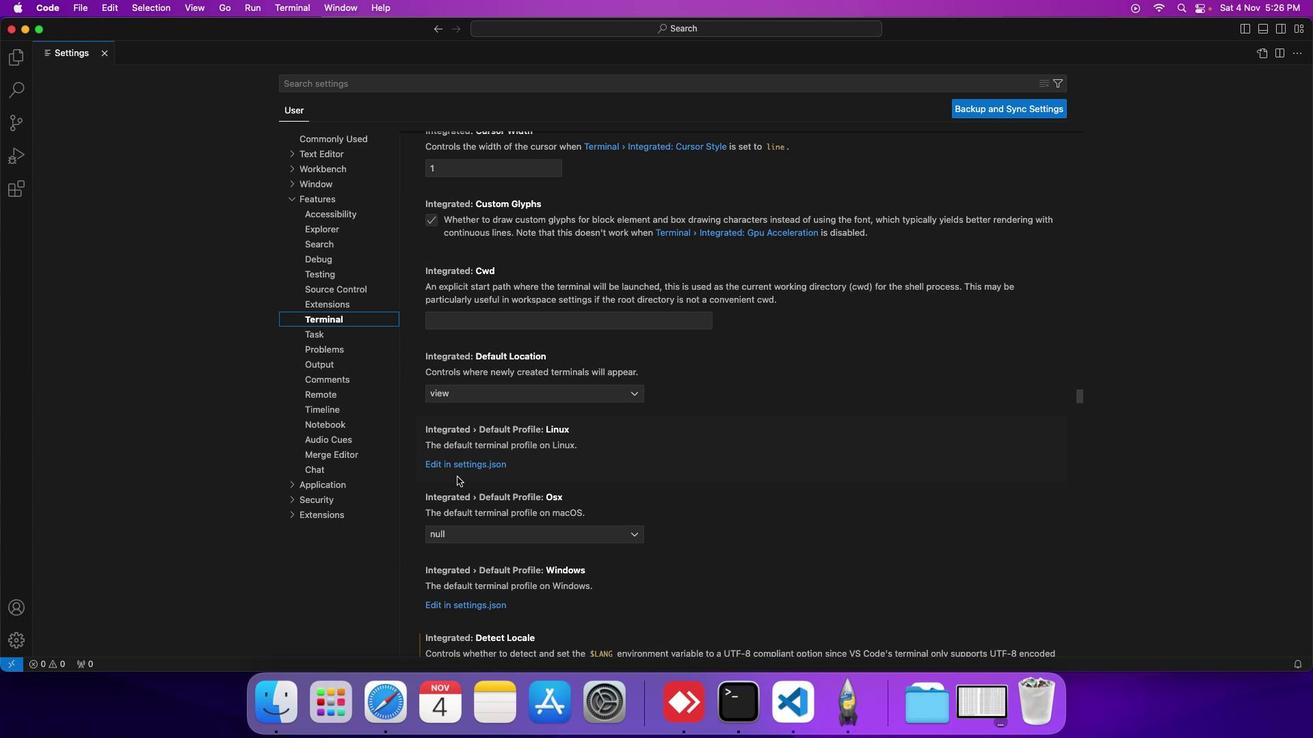 
Action: Mouse scrolled (456, 477) with delta (0, 0)
Screenshot: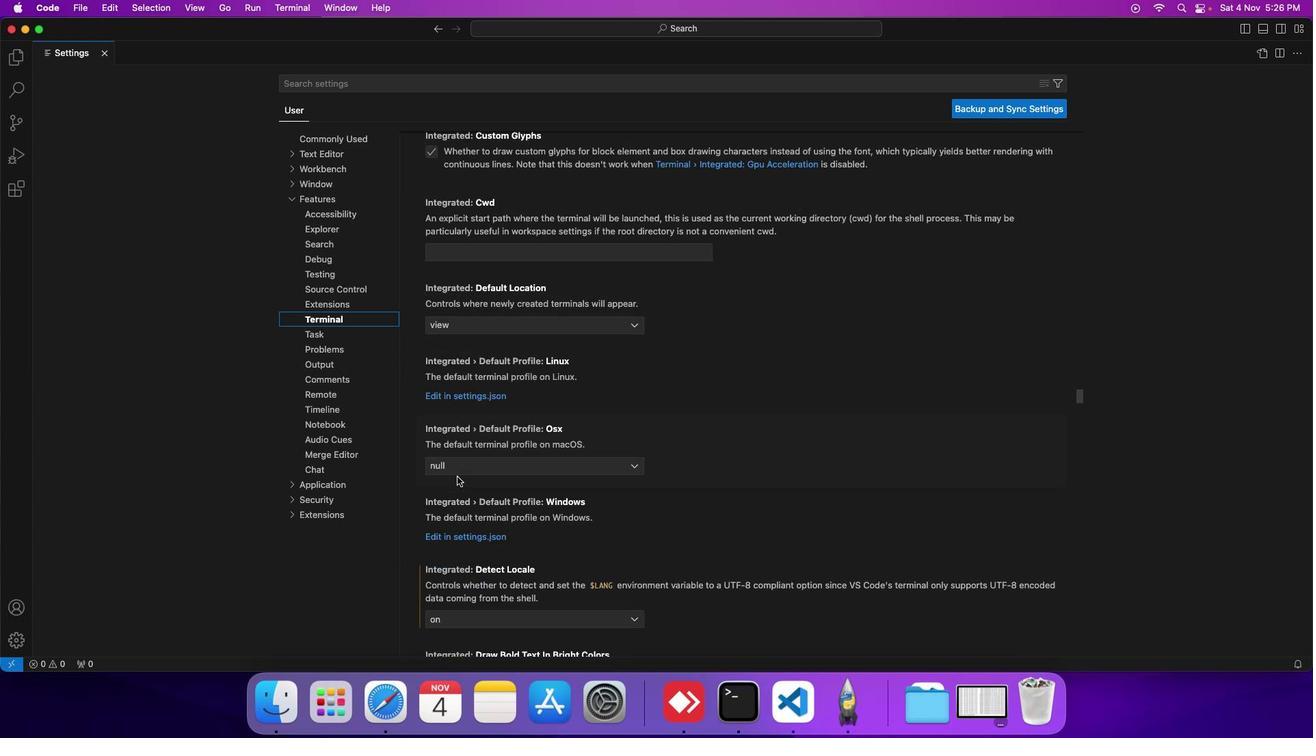 
Action: Mouse scrolled (456, 477) with delta (0, 0)
Screenshot: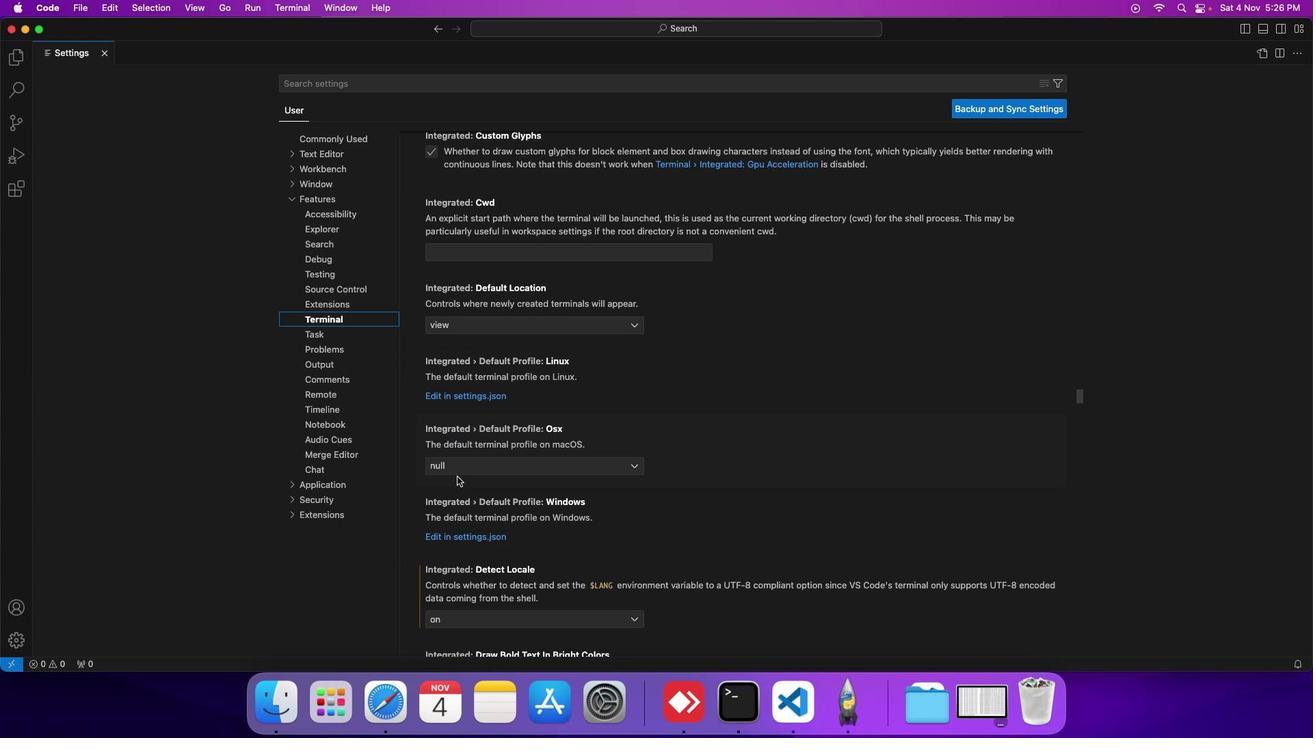 
Action: Mouse scrolled (456, 477) with delta (0, 0)
Screenshot: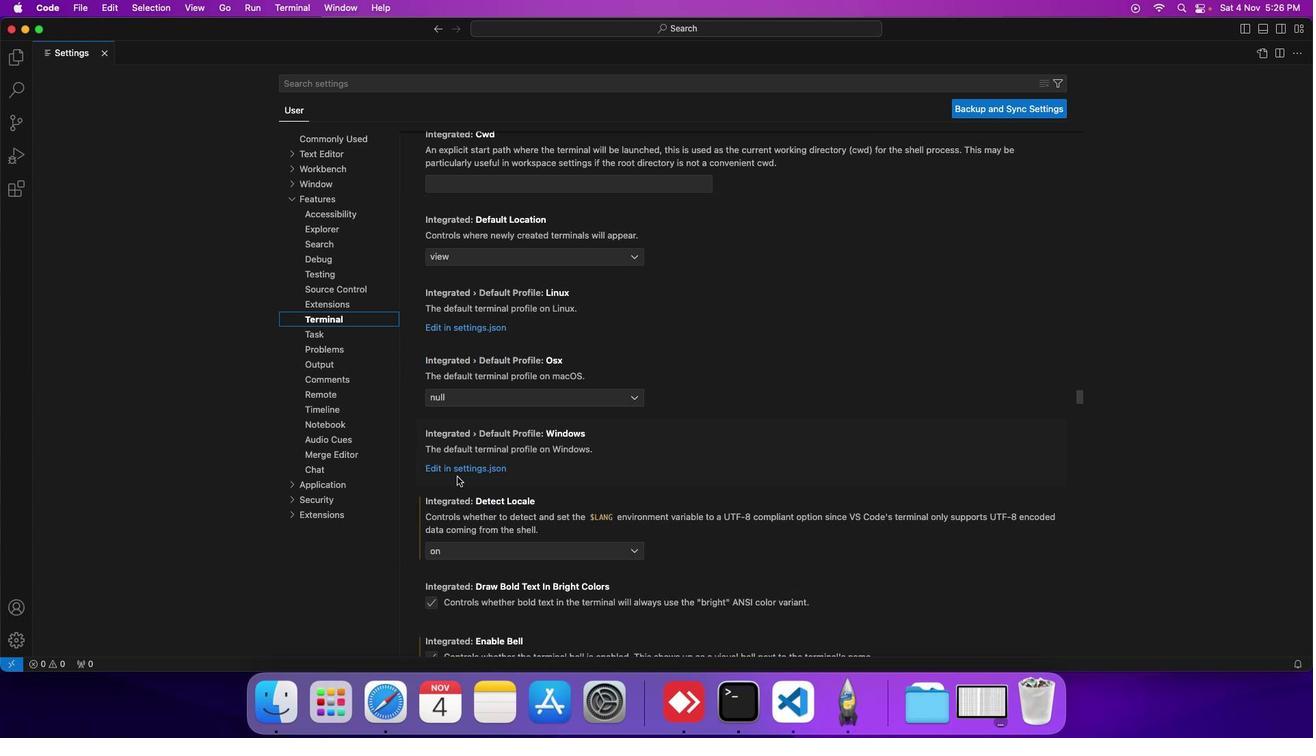 
Action: Mouse scrolled (456, 477) with delta (0, 0)
Screenshot: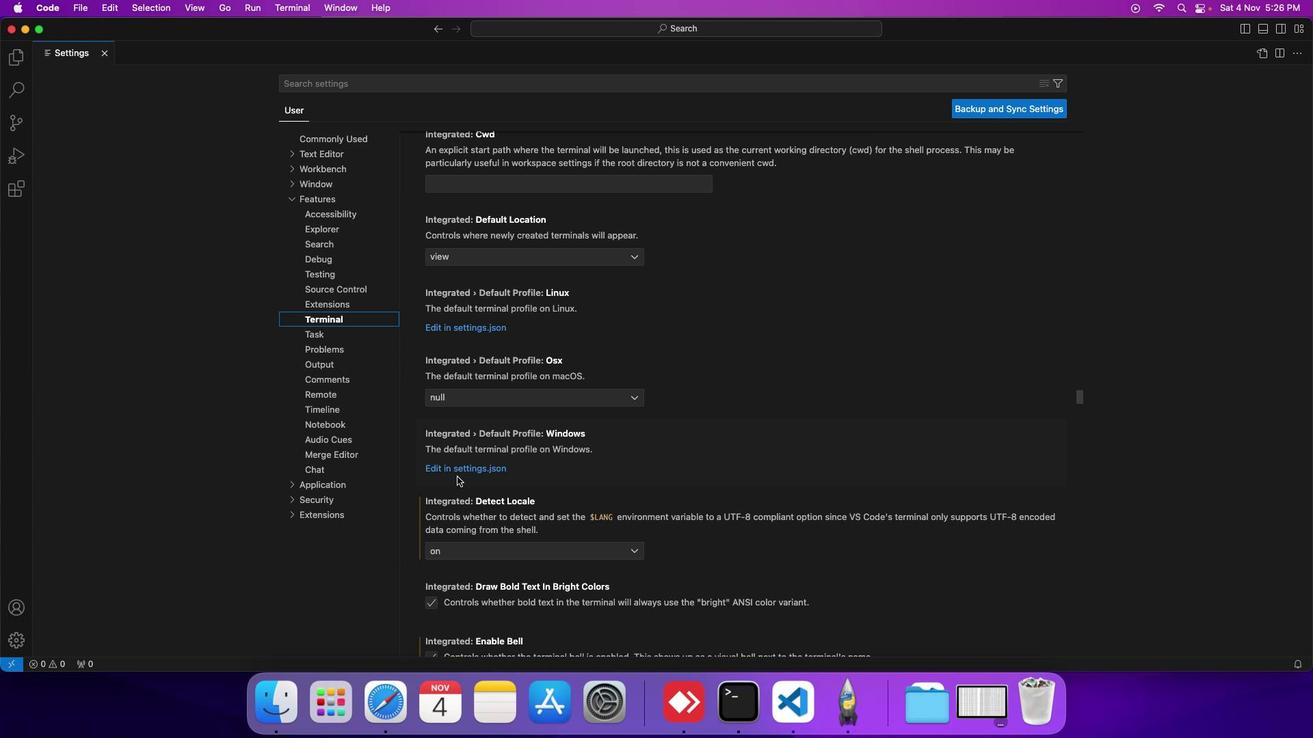 
Action: Mouse scrolled (456, 477) with delta (0, 0)
Screenshot: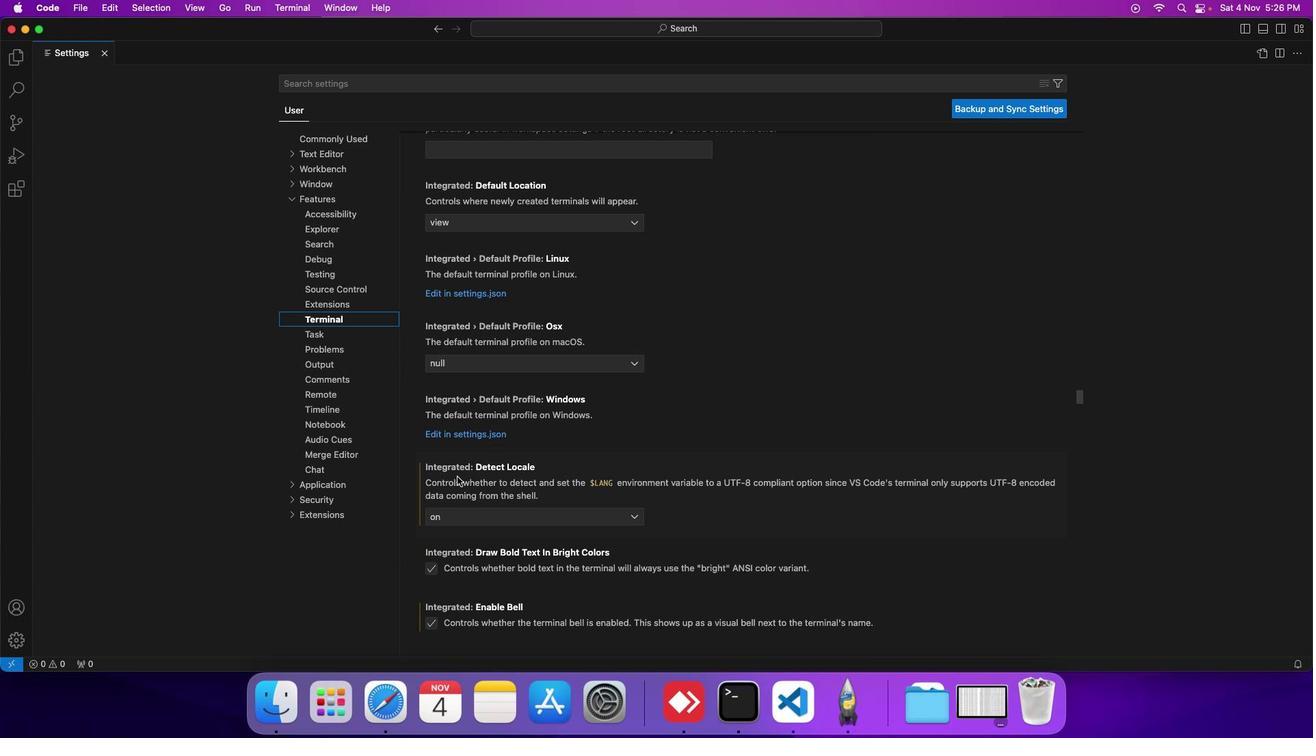 
Action: Mouse scrolled (456, 477) with delta (0, 0)
Screenshot: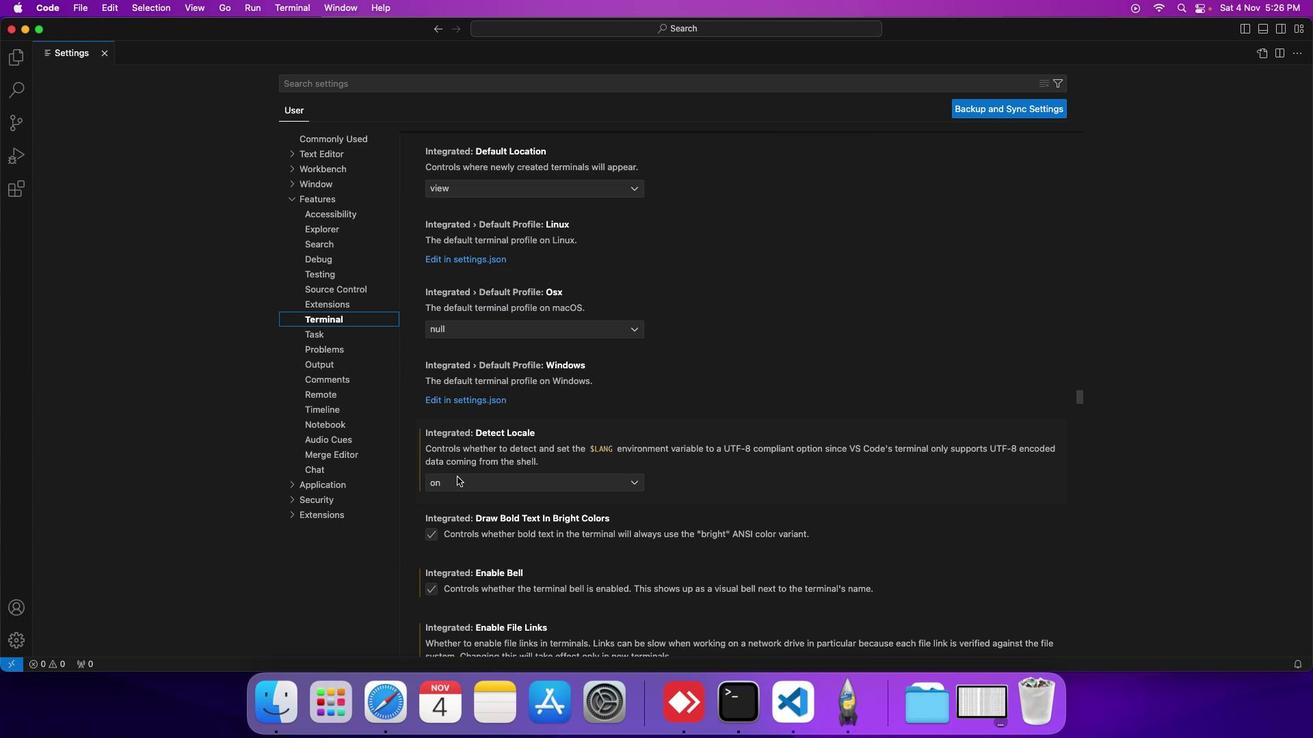 
Action: Mouse scrolled (456, 477) with delta (0, 0)
Screenshot: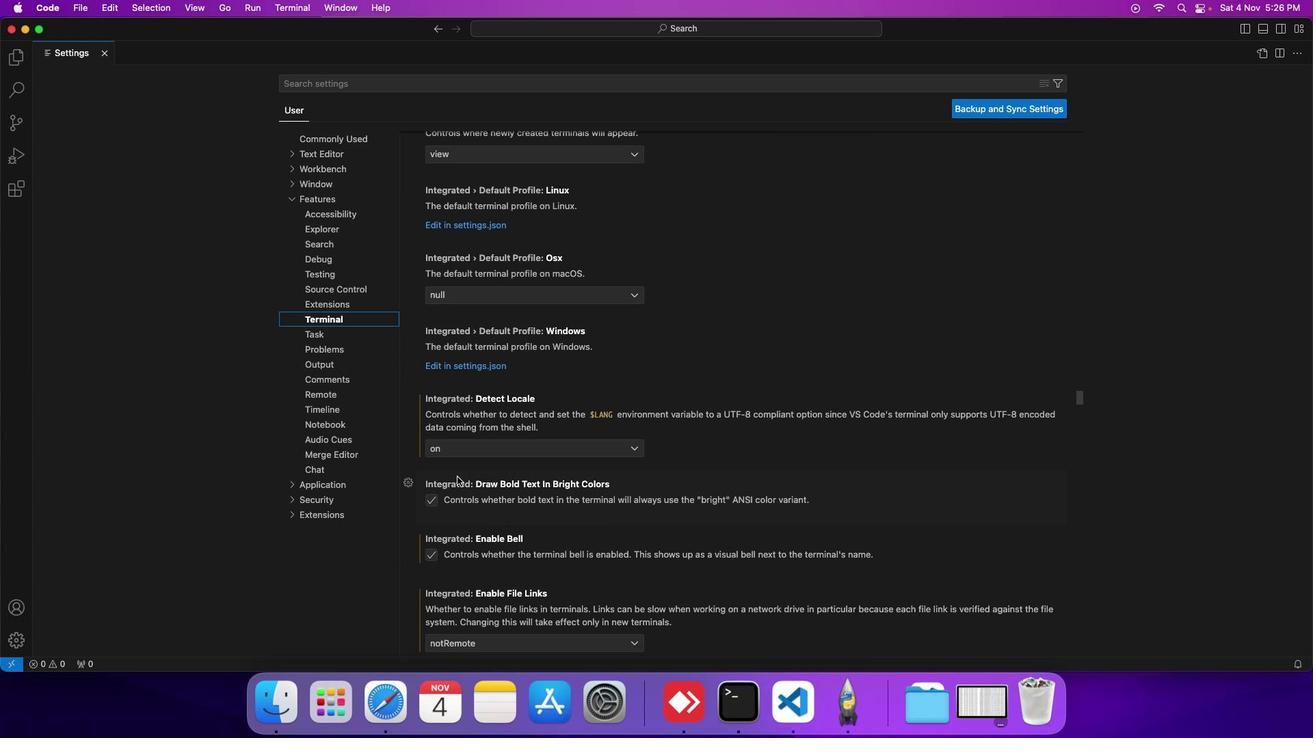 
Action: Mouse scrolled (456, 477) with delta (0, 0)
Screenshot: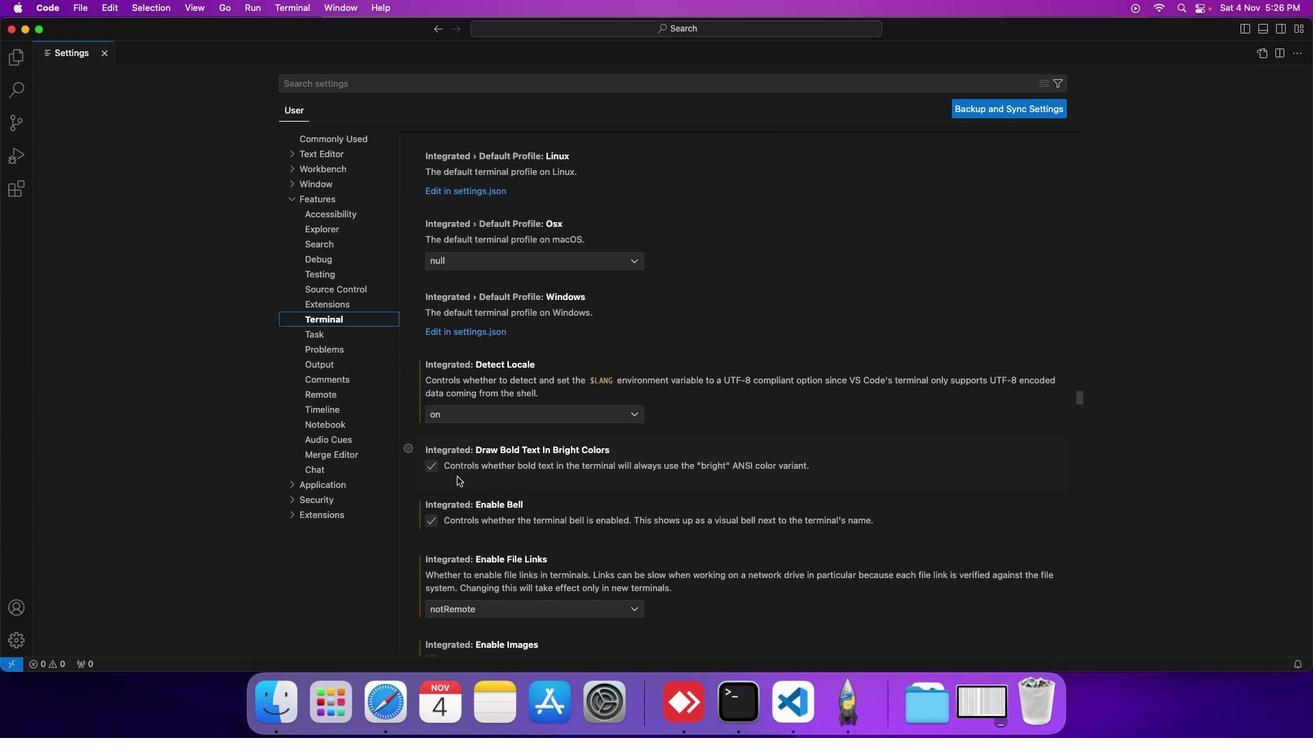 
Action: Mouse scrolled (456, 477) with delta (0, 0)
Screenshot: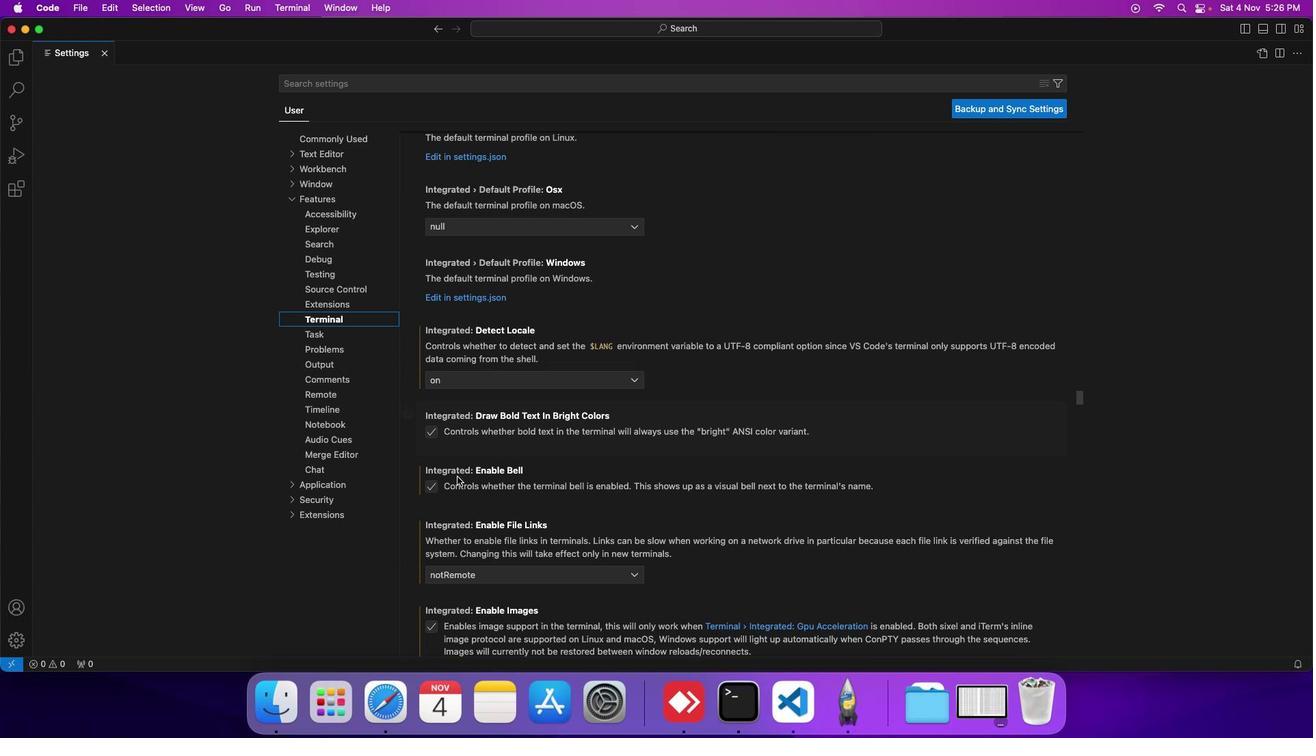 
Action: Mouse scrolled (456, 477) with delta (0, 0)
Screenshot: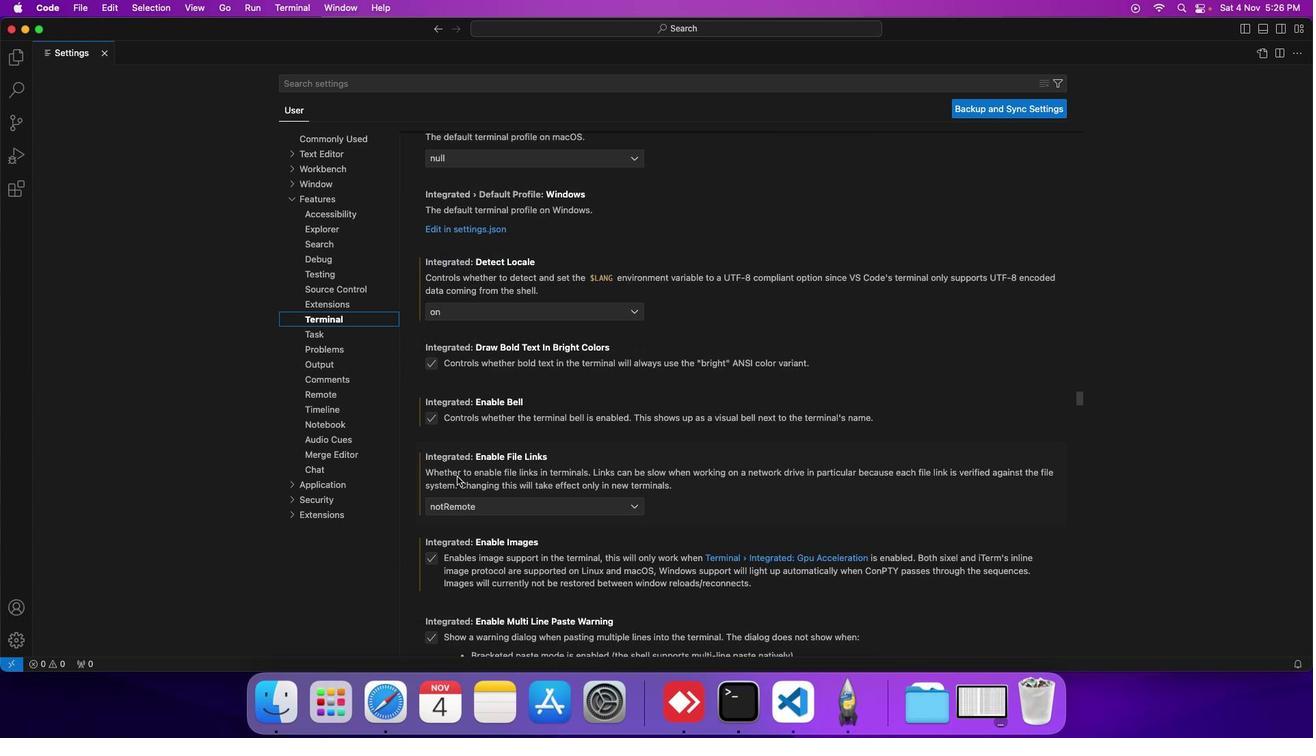 
Action: Mouse scrolled (456, 477) with delta (0, 0)
Screenshot: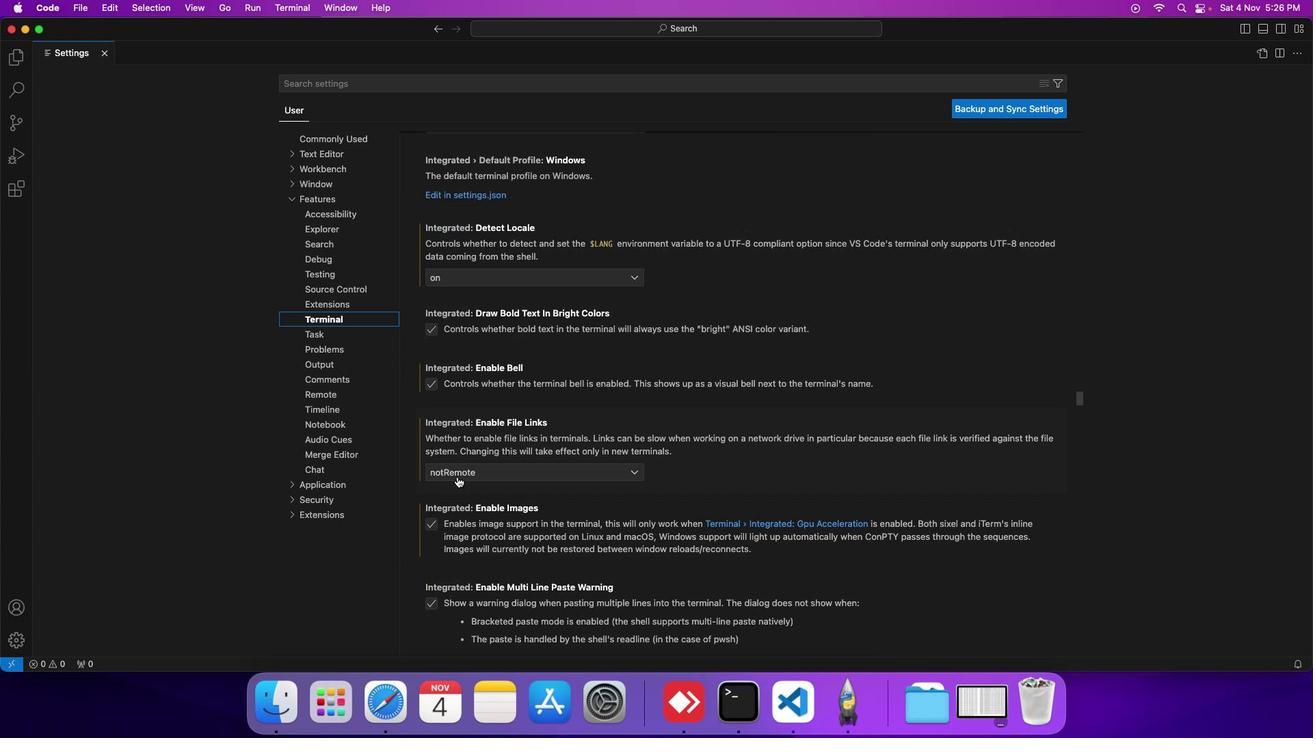
Action: Mouse scrolled (456, 477) with delta (0, 0)
Screenshot: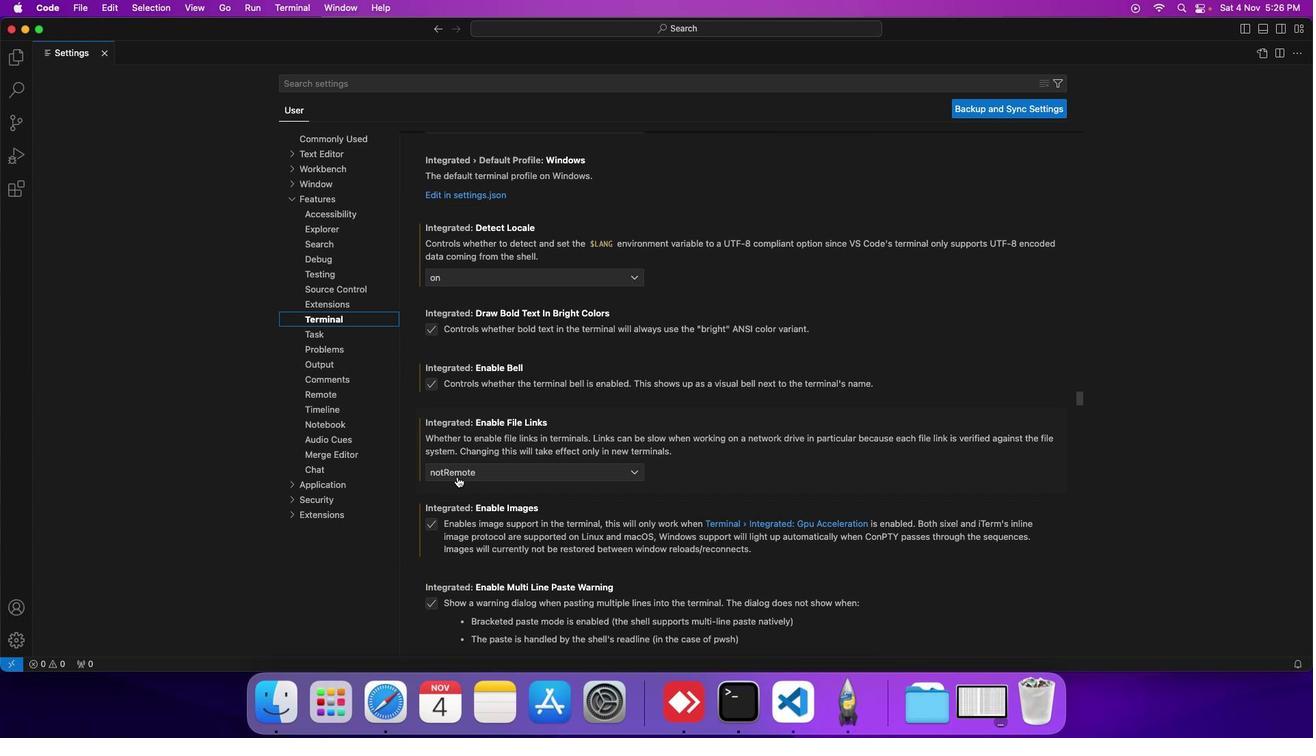 
Action: Mouse scrolled (456, 477) with delta (0, 0)
Screenshot: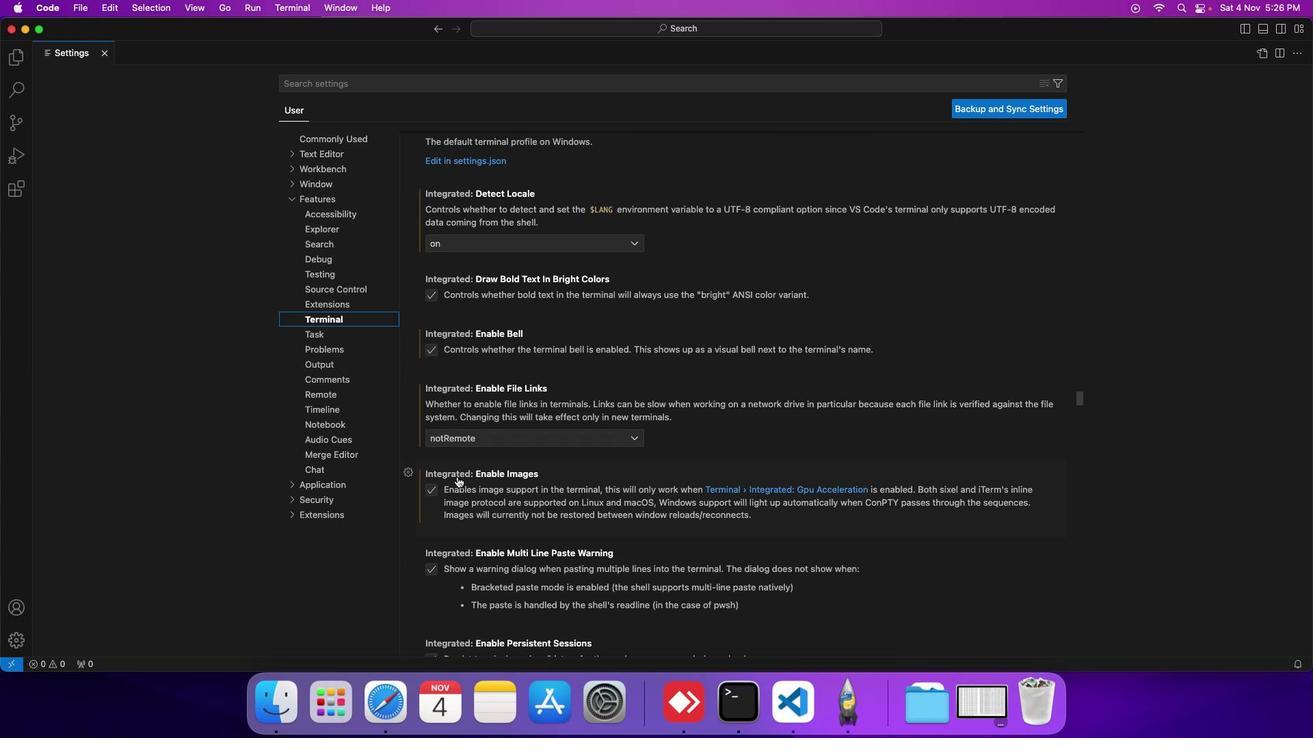 
Action: Mouse scrolled (456, 477) with delta (0, 0)
Screenshot: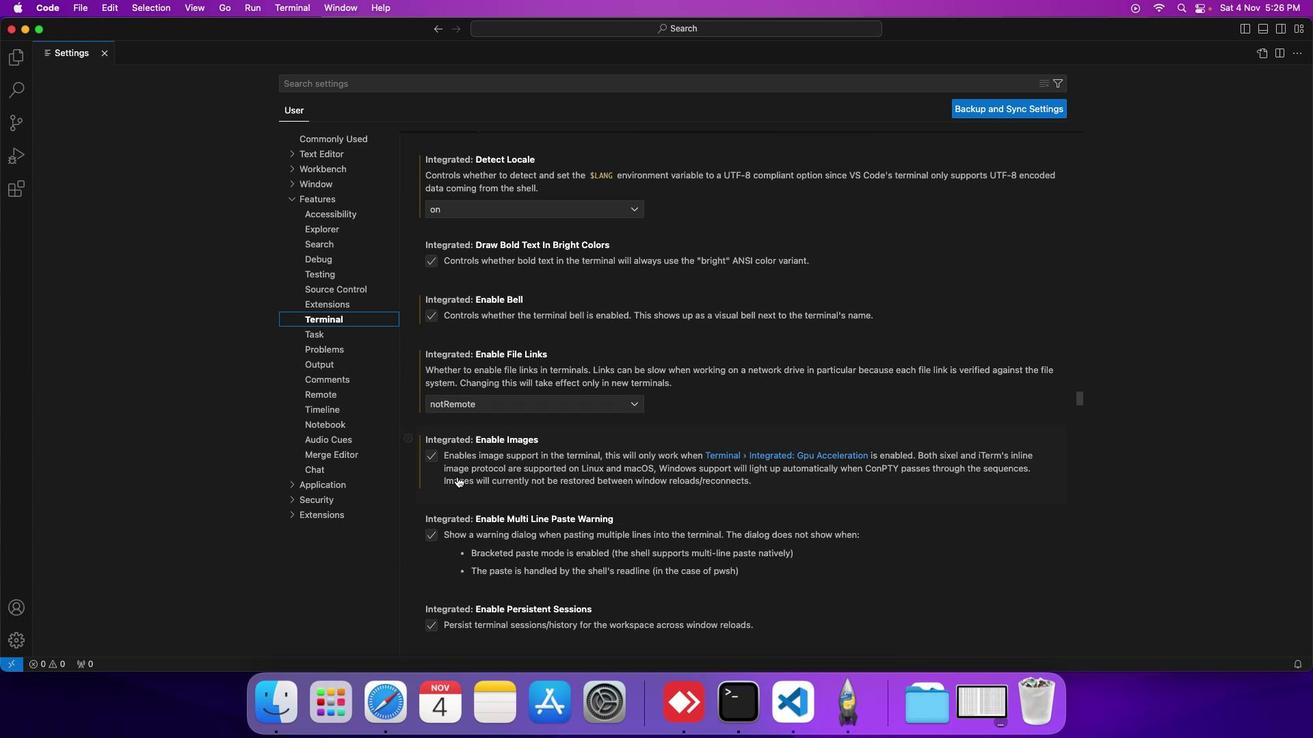 
Action: Mouse scrolled (456, 477) with delta (0, 0)
Screenshot: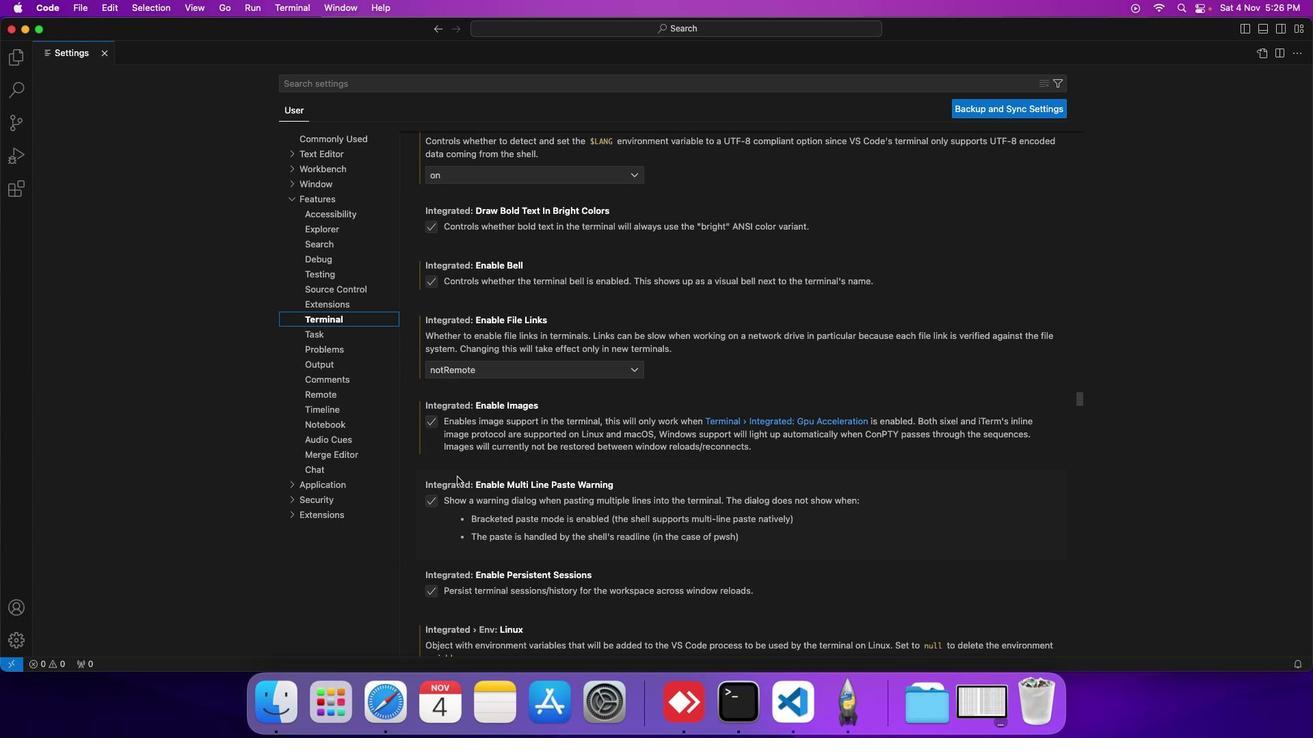 
Action: Mouse scrolled (456, 477) with delta (0, 0)
Screenshot: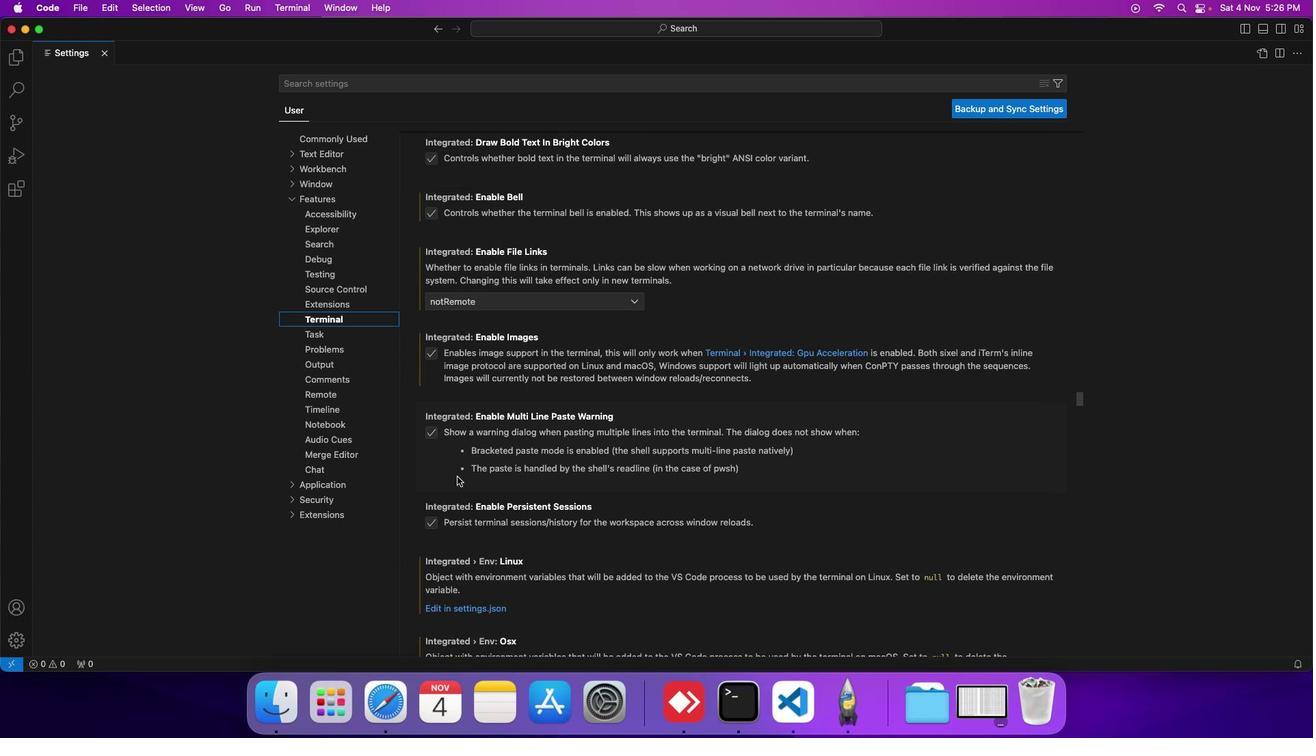 
Action: Mouse scrolled (456, 477) with delta (0, 0)
Screenshot: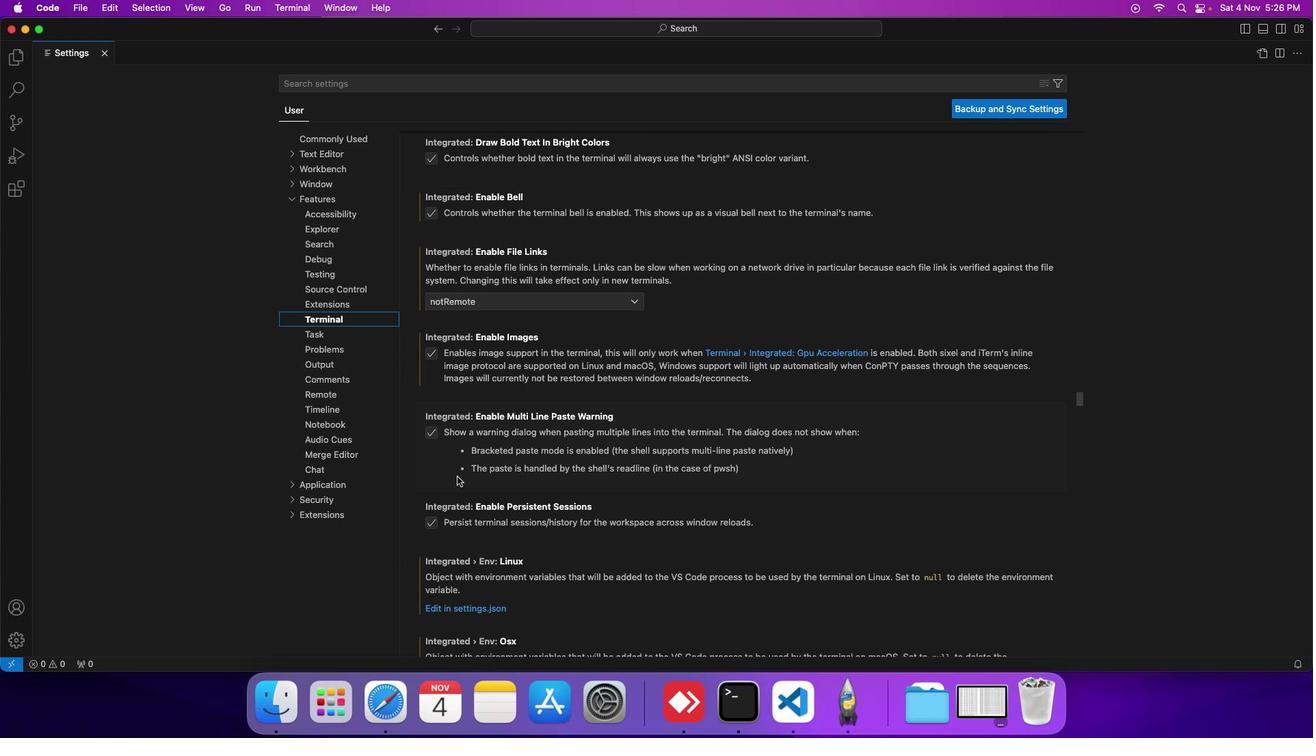
Action: Mouse scrolled (456, 477) with delta (0, 0)
Screenshot: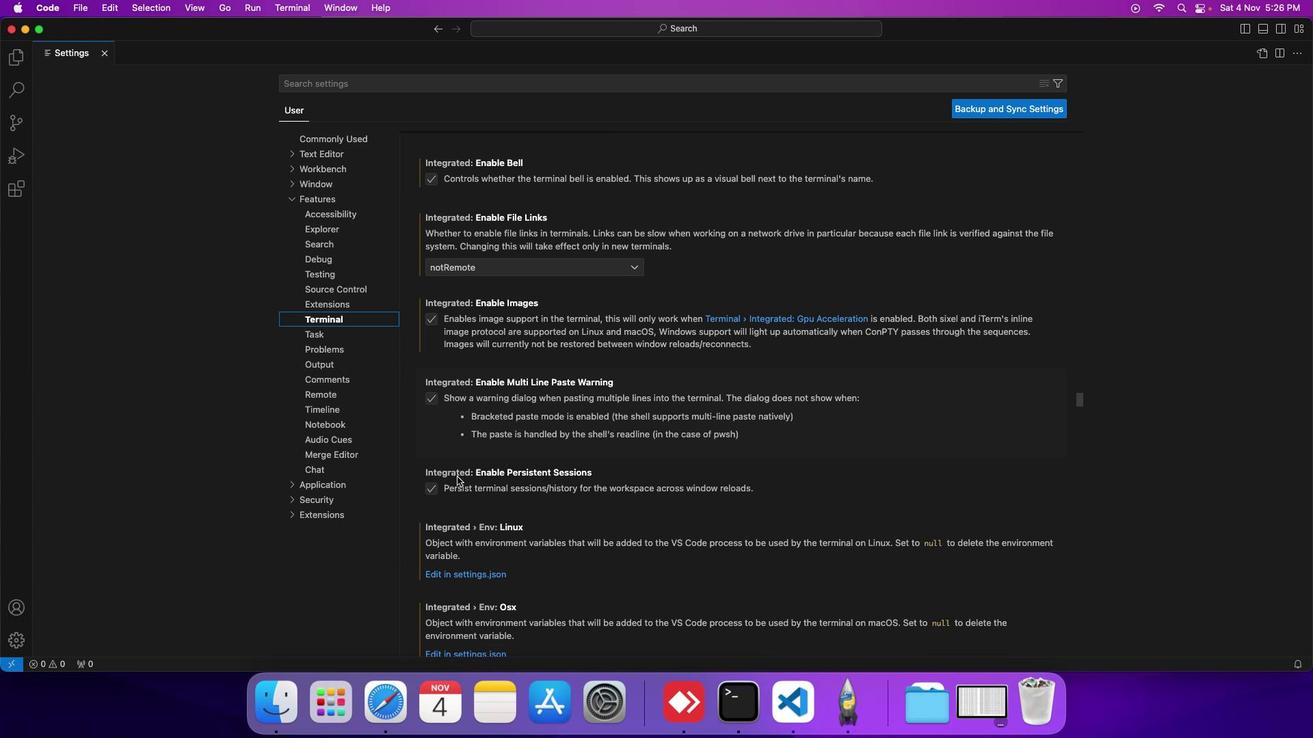 
Action: Mouse scrolled (456, 477) with delta (0, 0)
Screenshot: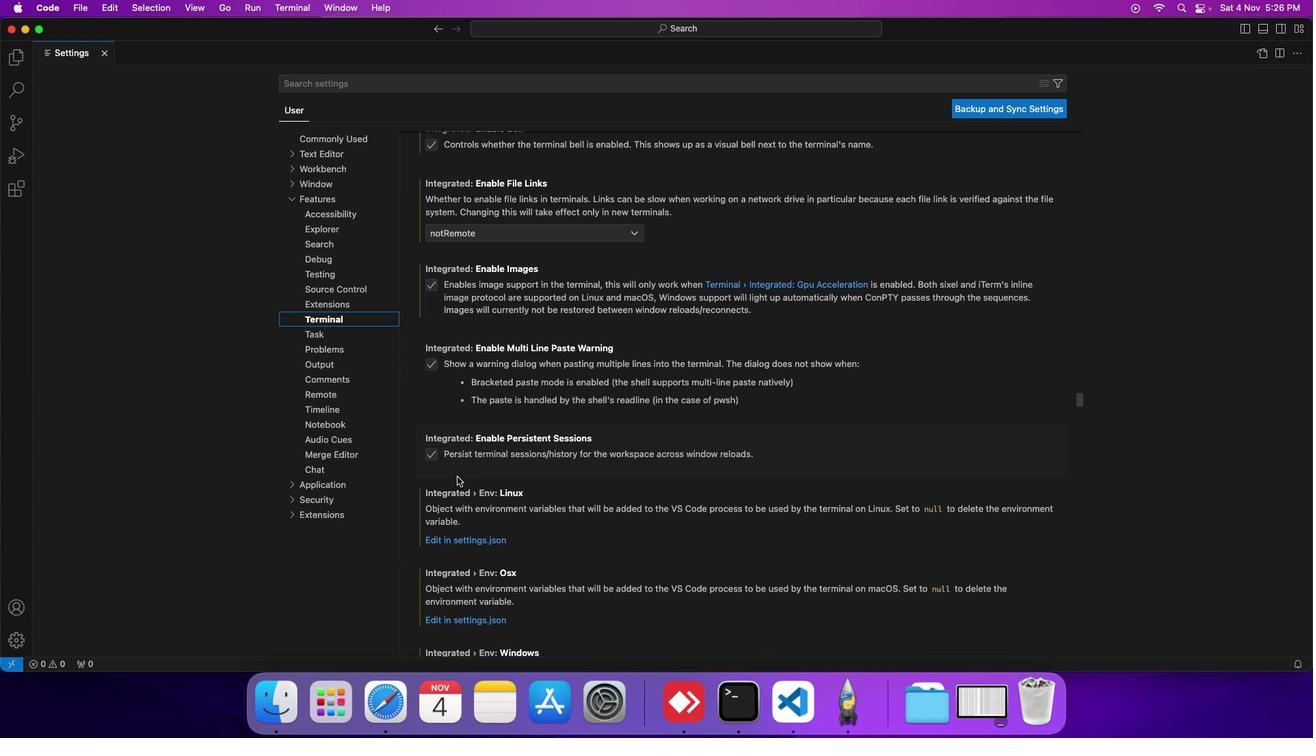 
Action: Mouse scrolled (456, 477) with delta (0, 0)
Screenshot: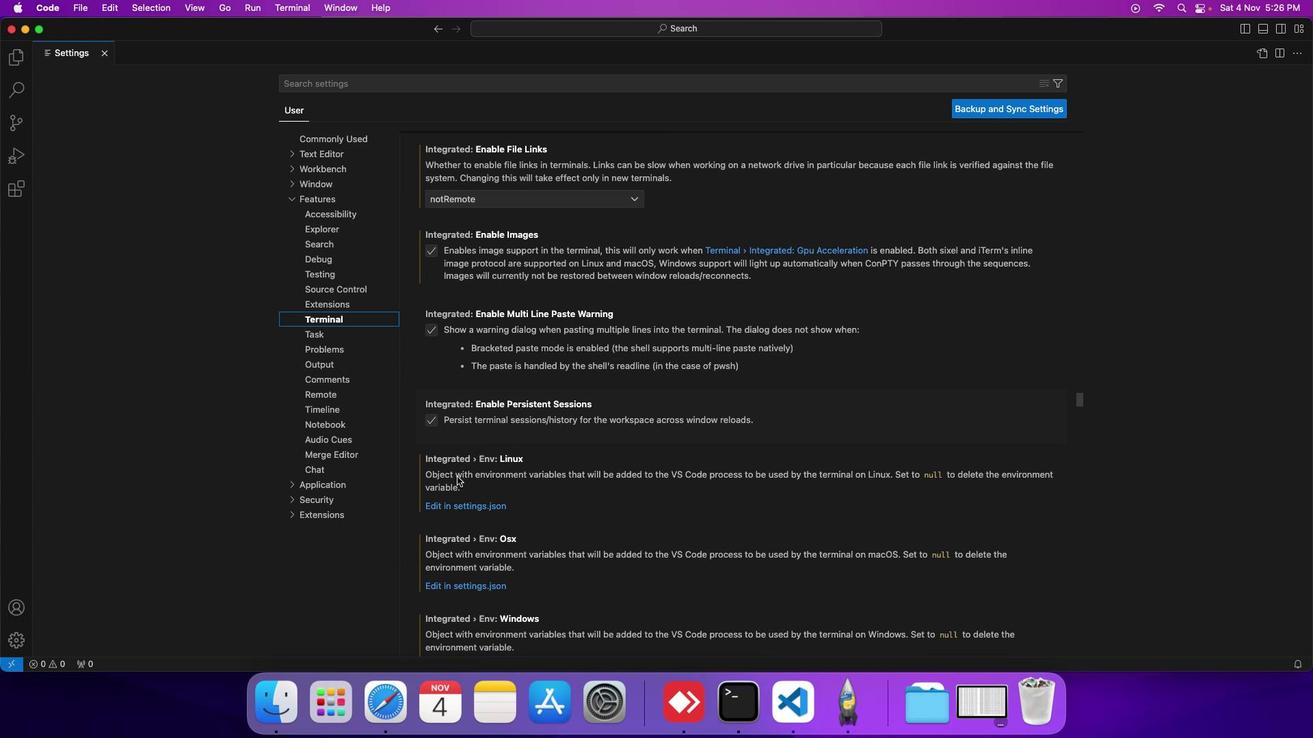 
Action: Mouse scrolled (456, 477) with delta (0, 0)
Screenshot: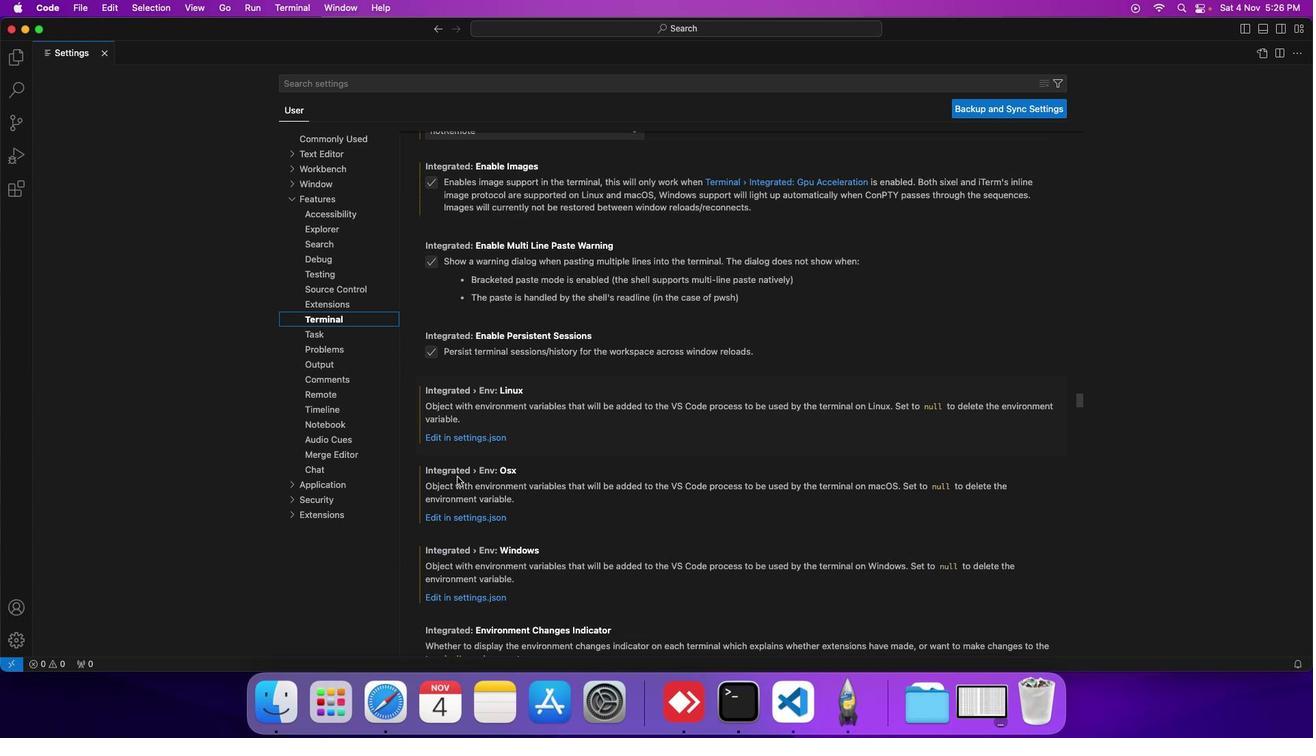 
Action: Mouse scrolled (456, 477) with delta (0, 0)
Screenshot: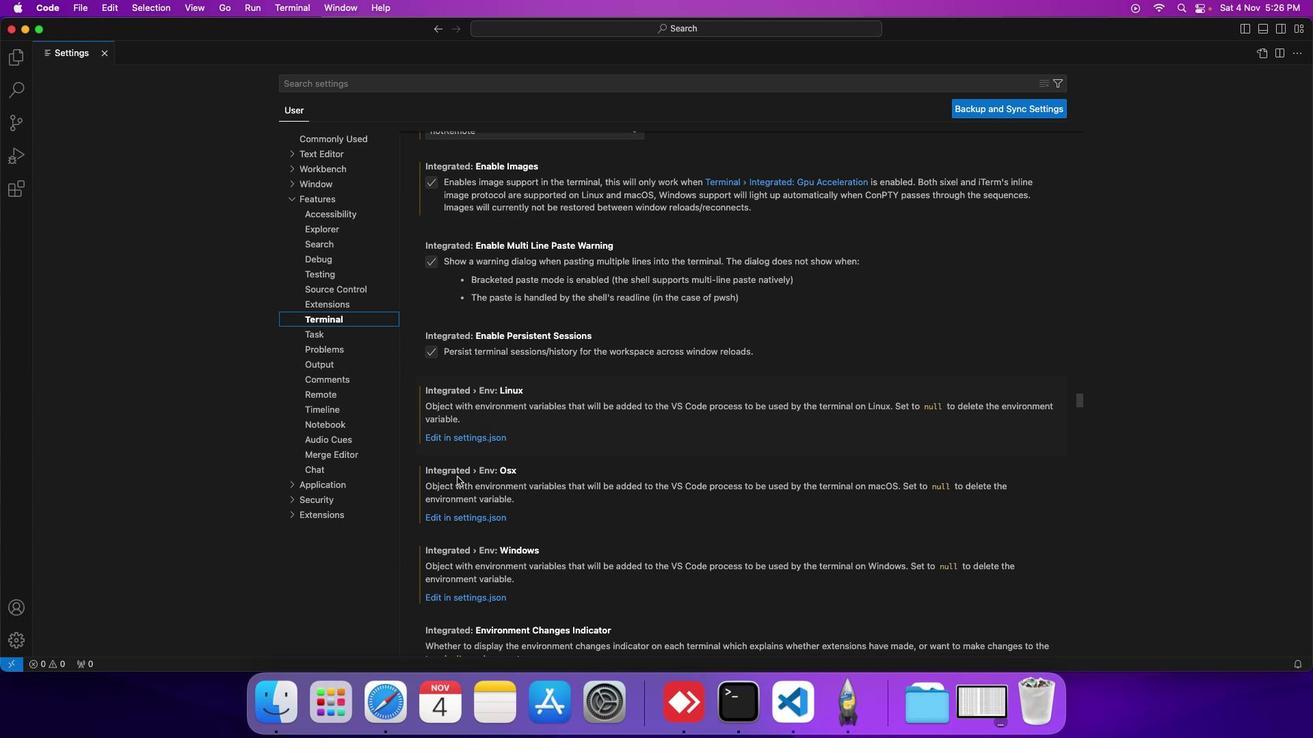 
Action: Mouse scrolled (456, 477) with delta (0, 0)
Screenshot: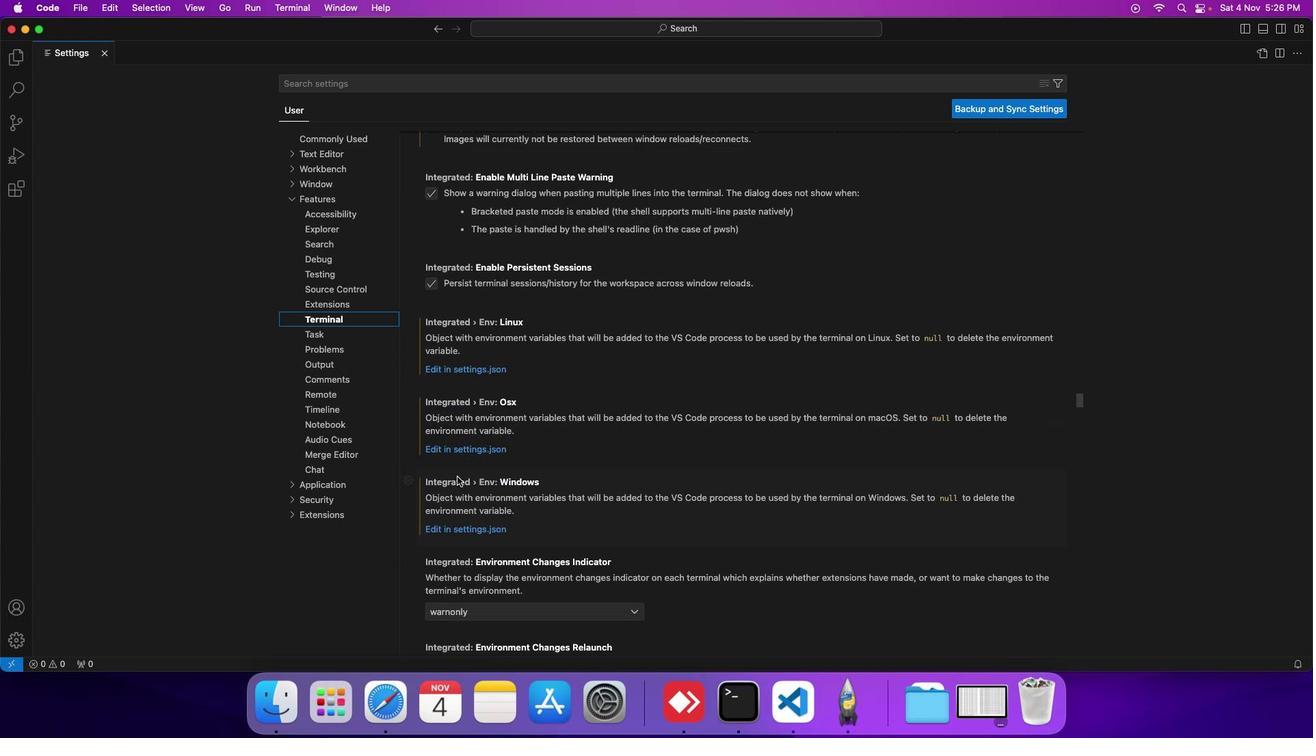 
Action: Mouse scrolled (456, 477) with delta (0, 0)
Screenshot: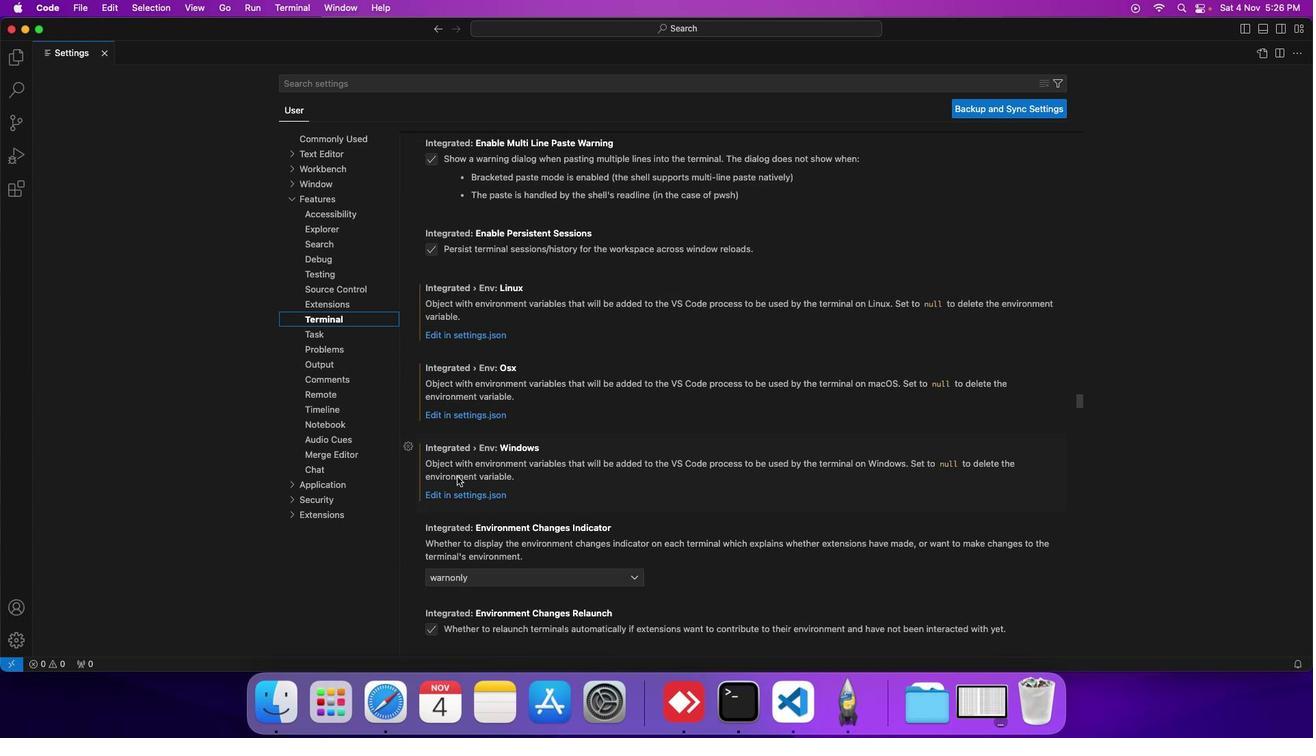 
Action: Mouse scrolled (456, 477) with delta (0, 0)
Screenshot: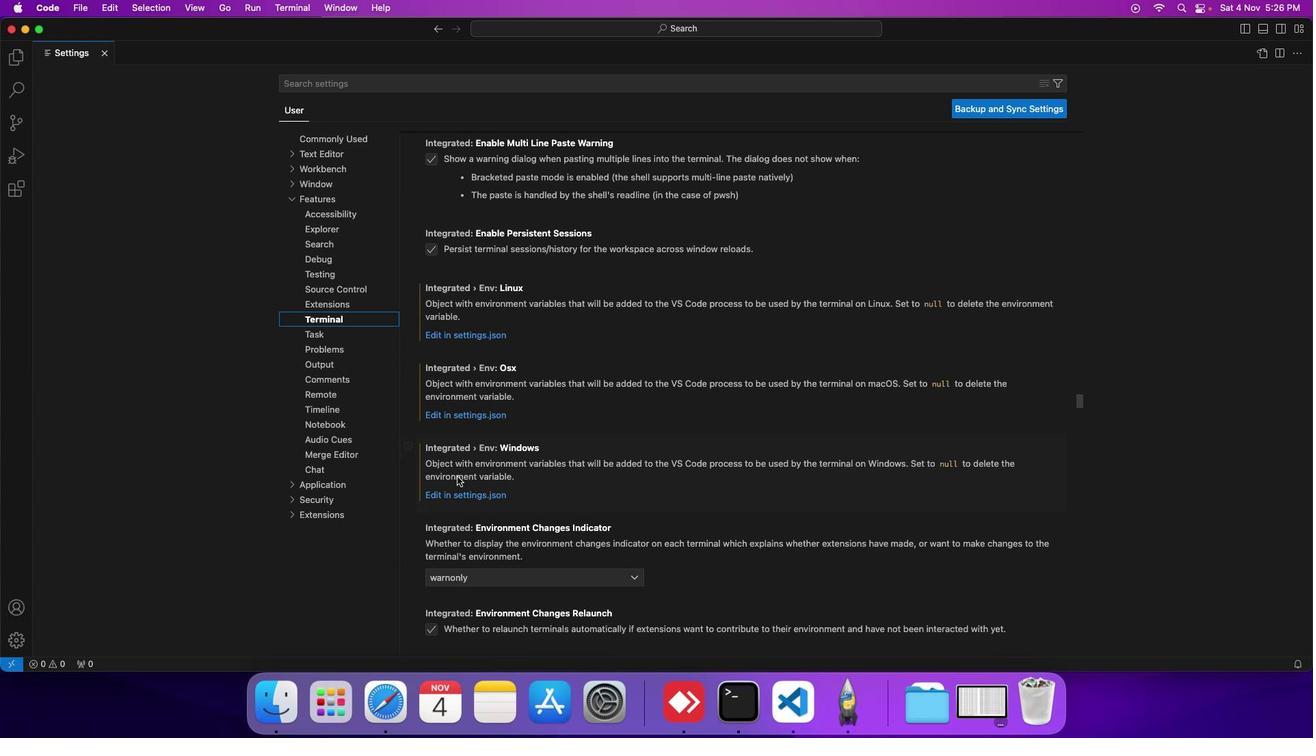 
Action: Mouse scrolled (456, 477) with delta (0, 0)
Screenshot: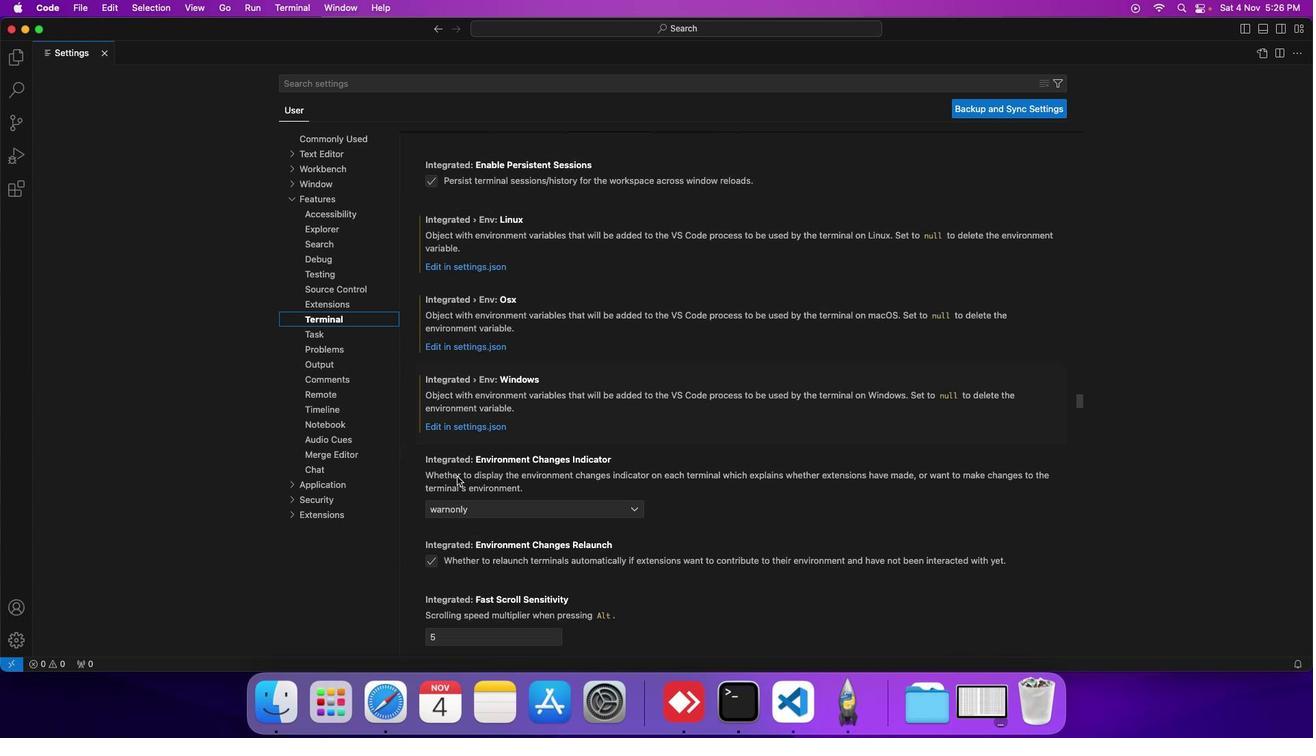 
Action: Mouse scrolled (456, 477) with delta (0, 0)
Screenshot: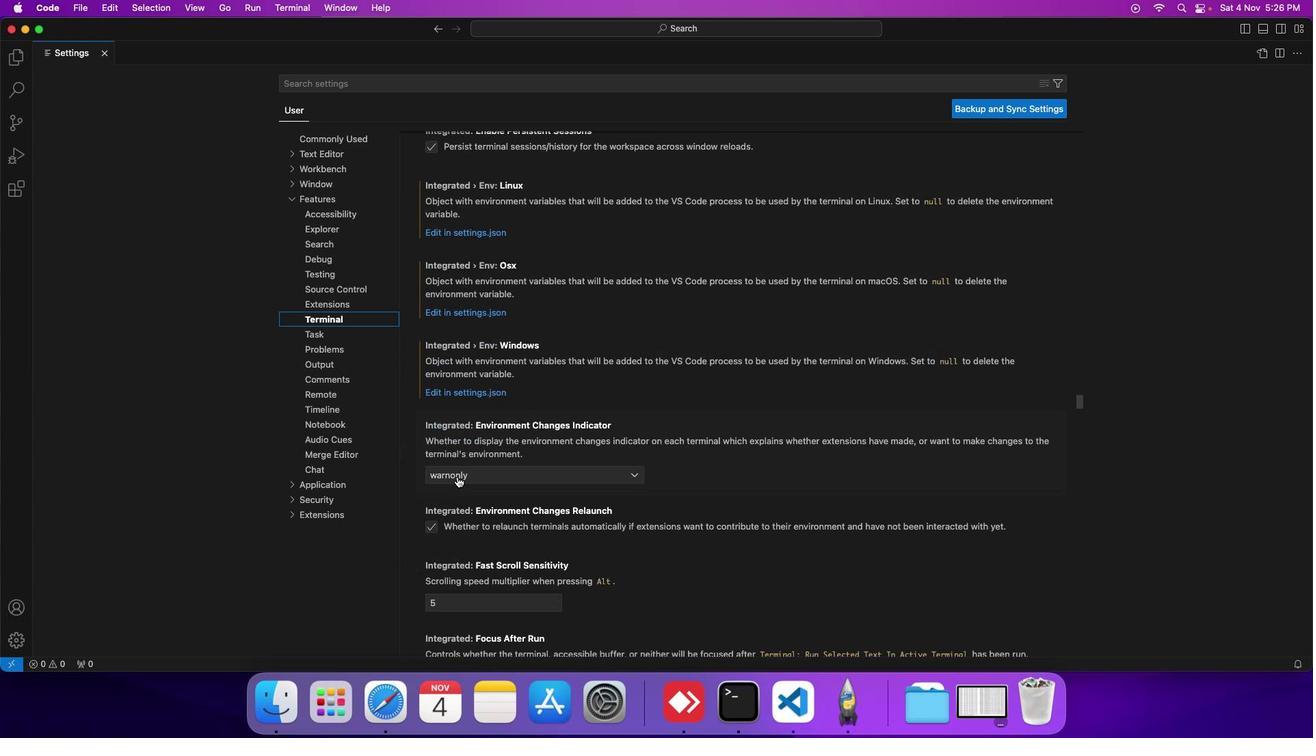 
Action: Mouse scrolled (456, 477) with delta (0, 0)
Screenshot: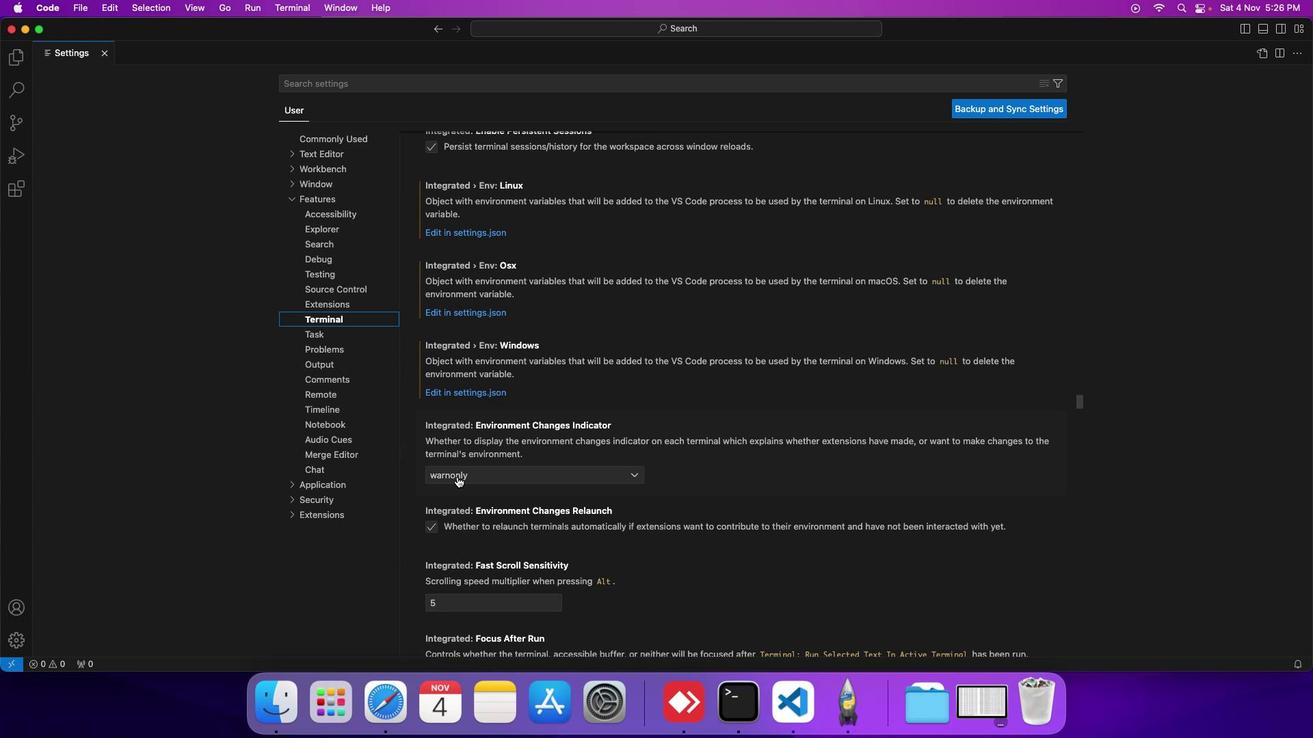 
Action: Mouse scrolled (456, 477) with delta (0, 0)
Screenshot: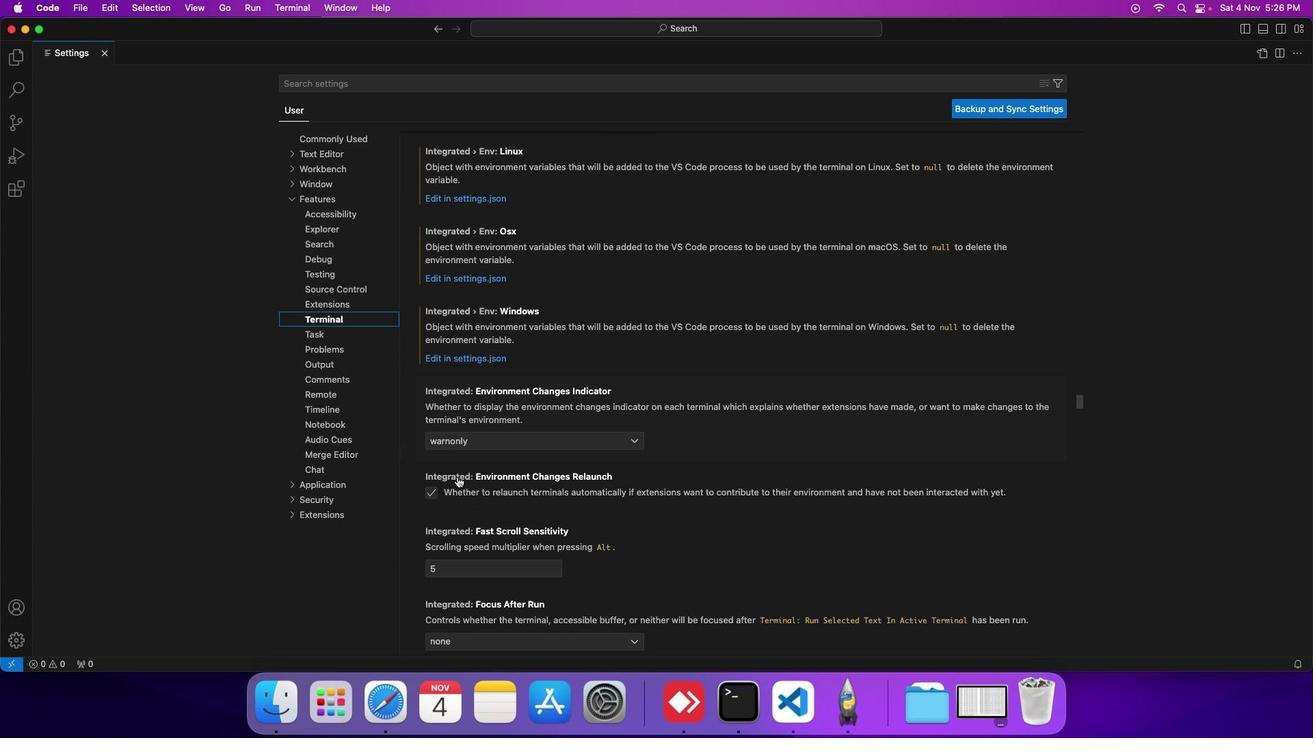 
Action: Mouse scrolled (456, 477) with delta (0, 0)
Screenshot: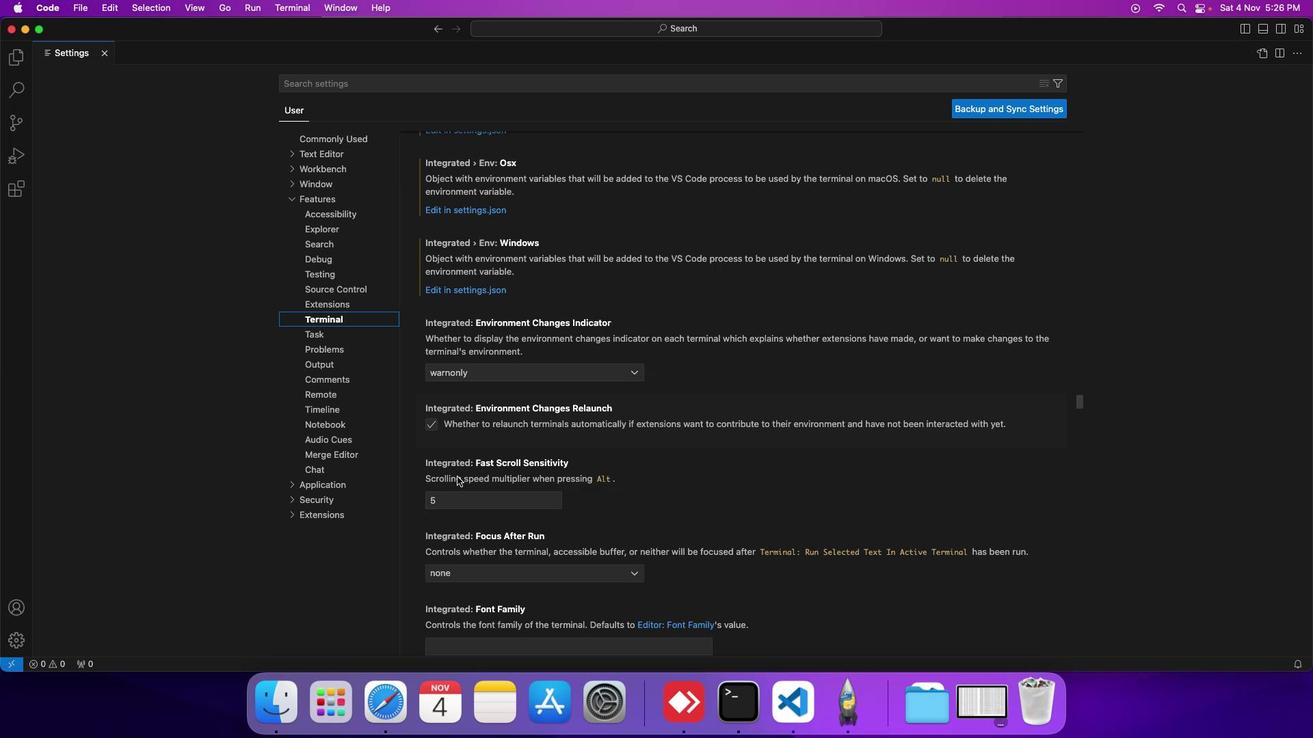 
Action: Mouse scrolled (456, 477) with delta (0, 0)
Screenshot: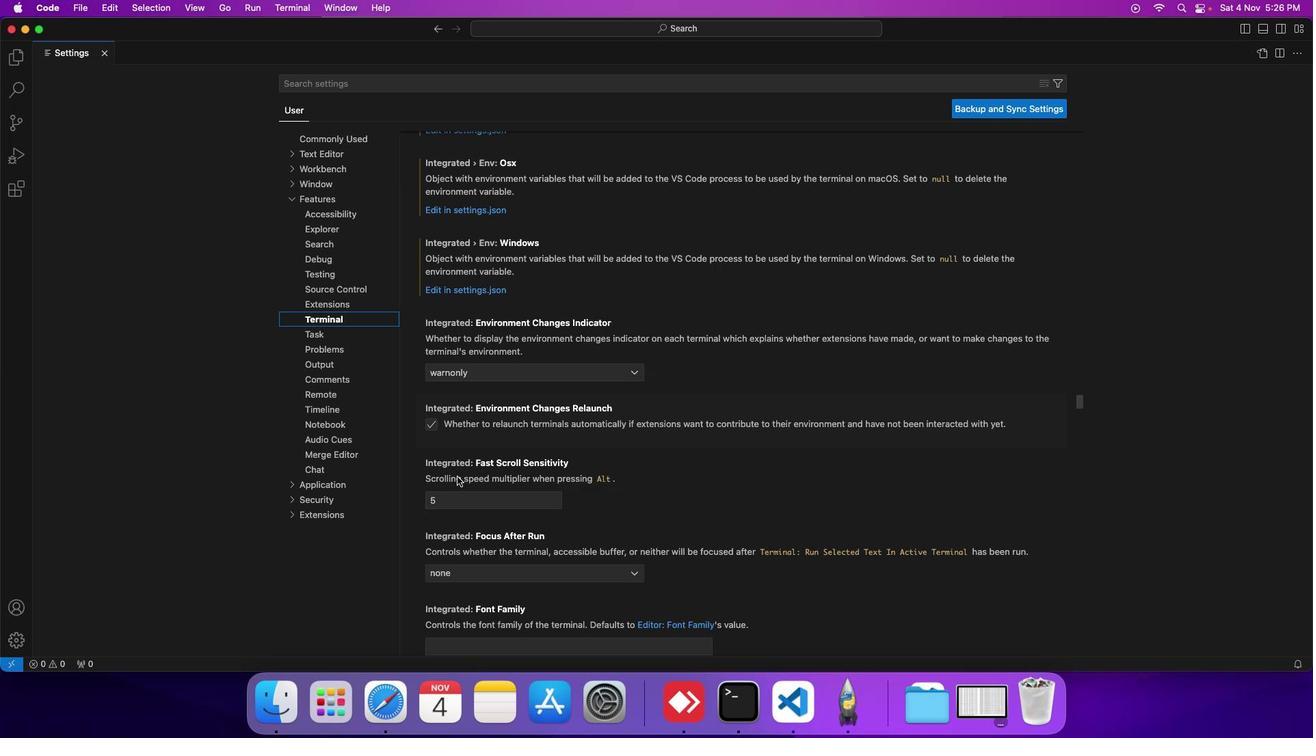
Action: Mouse moved to (457, 507)
Screenshot: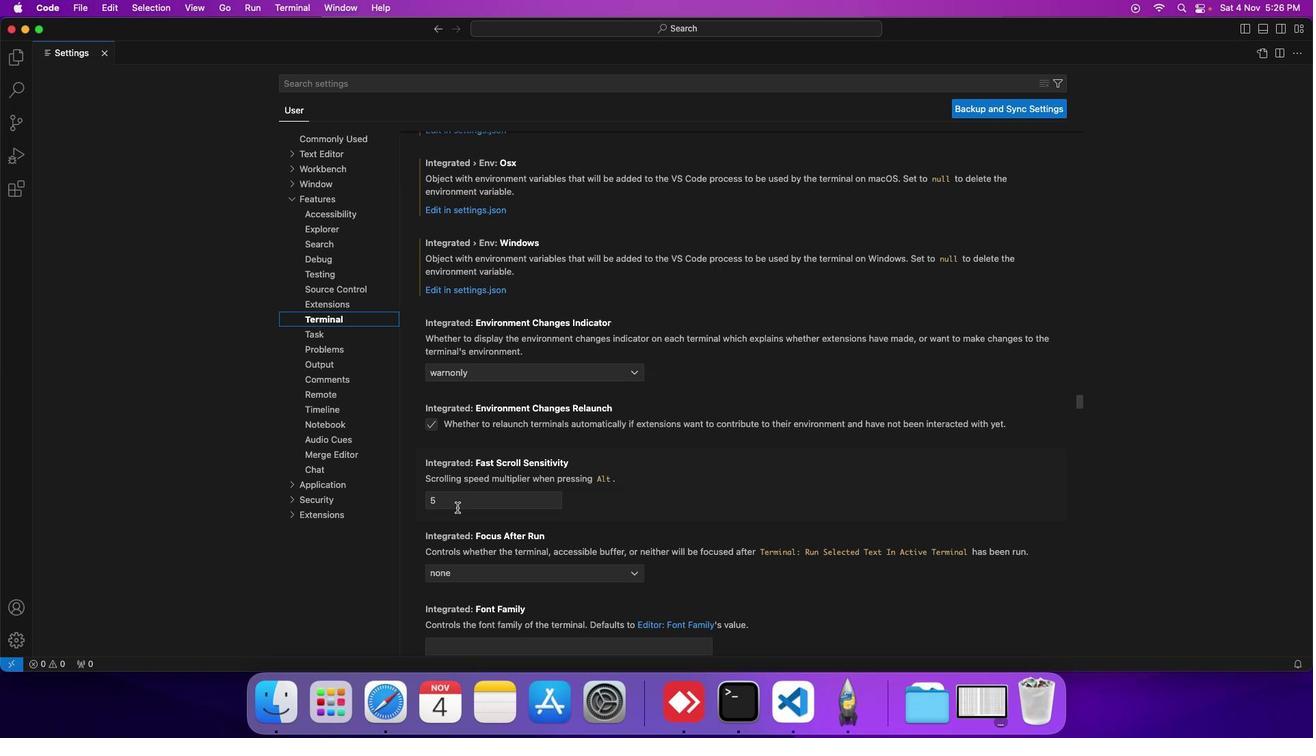 
Action: Mouse pressed left at (457, 507)
Screenshot: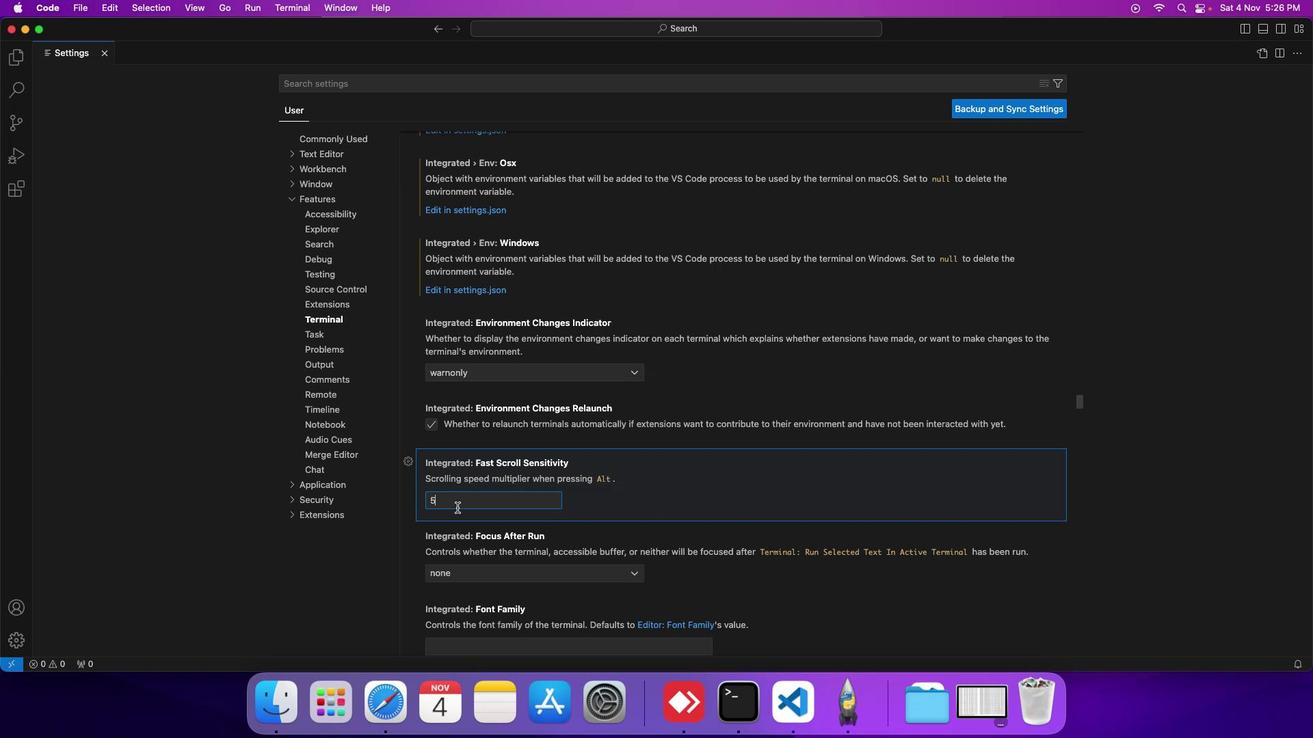 
Action: Mouse moved to (456, 507)
Screenshot: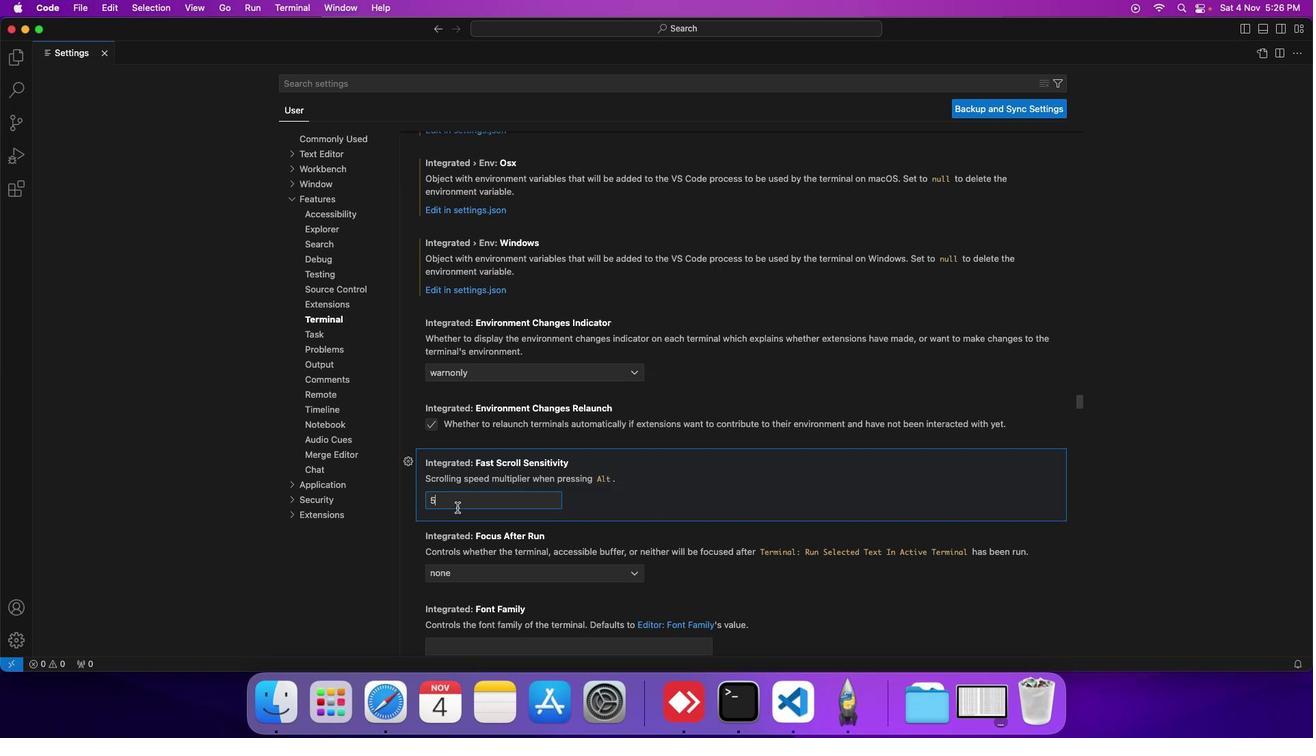 
Action: Key pressed Key.backspace'1''0'
Screenshot: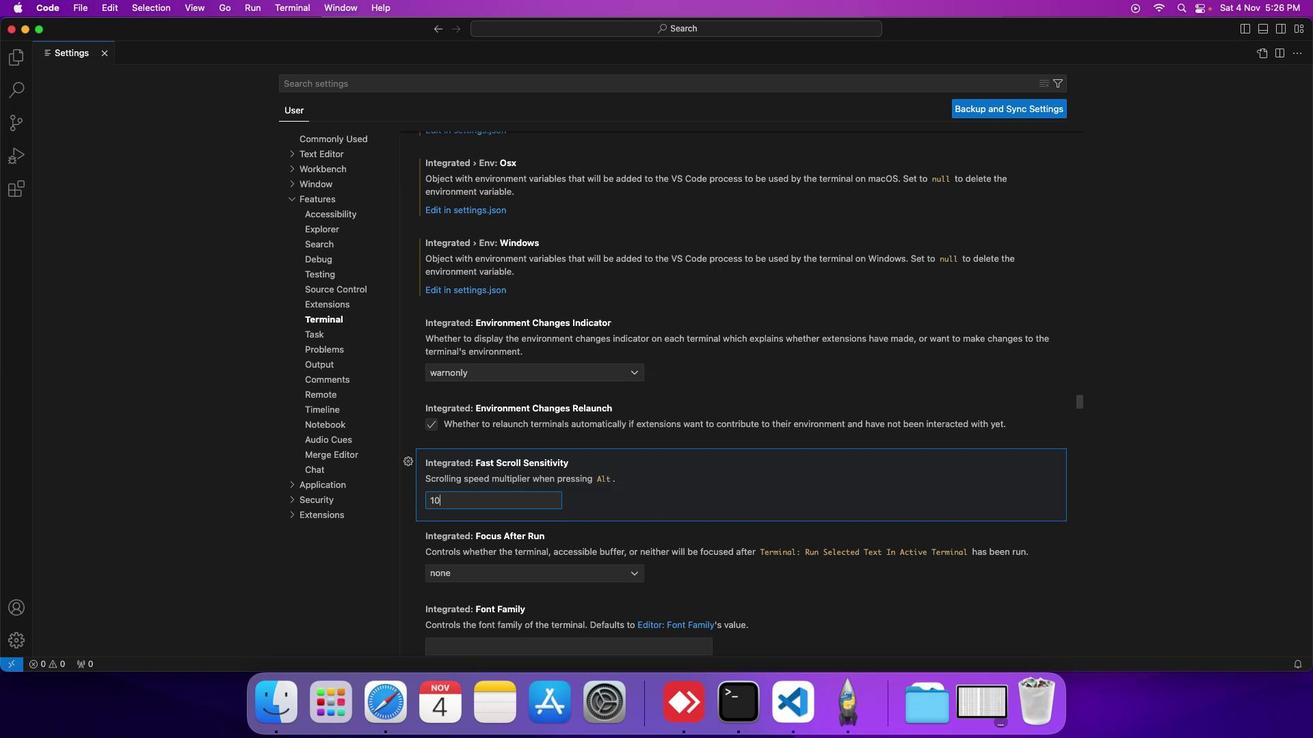 
